 Task: Find connections with filter location Santa María de Jesús with filter topic #Culturewith filter profile language German with filter current company Boston Consulting Group (BCG) with filter school Smt.Kashibai Navale college of Engineering with filter industry IT System Training and Support with filter service category Home Networking with filter keywords title Grant Writer
Action: Mouse moved to (588, 100)
Screenshot: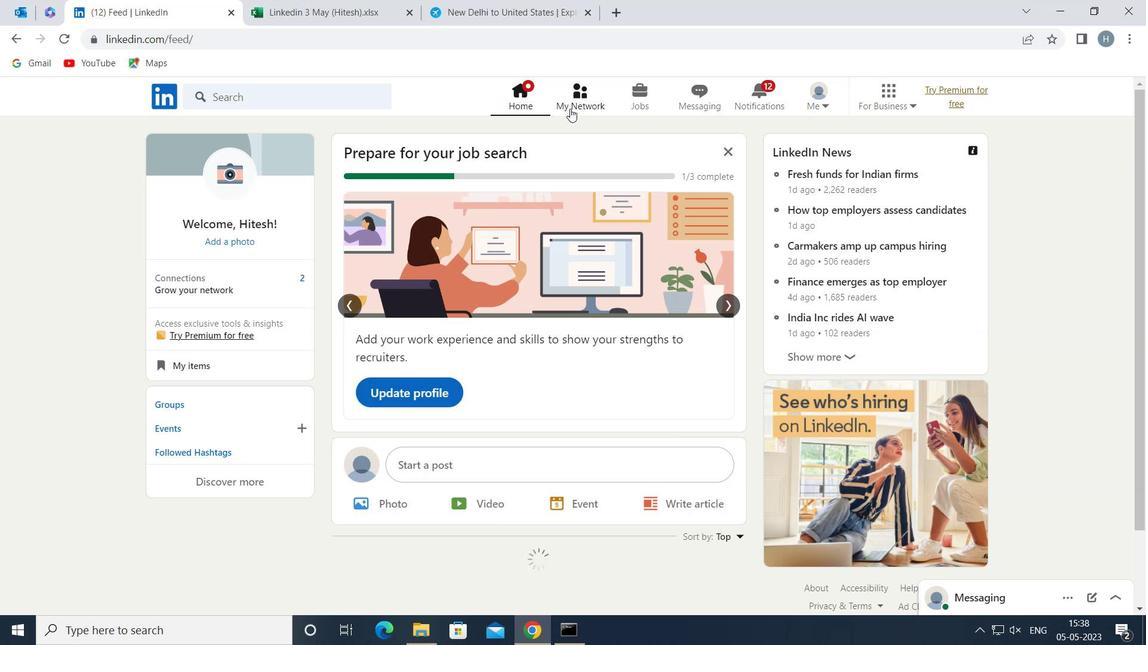 
Action: Mouse pressed left at (588, 100)
Screenshot: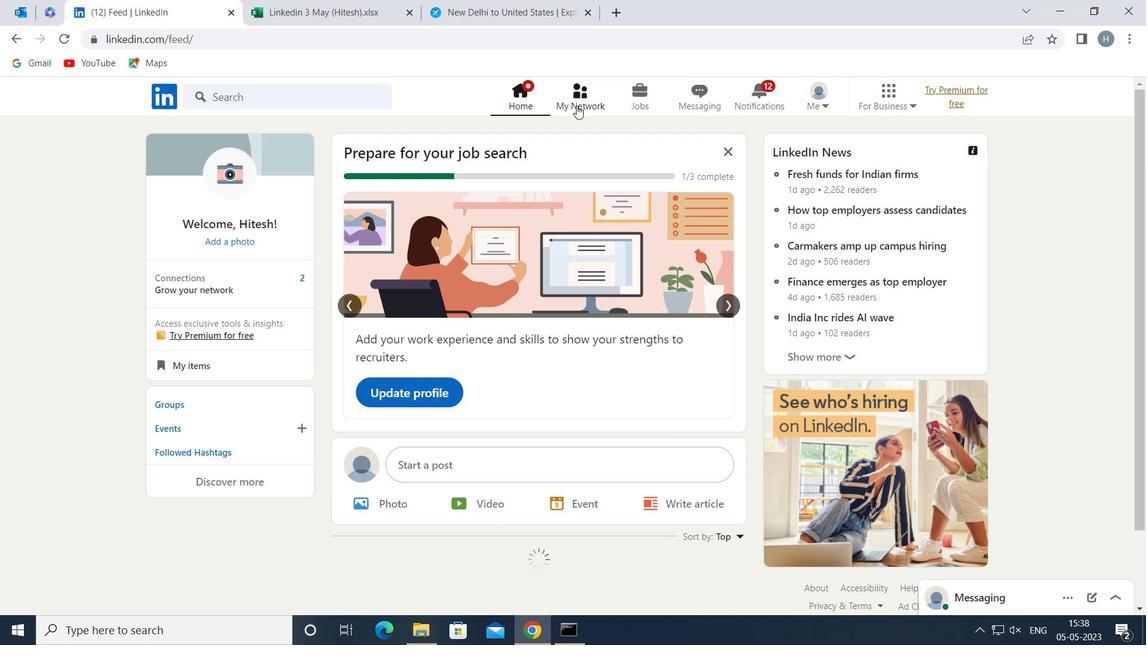 
Action: Mouse moved to (575, 102)
Screenshot: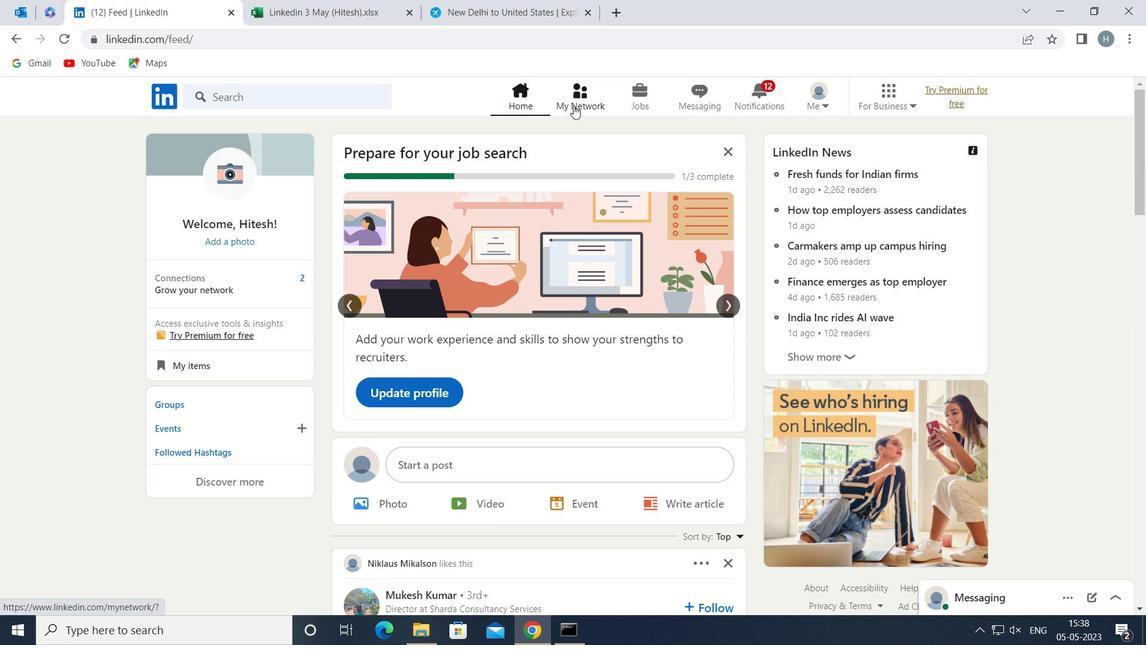 
Action: Mouse pressed left at (575, 102)
Screenshot: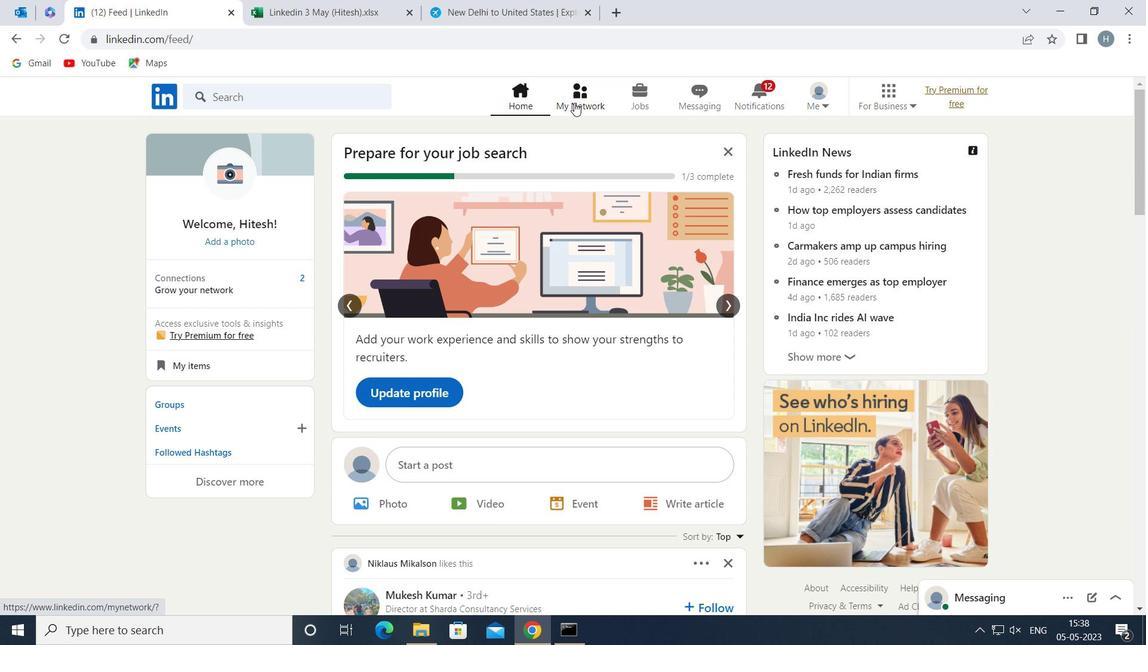 
Action: Mouse moved to (321, 181)
Screenshot: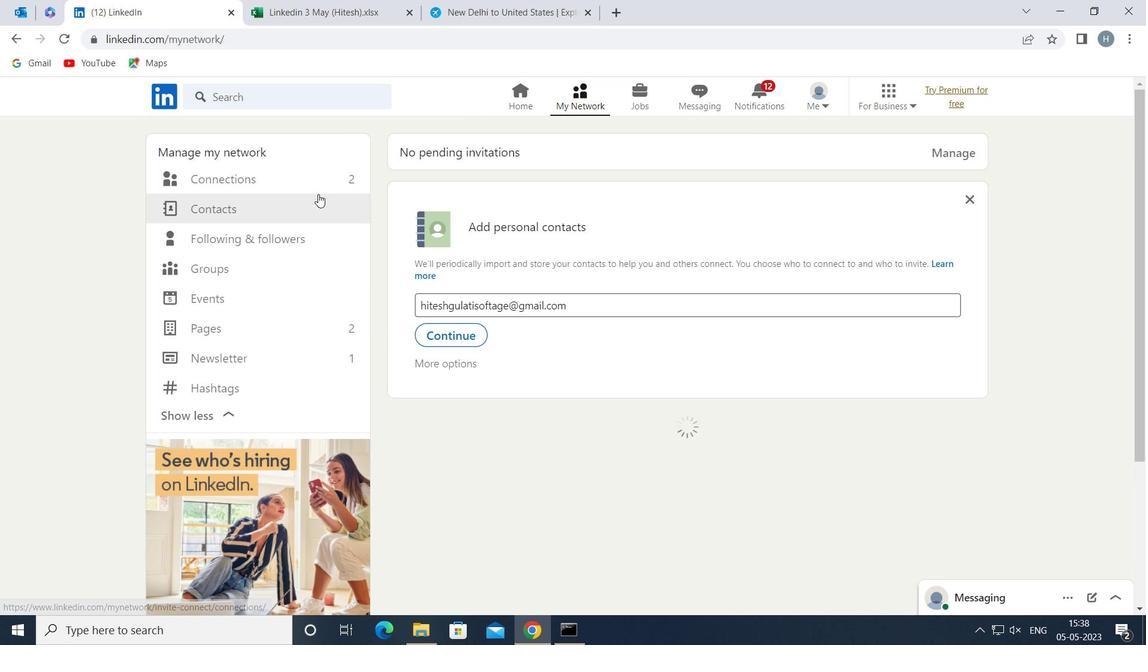 
Action: Mouse pressed left at (321, 181)
Screenshot: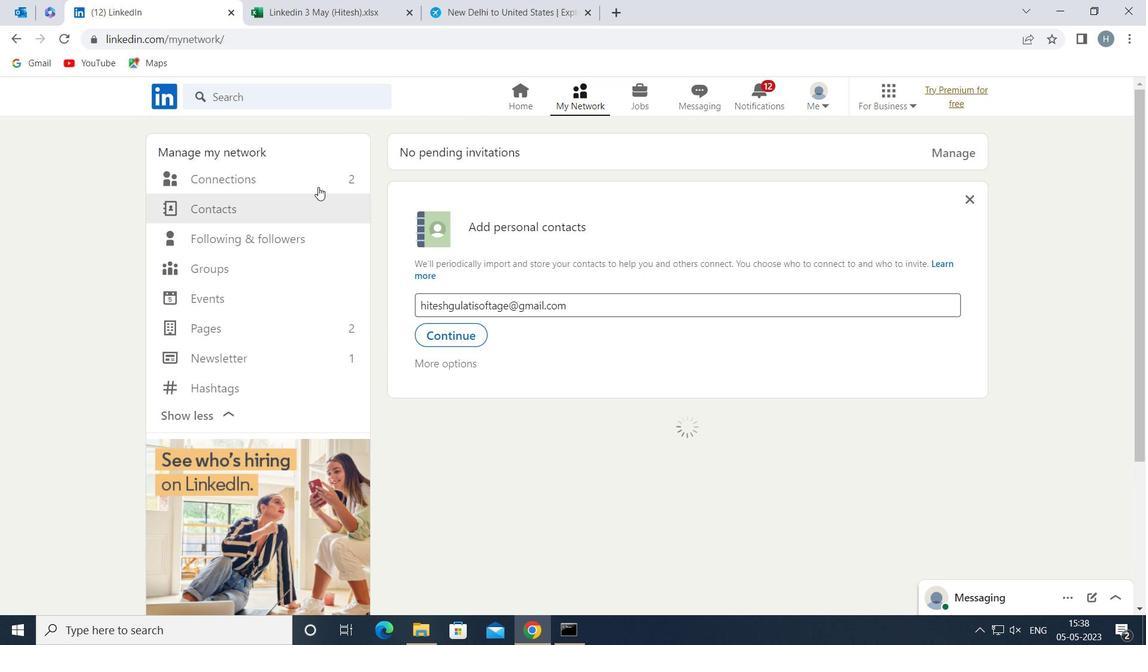 
Action: Mouse moved to (671, 177)
Screenshot: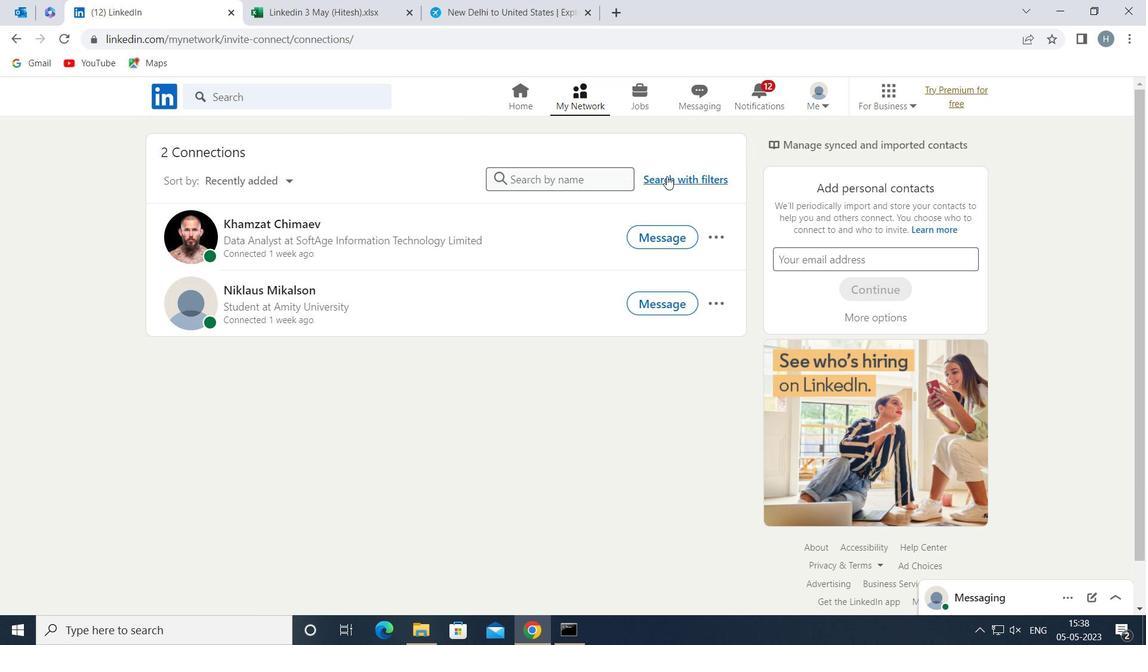 
Action: Mouse pressed left at (671, 177)
Screenshot: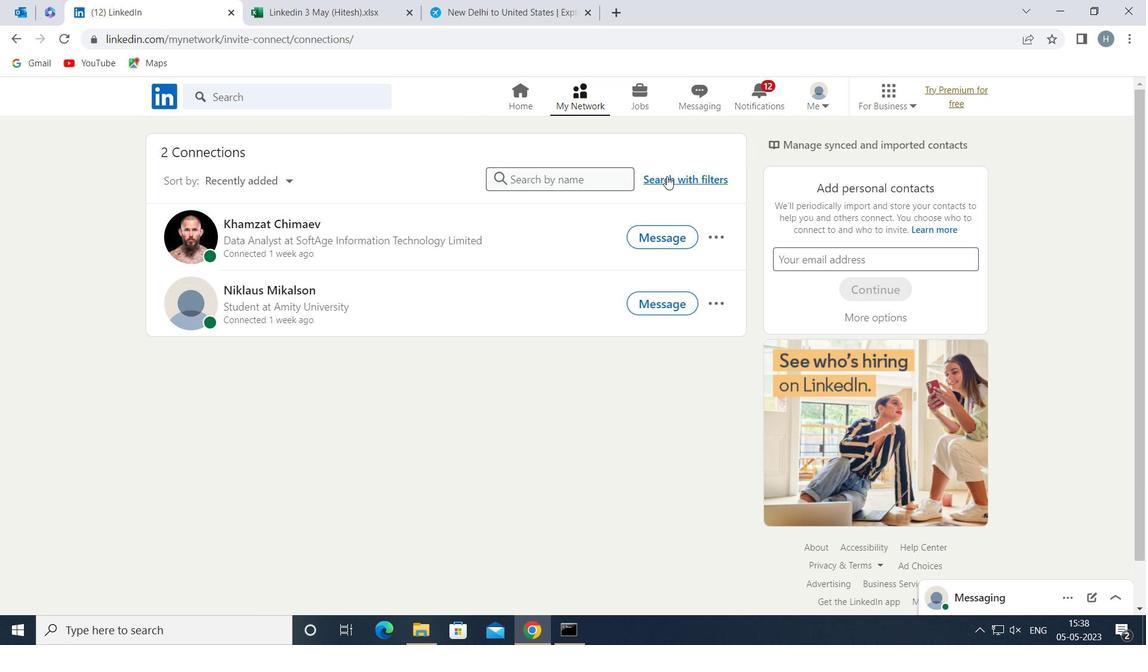 
Action: Mouse moved to (633, 136)
Screenshot: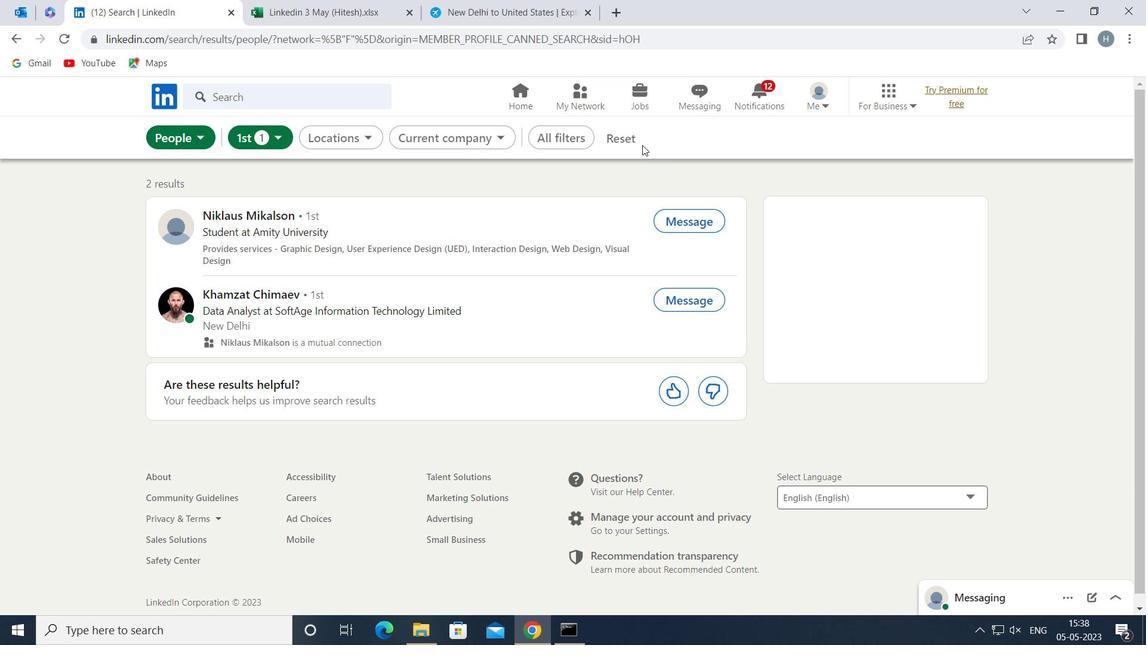 
Action: Mouse pressed left at (633, 136)
Screenshot: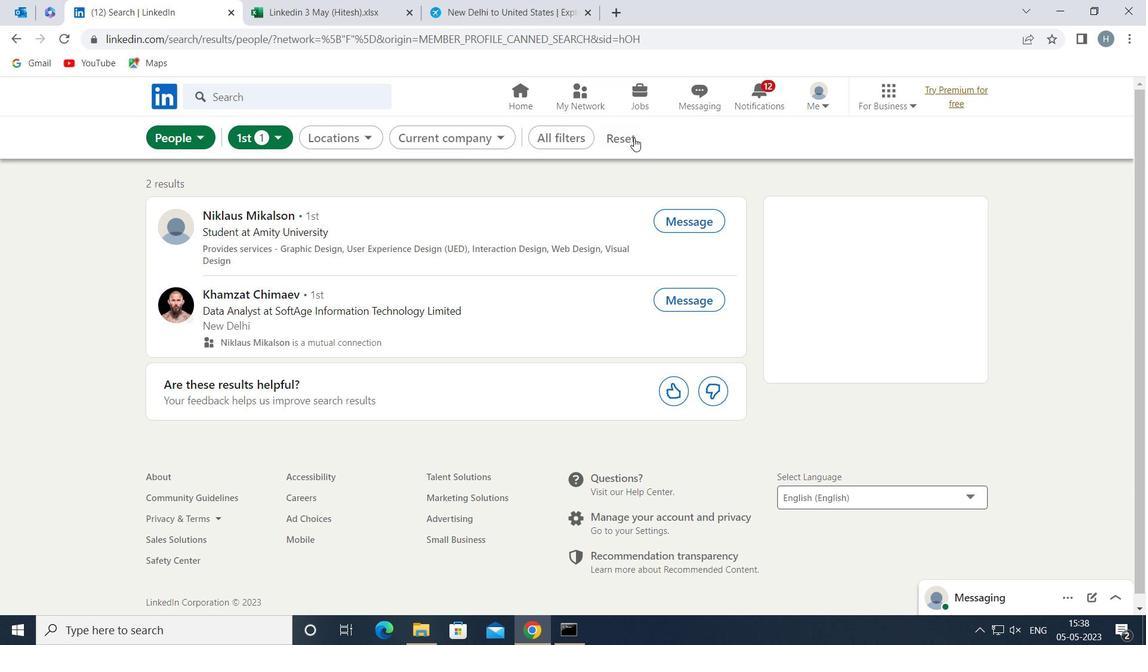 
Action: Mouse moved to (616, 134)
Screenshot: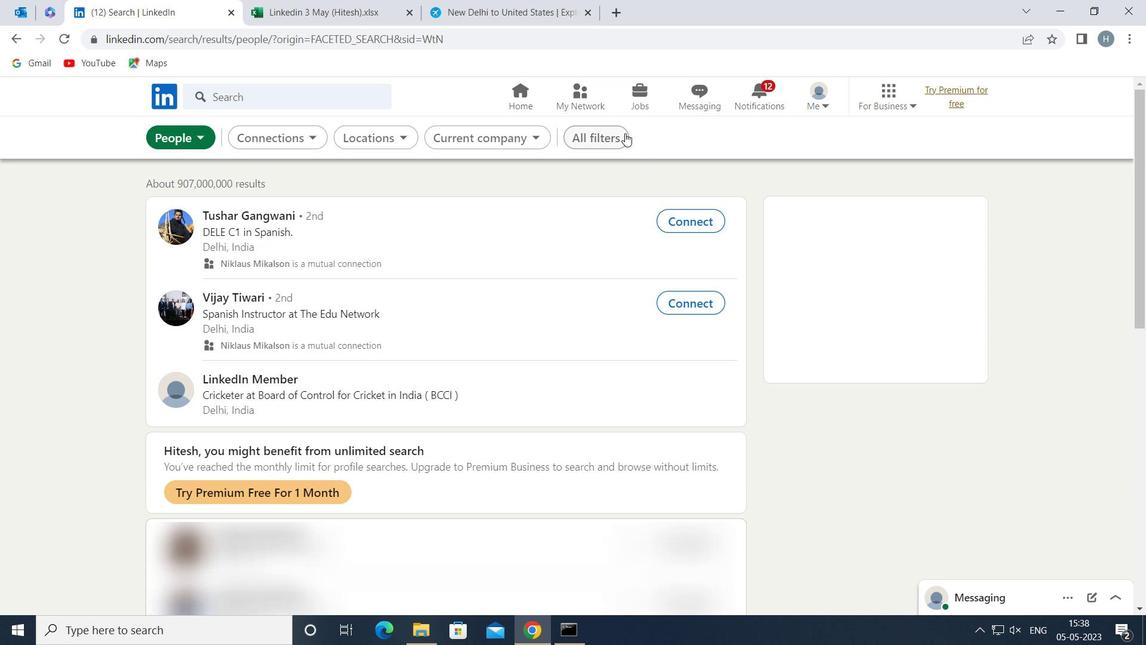 
Action: Mouse pressed left at (616, 134)
Screenshot: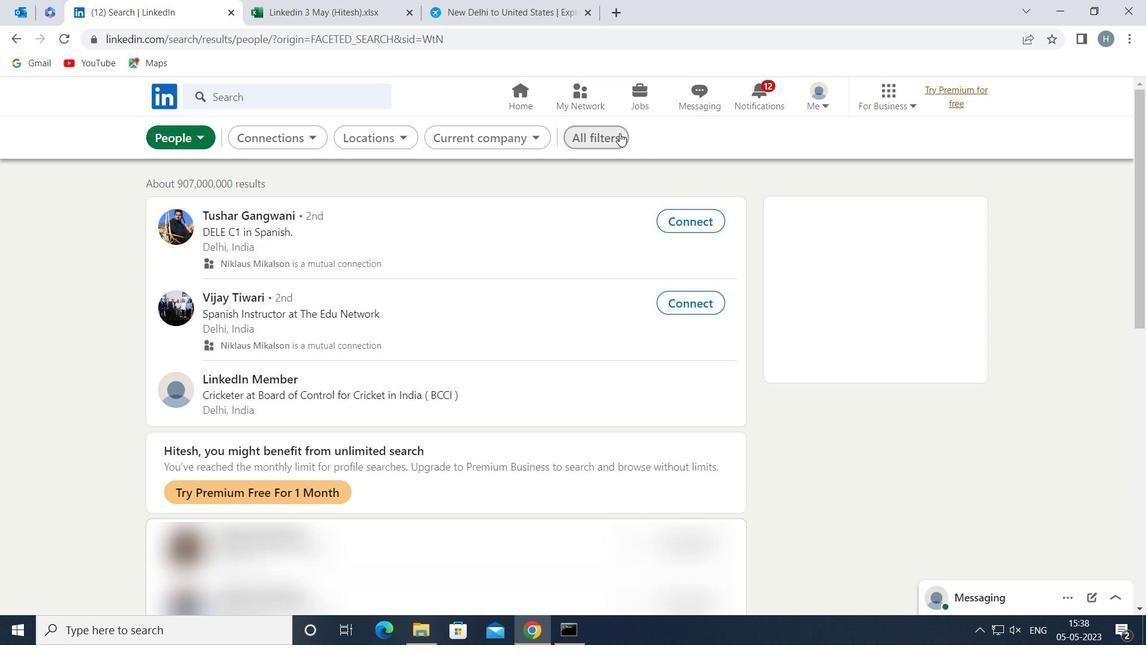 
Action: Mouse moved to (830, 326)
Screenshot: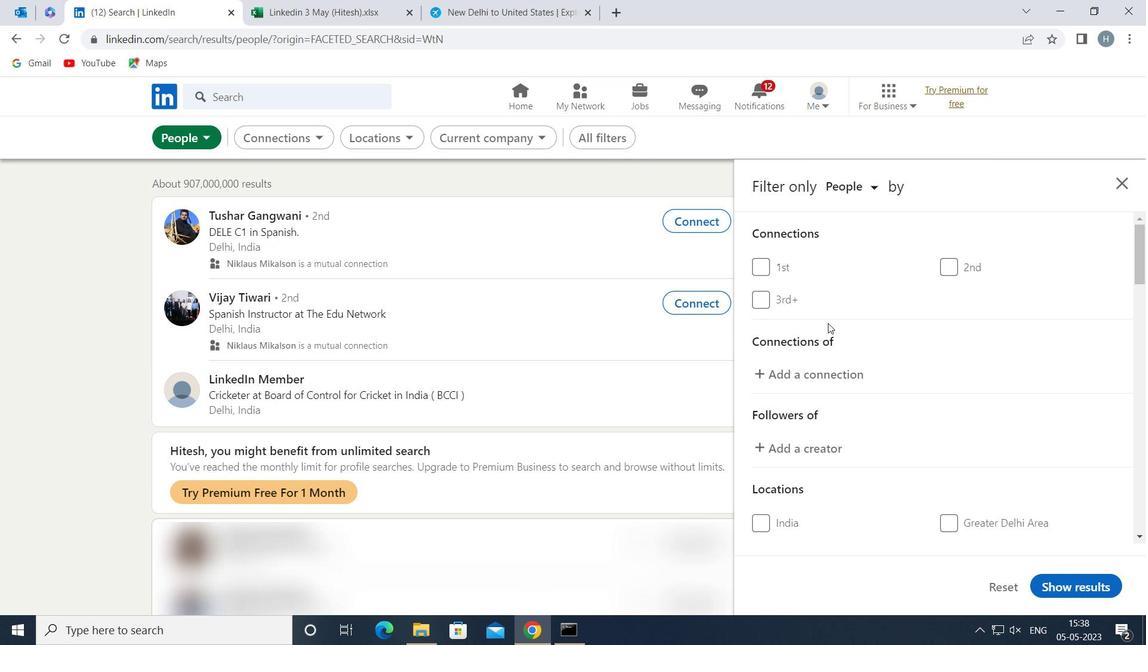 
Action: Mouse scrolled (830, 325) with delta (0, 0)
Screenshot: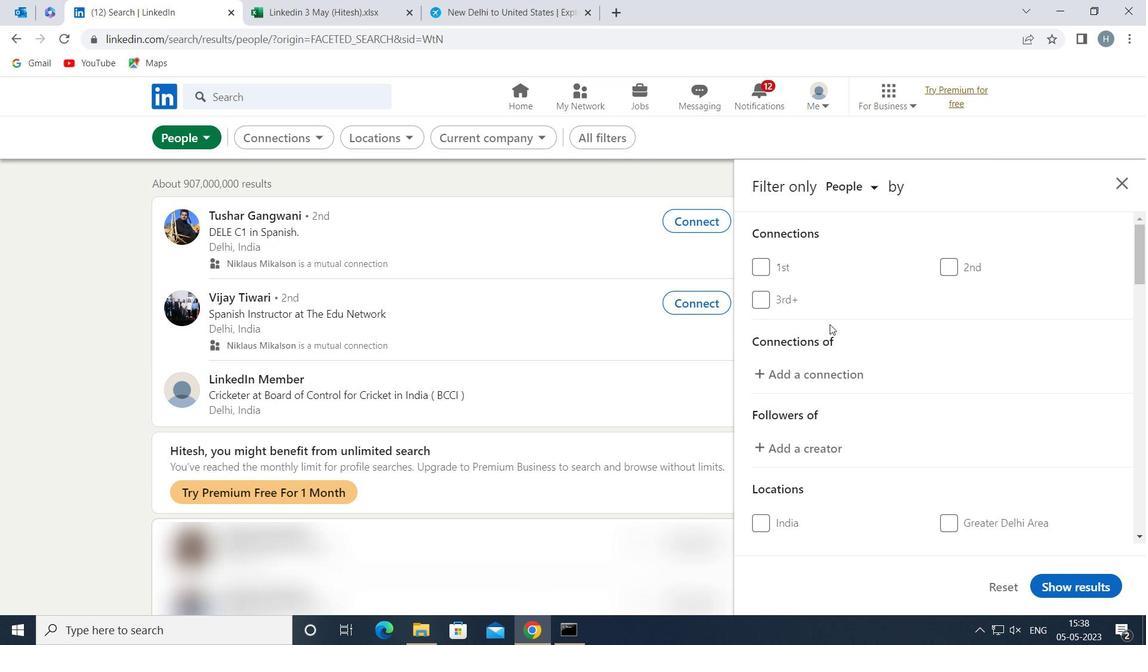 
Action: Mouse moved to (830, 327)
Screenshot: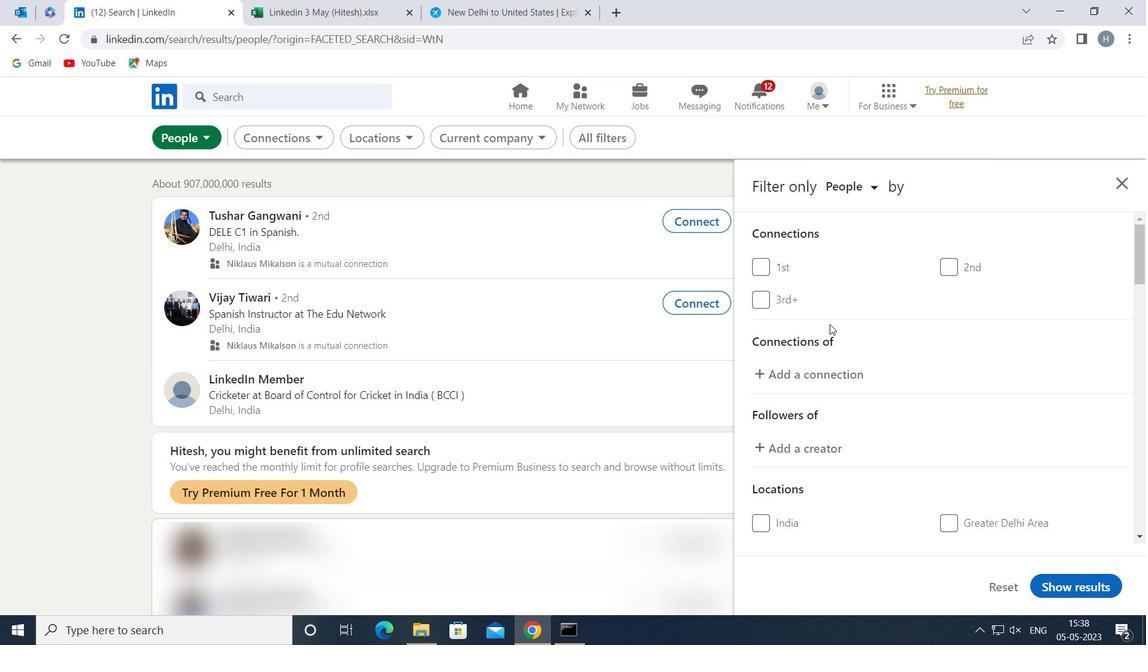 
Action: Mouse scrolled (830, 326) with delta (0, 0)
Screenshot: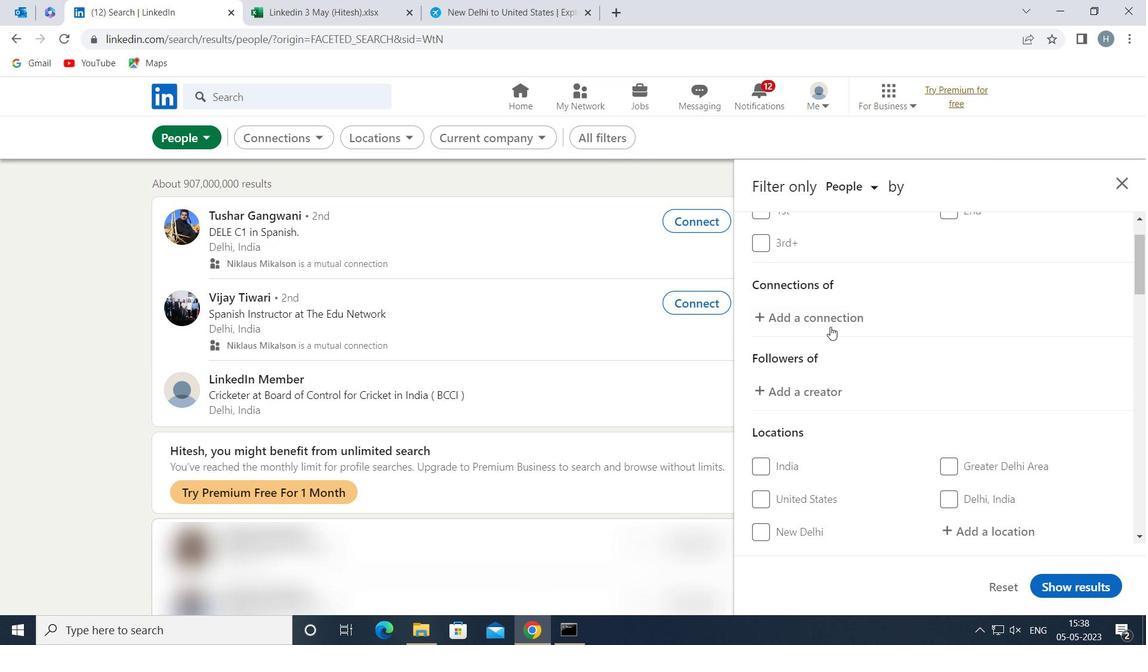 
Action: Mouse scrolled (830, 326) with delta (0, 0)
Screenshot: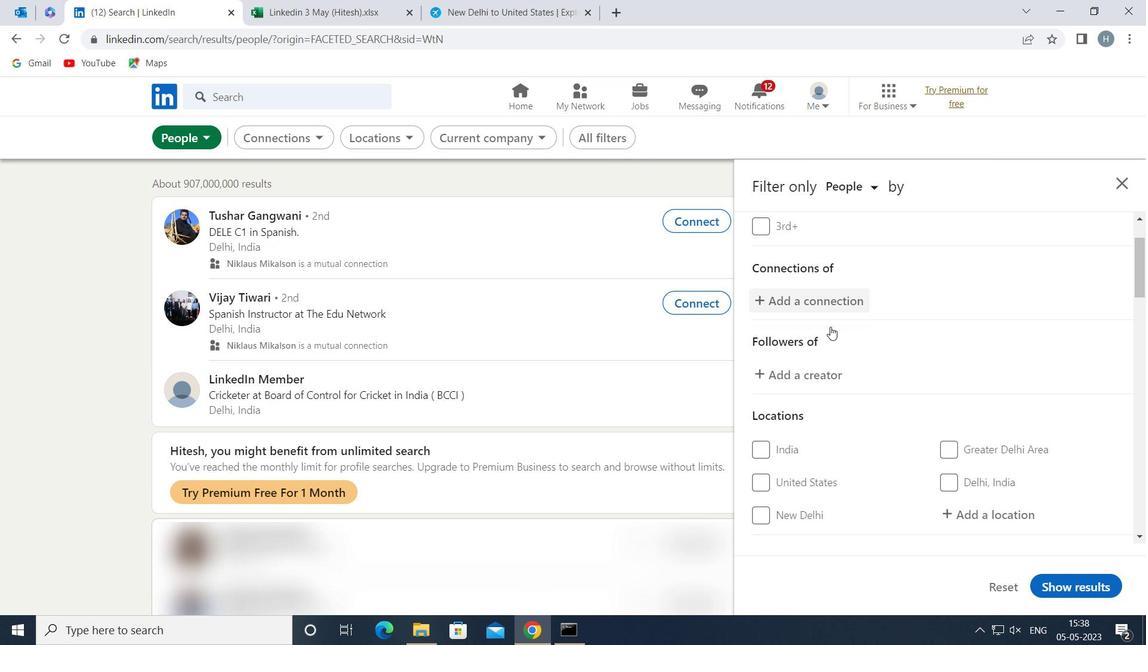 
Action: Mouse moved to (986, 355)
Screenshot: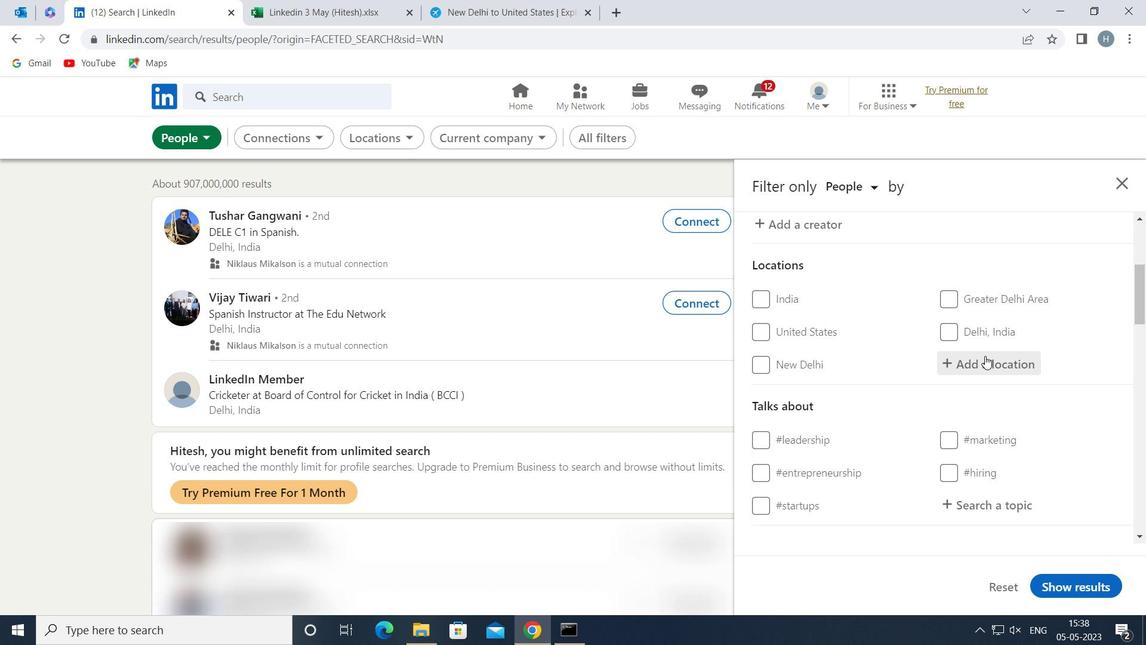 
Action: Mouse pressed left at (986, 355)
Screenshot: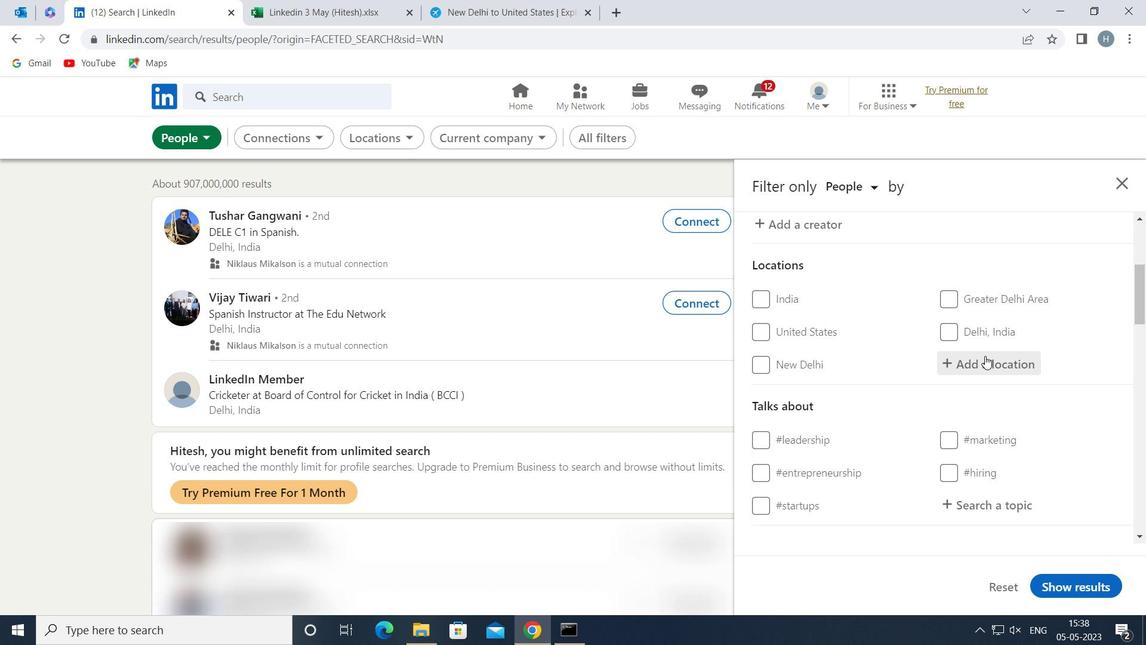 
Action: Mouse moved to (987, 355)
Screenshot: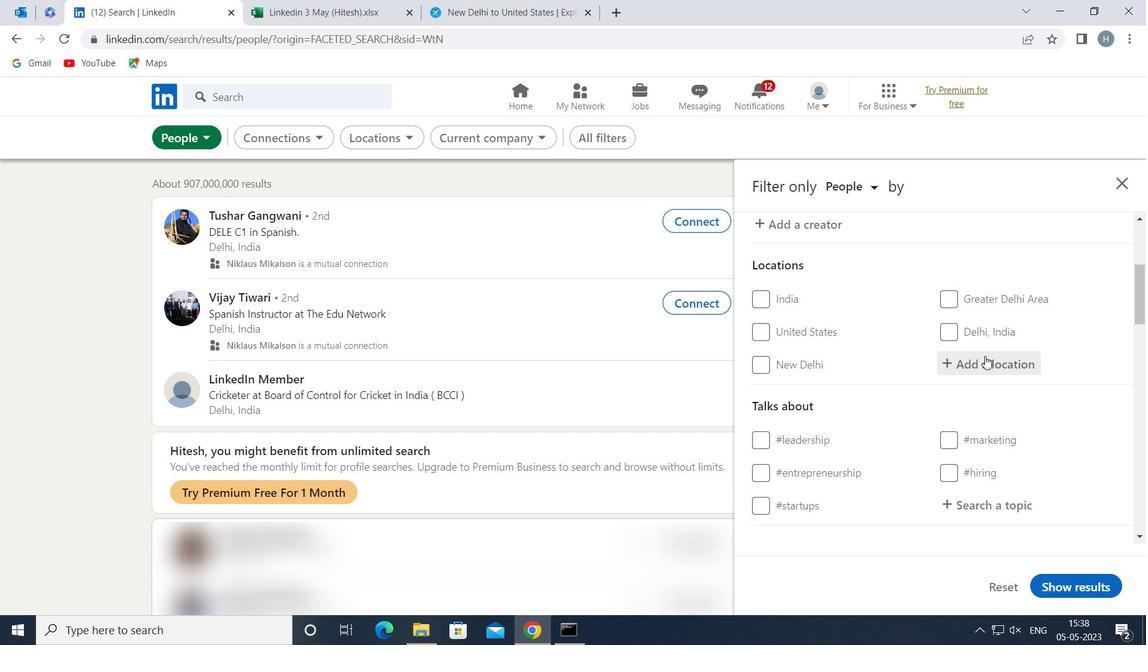 
Action: Key pressed <Key.shift>S
Screenshot: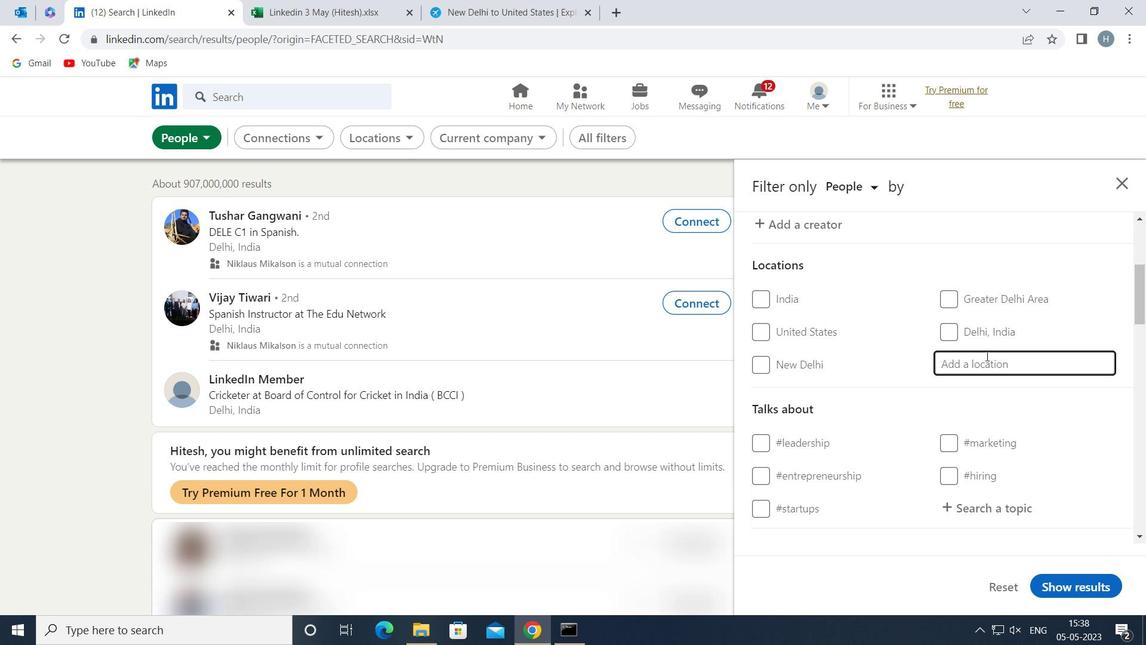 
Action: Mouse moved to (987, 355)
Screenshot: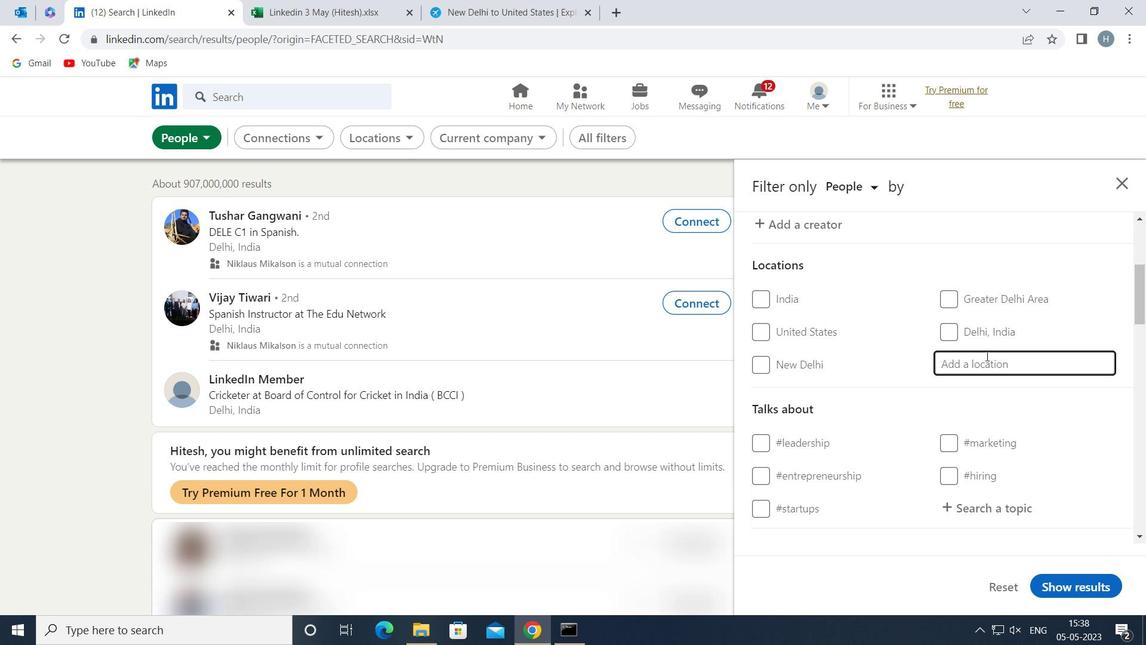 
Action: Key pressed ANTA<Key.space><Key.shift>N<Key.backspace>M
Screenshot: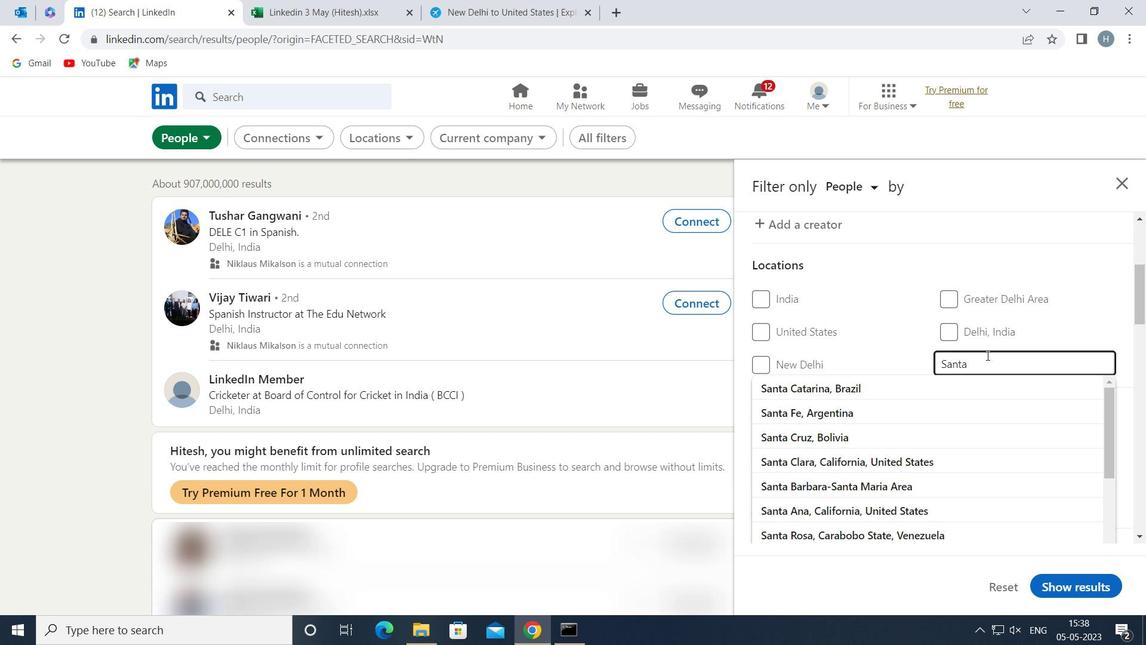 
Action: Mouse moved to (907, 433)
Screenshot: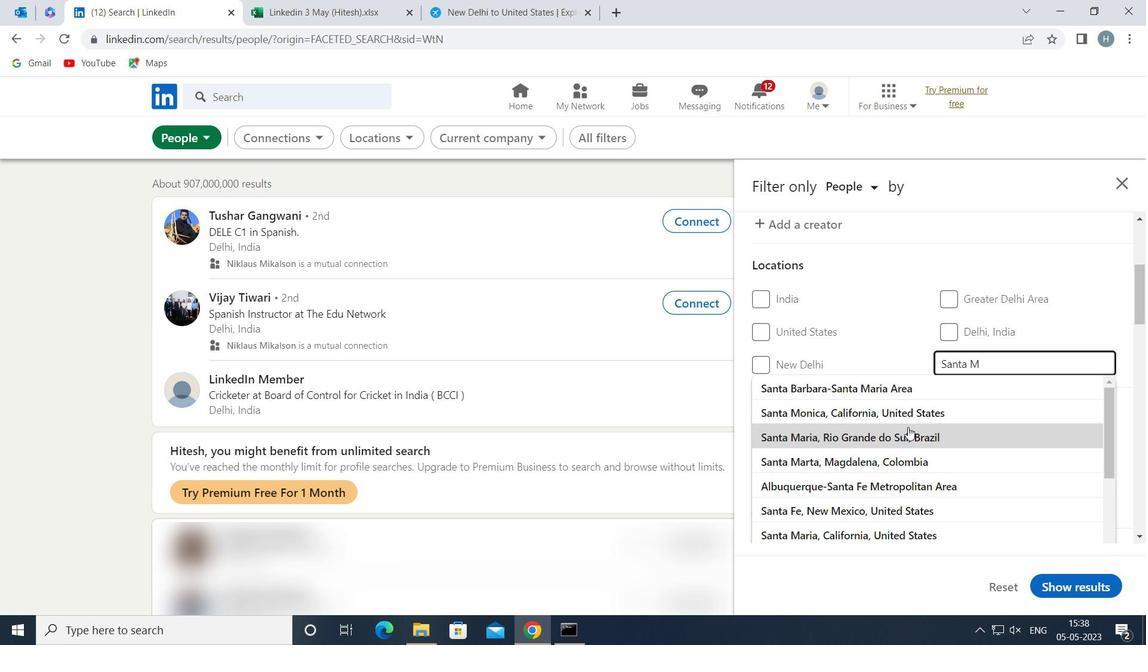 
Action: Key pressed ARIA<Key.space>DE<Key.space><Key.shift>JUSU<Key.backspace><Key.backspace><Key.backspace>ESUS
Screenshot: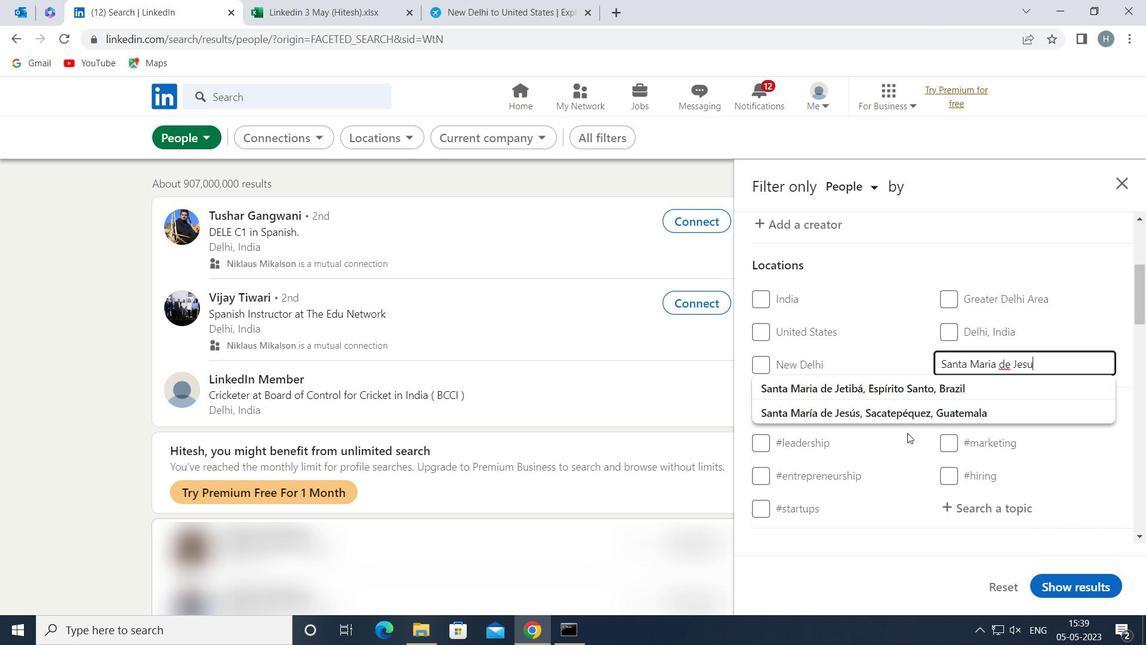 
Action: Mouse moved to (894, 391)
Screenshot: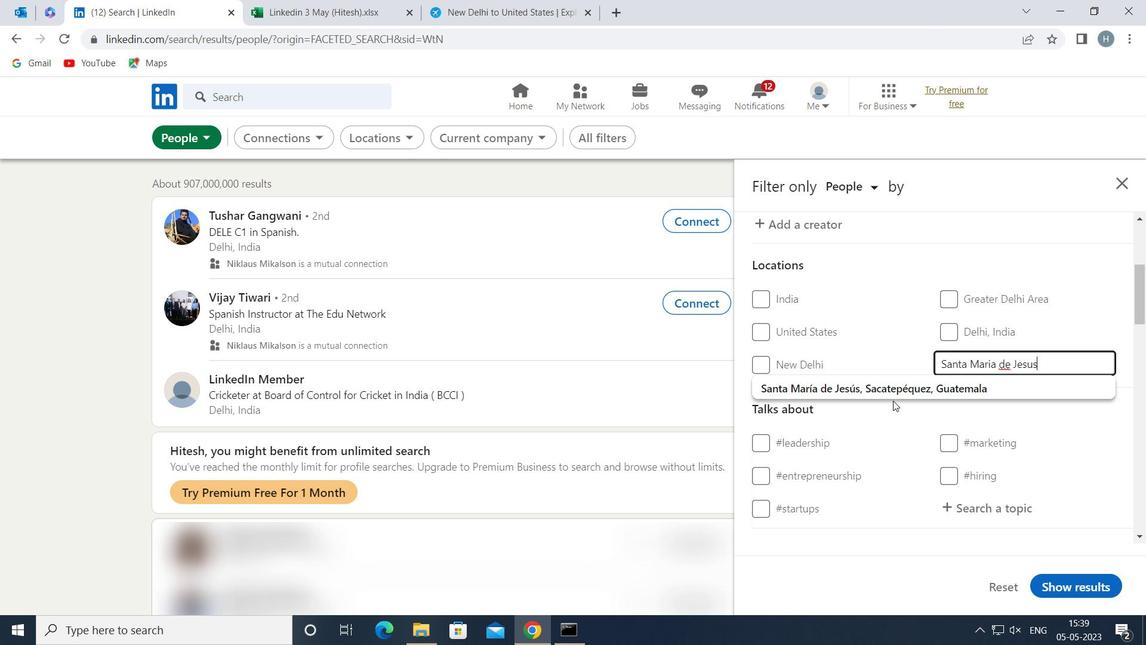 
Action: Mouse pressed left at (894, 391)
Screenshot: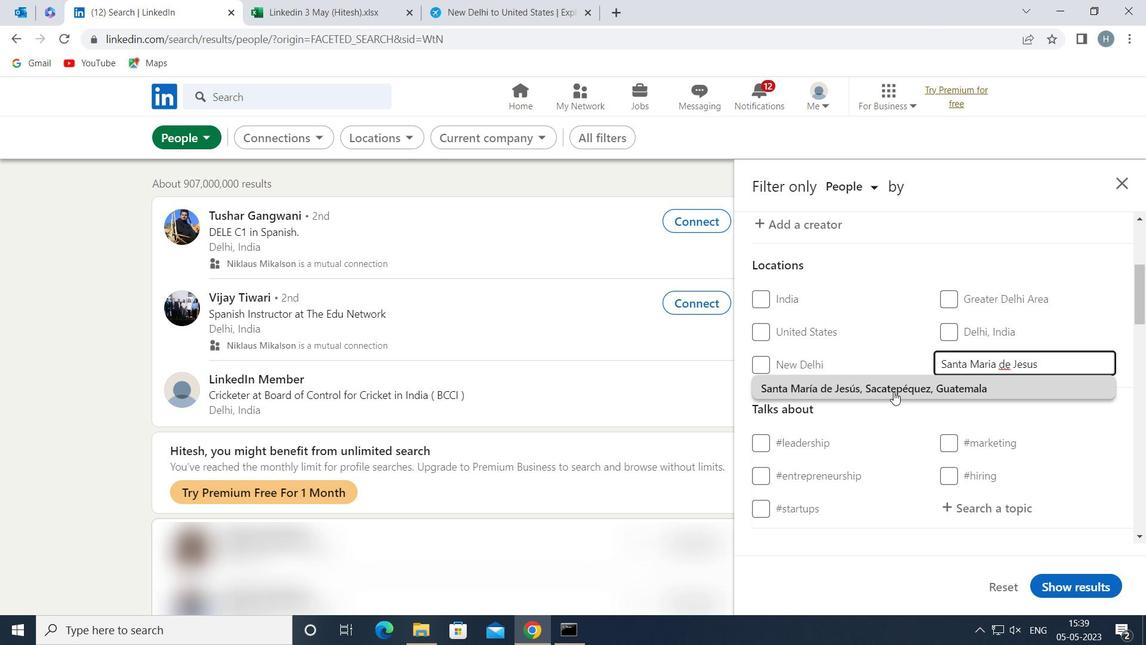 
Action: Mouse moved to (891, 389)
Screenshot: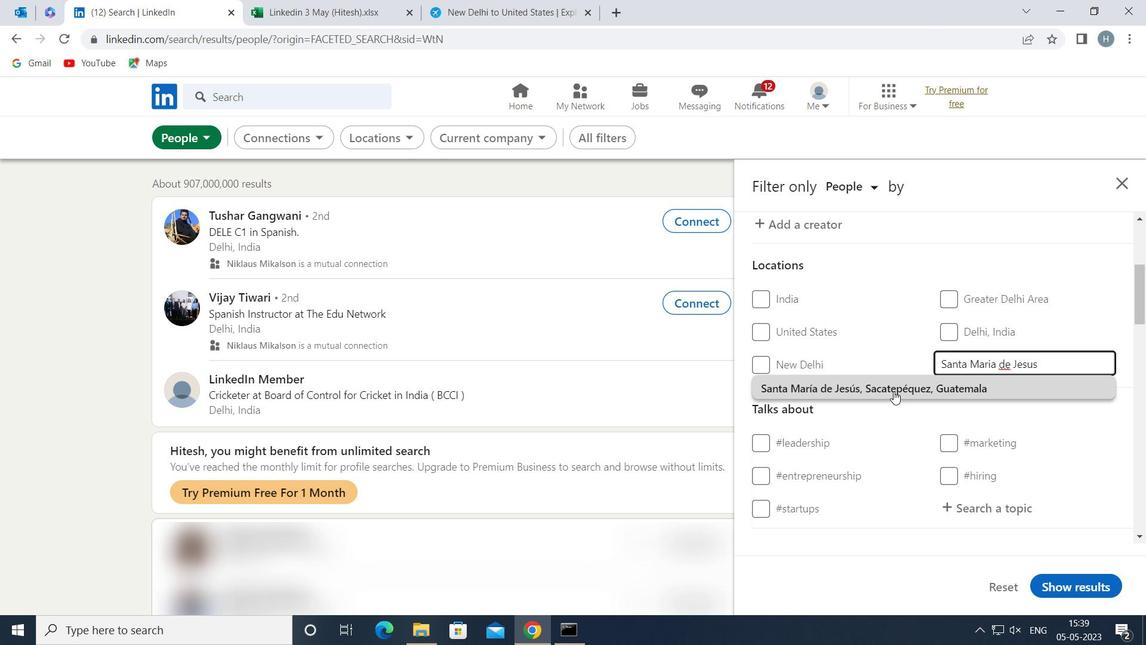 
Action: Mouse scrolled (891, 388) with delta (0, 0)
Screenshot: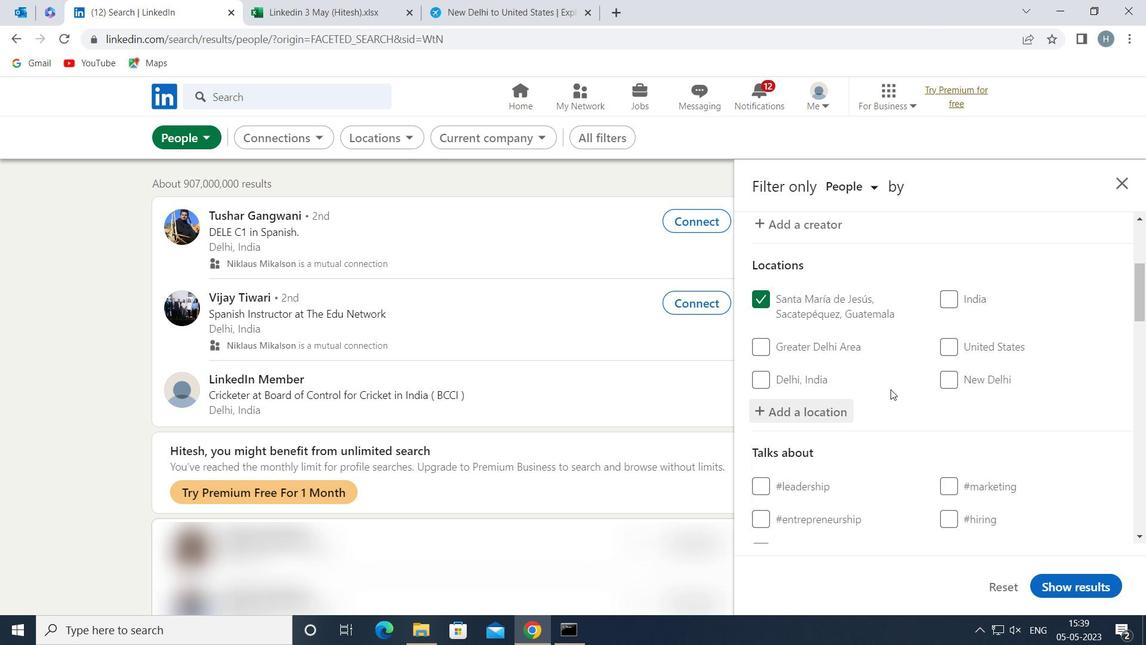 
Action: Mouse scrolled (891, 388) with delta (0, 0)
Screenshot: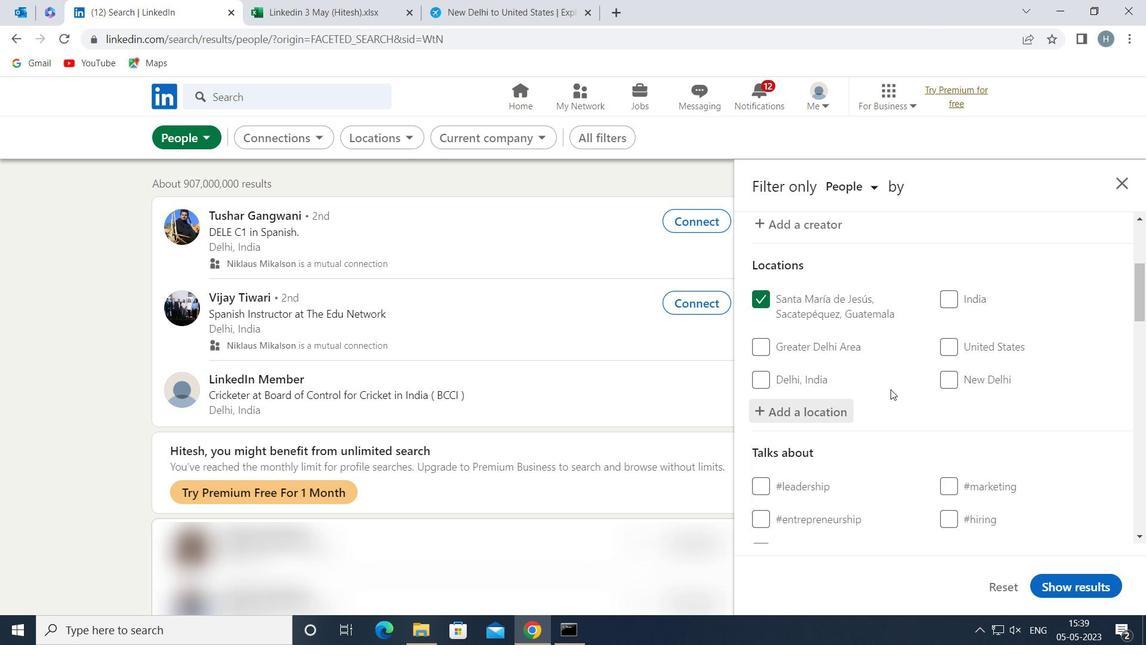 
Action: Mouse moved to (982, 394)
Screenshot: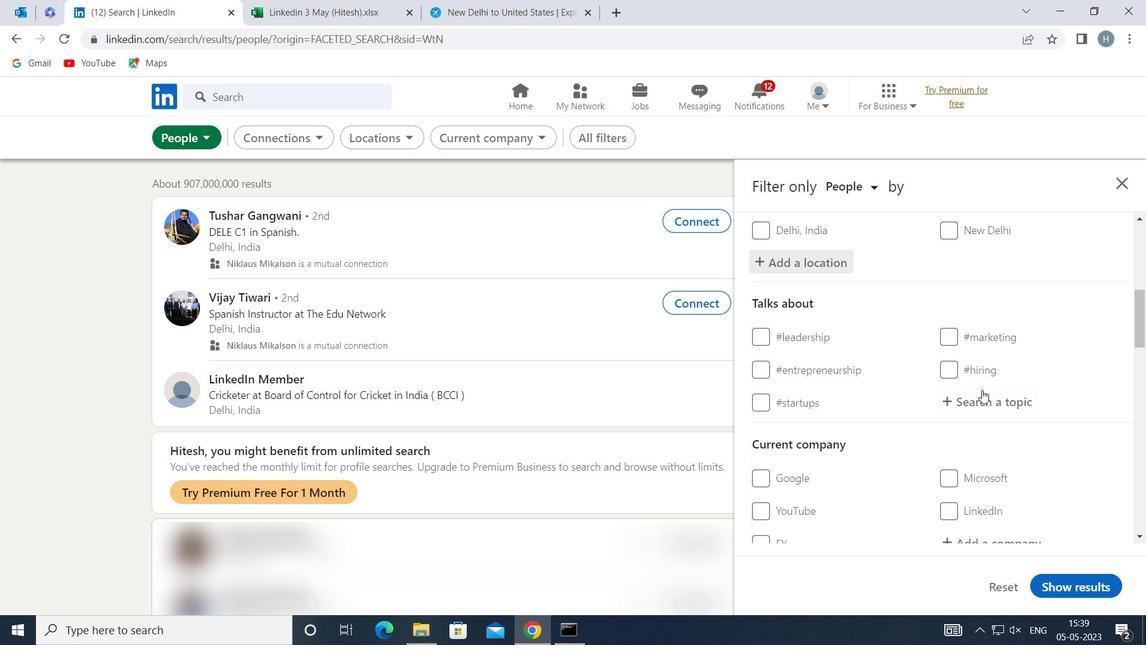 
Action: Mouse pressed left at (982, 394)
Screenshot: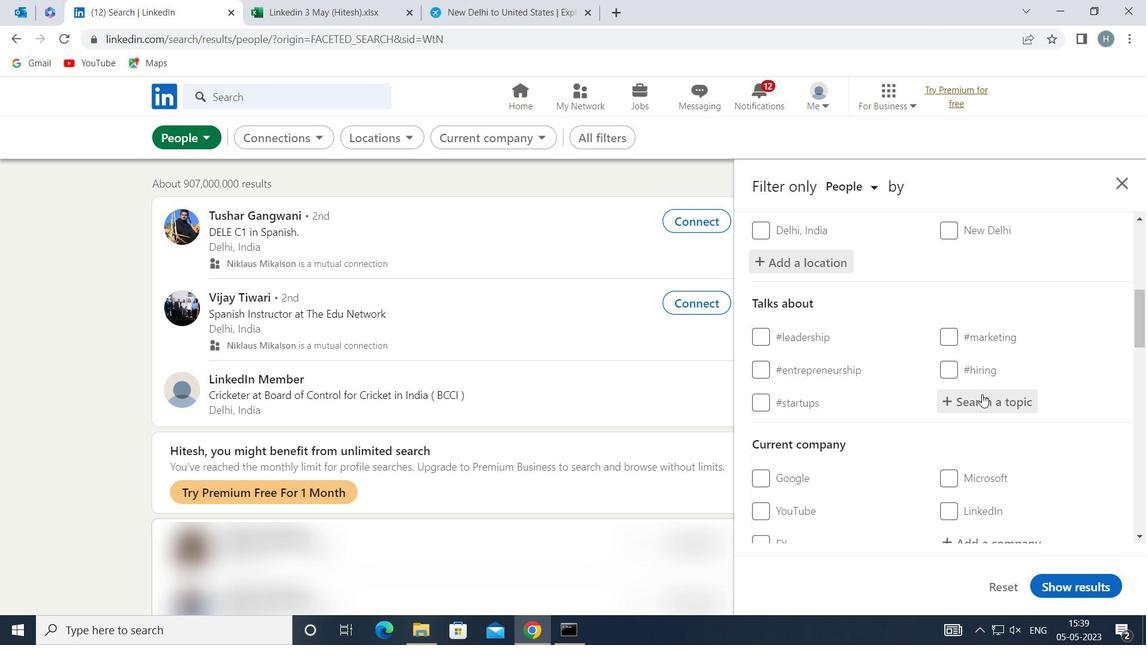 
Action: Mouse moved to (984, 394)
Screenshot: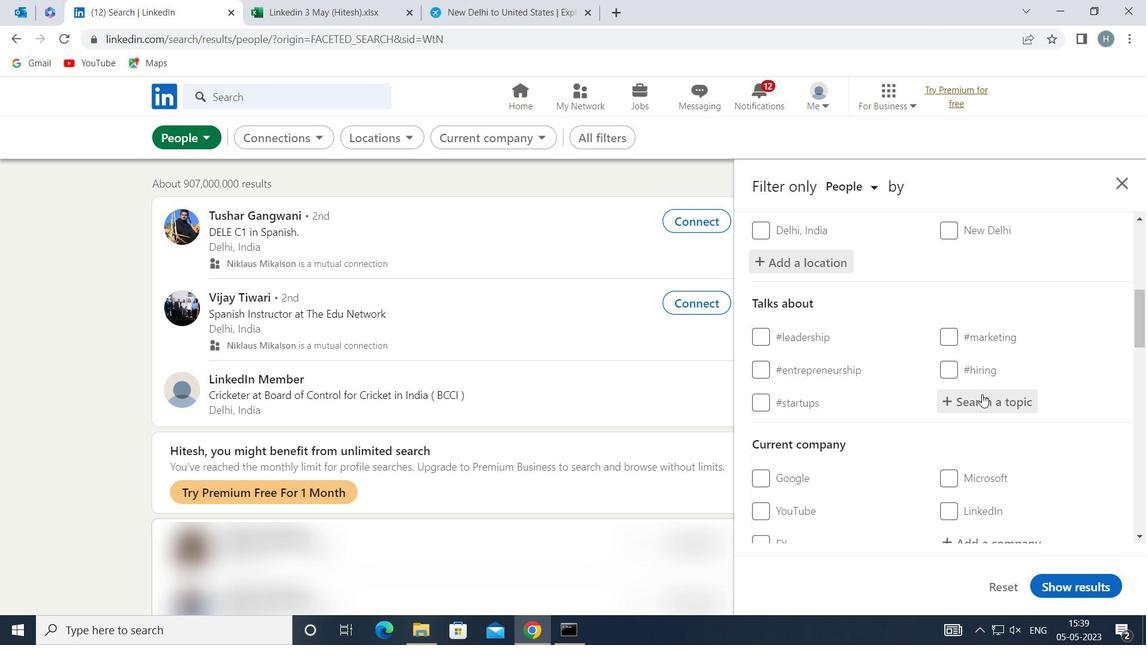 
Action: Key pressed <Key.shift>CULTURE
Screenshot: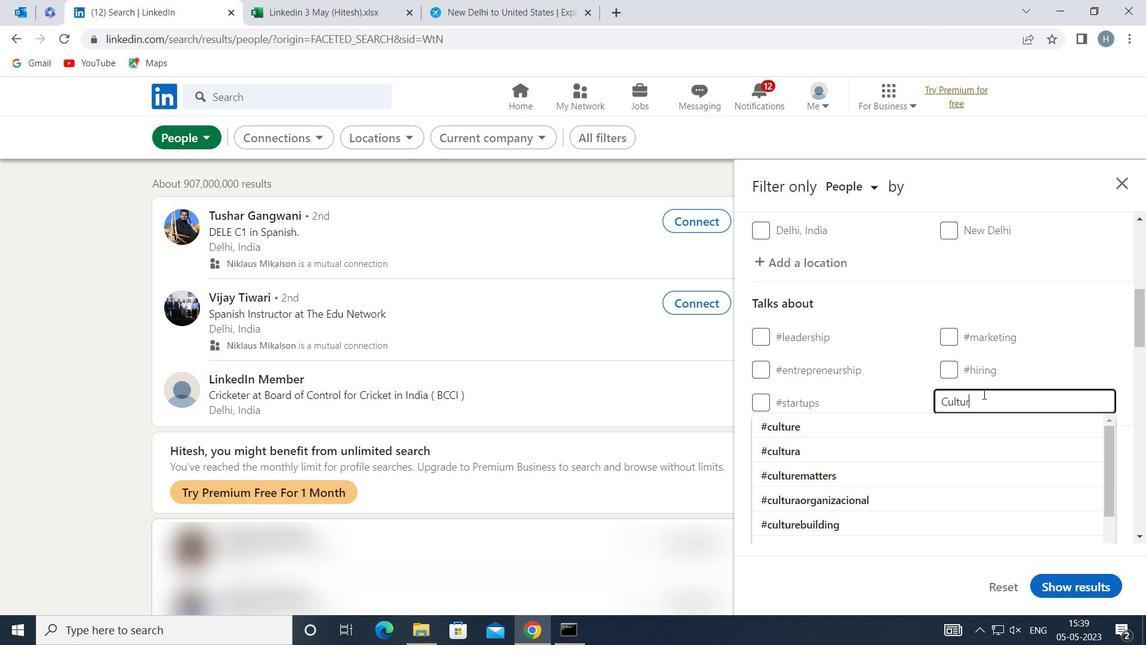 
Action: Mouse moved to (903, 424)
Screenshot: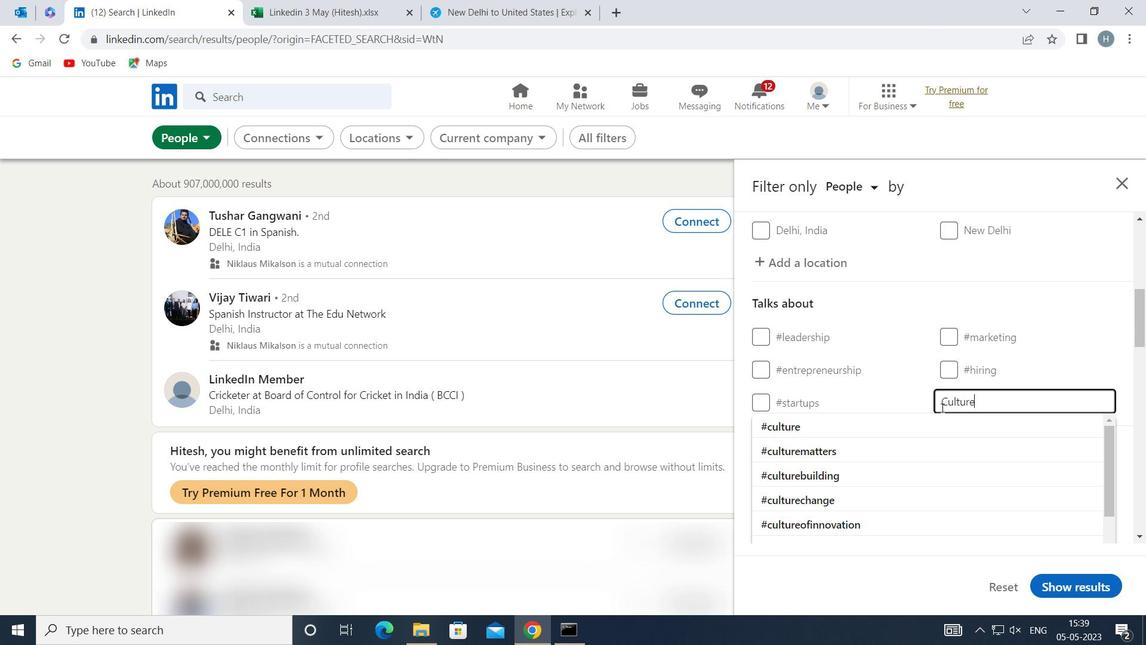 
Action: Mouse pressed left at (903, 424)
Screenshot: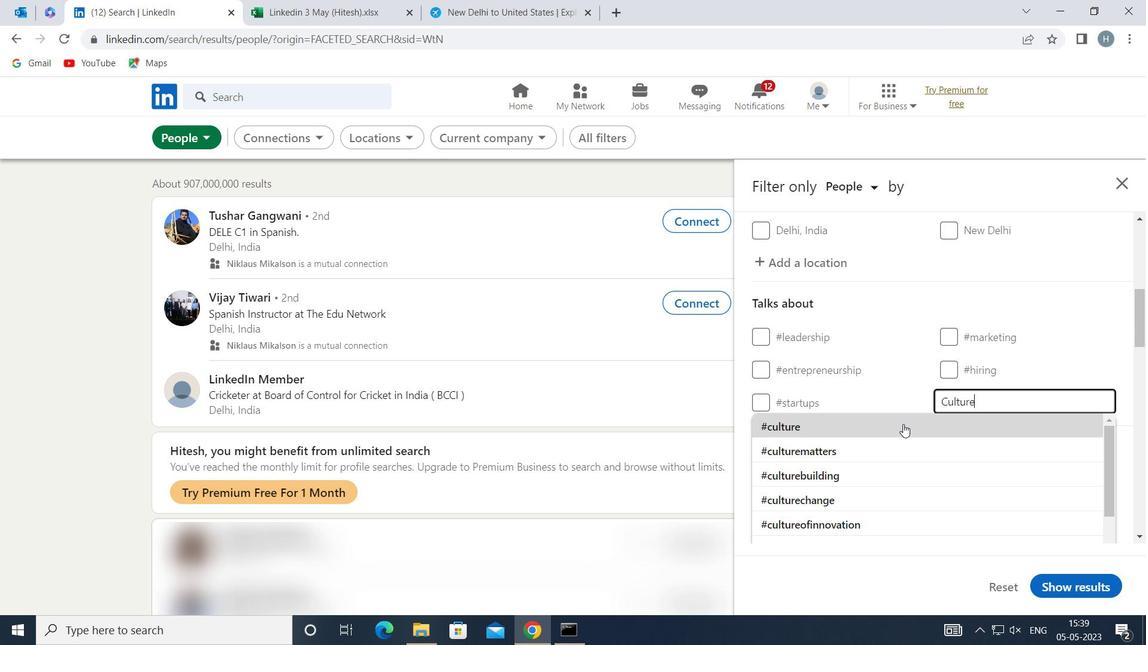 
Action: Mouse moved to (903, 419)
Screenshot: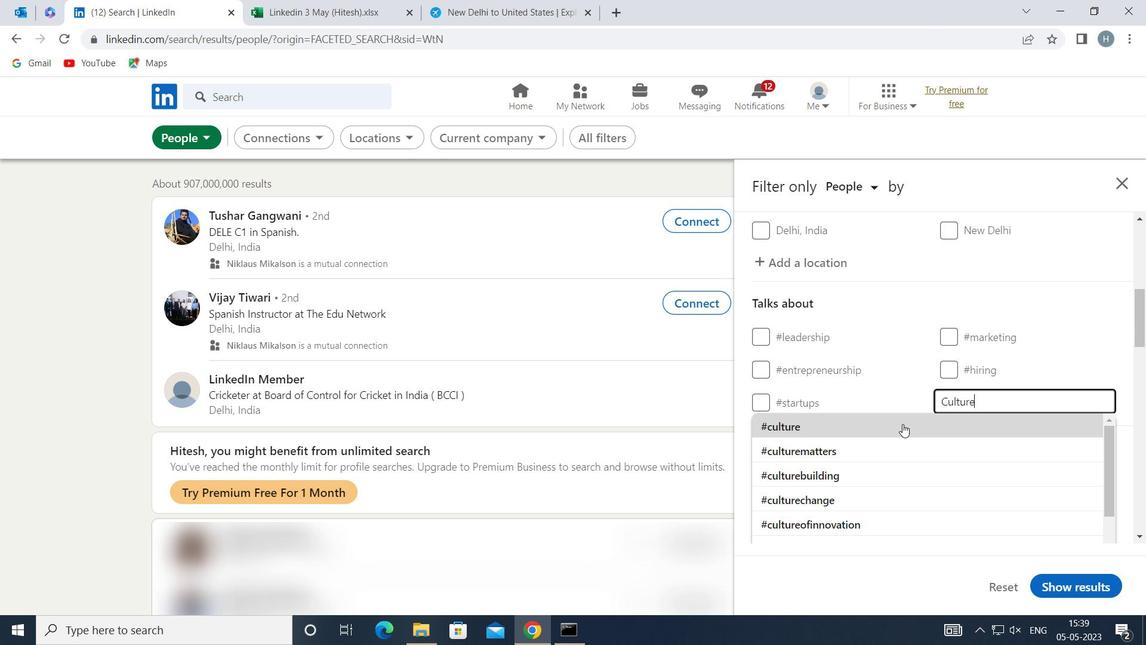 
Action: Mouse scrolled (903, 419) with delta (0, 0)
Screenshot: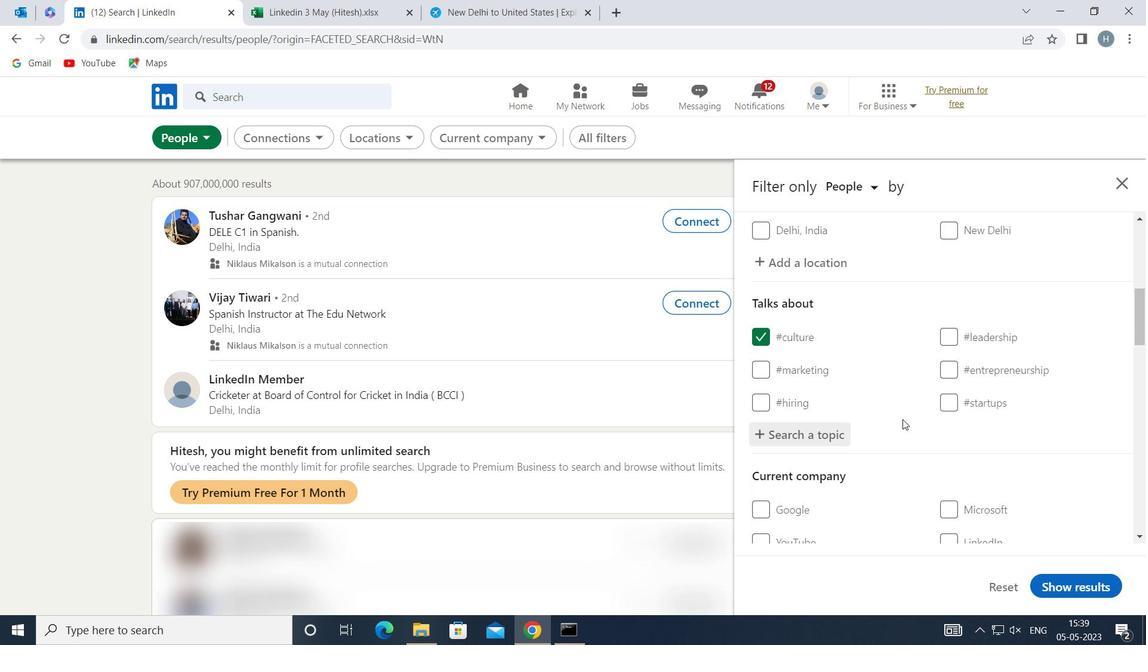 
Action: Mouse scrolled (903, 419) with delta (0, 0)
Screenshot: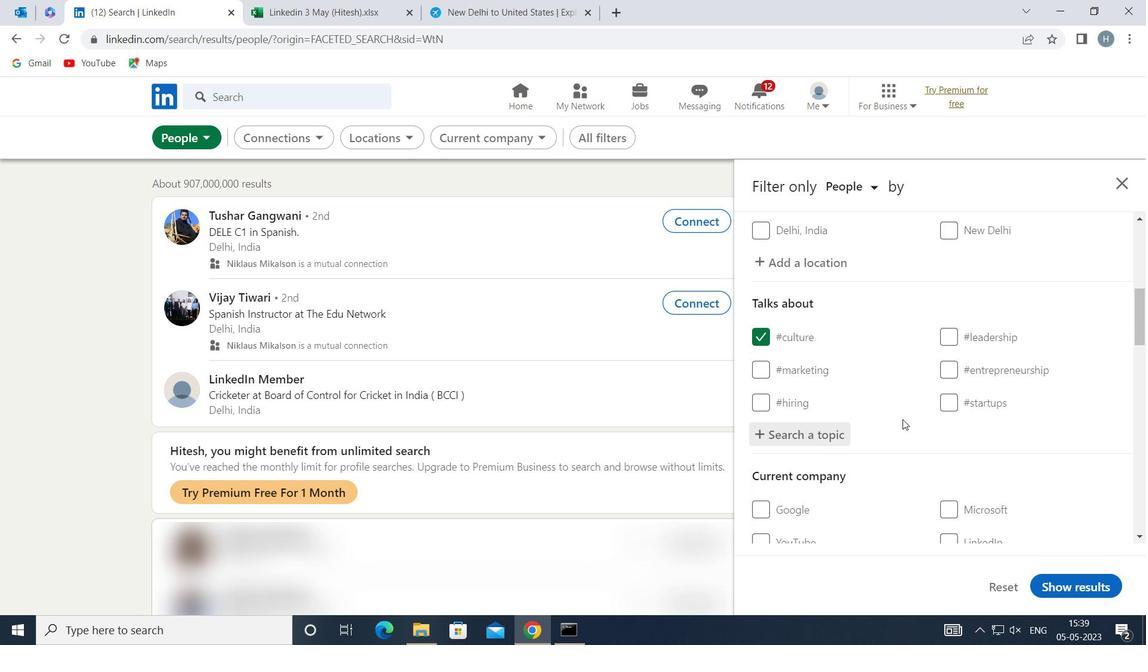 
Action: Mouse moved to (903, 419)
Screenshot: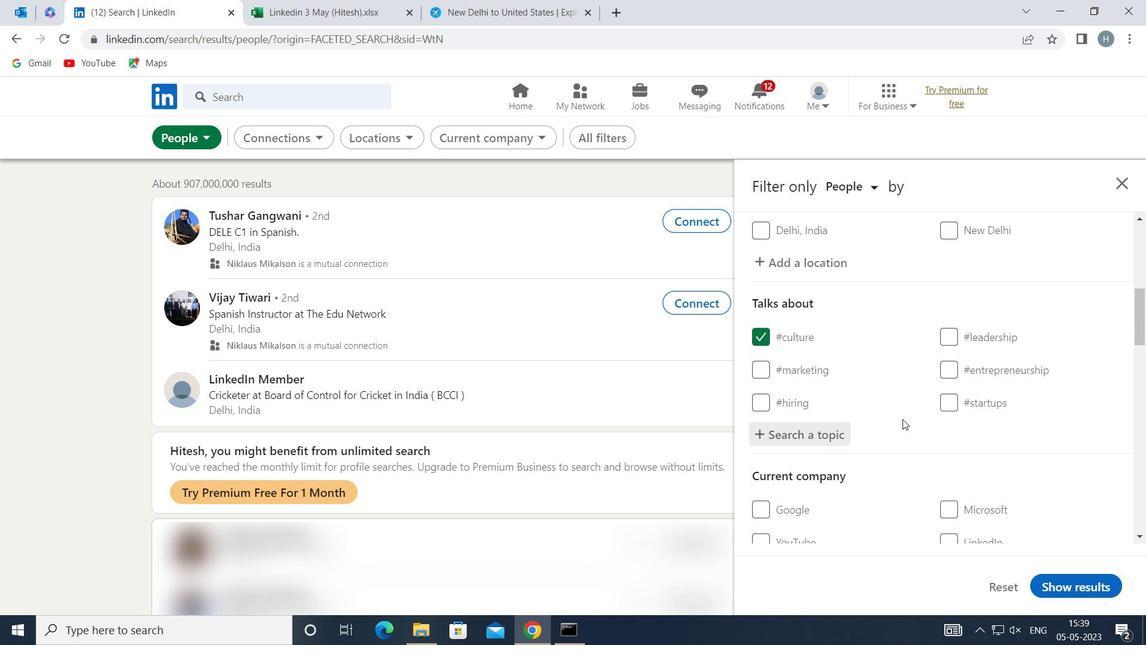 
Action: Mouse scrolled (903, 419) with delta (0, 0)
Screenshot: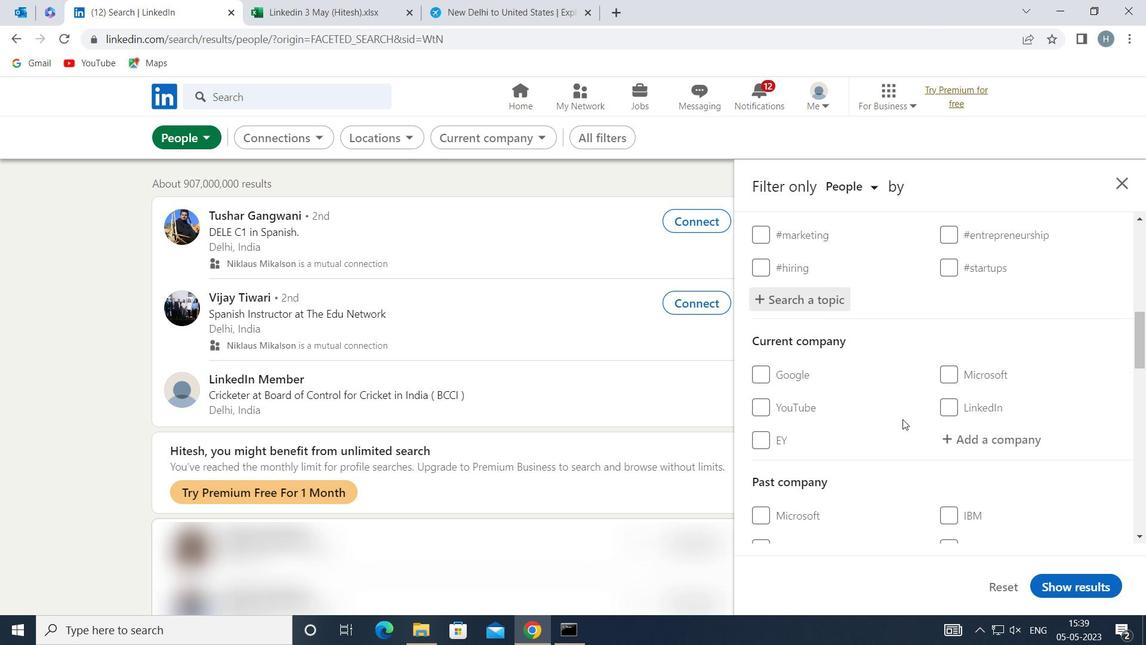 
Action: Mouse scrolled (903, 419) with delta (0, 0)
Screenshot: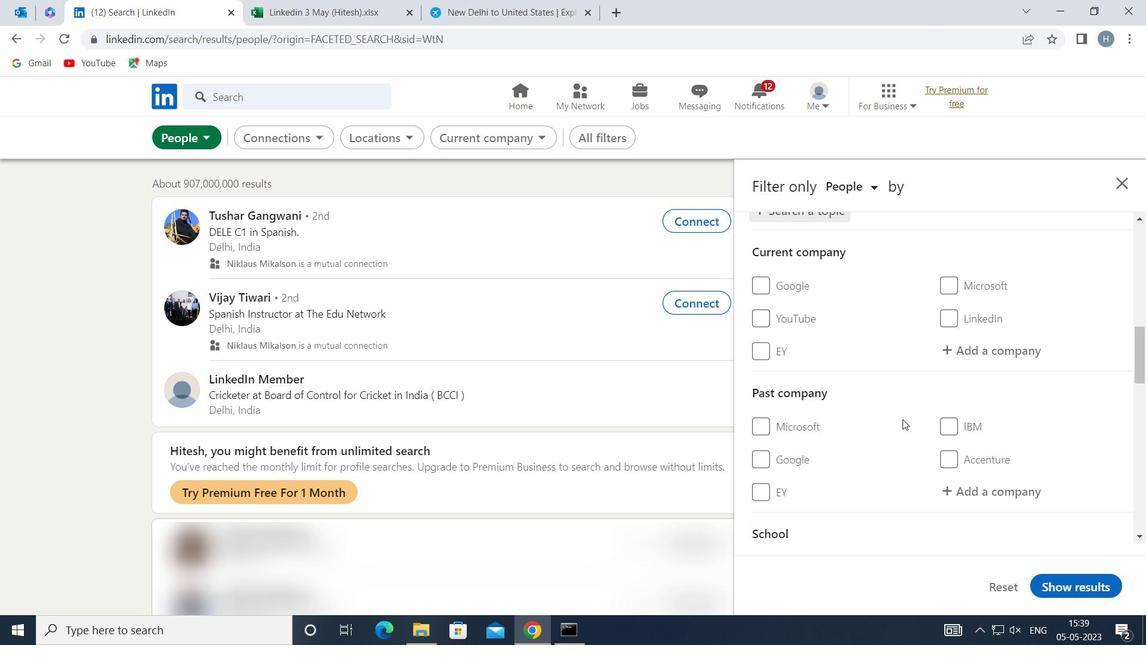 
Action: Mouse scrolled (903, 419) with delta (0, 0)
Screenshot: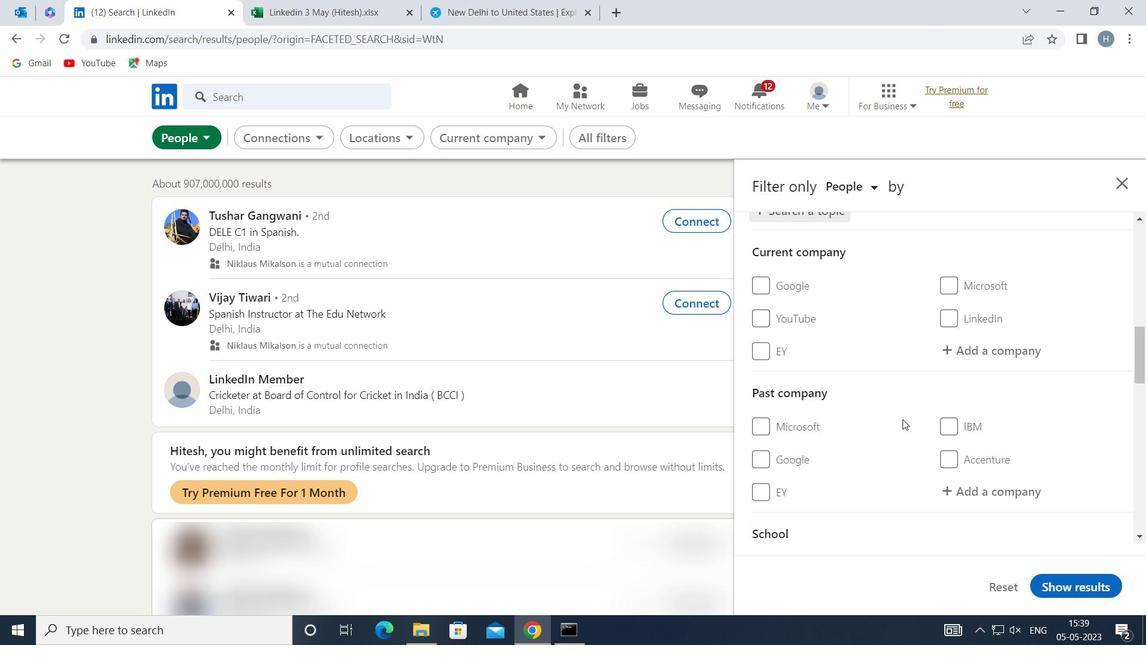 
Action: Mouse scrolled (903, 419) with delta (0, 0)
Screenshot: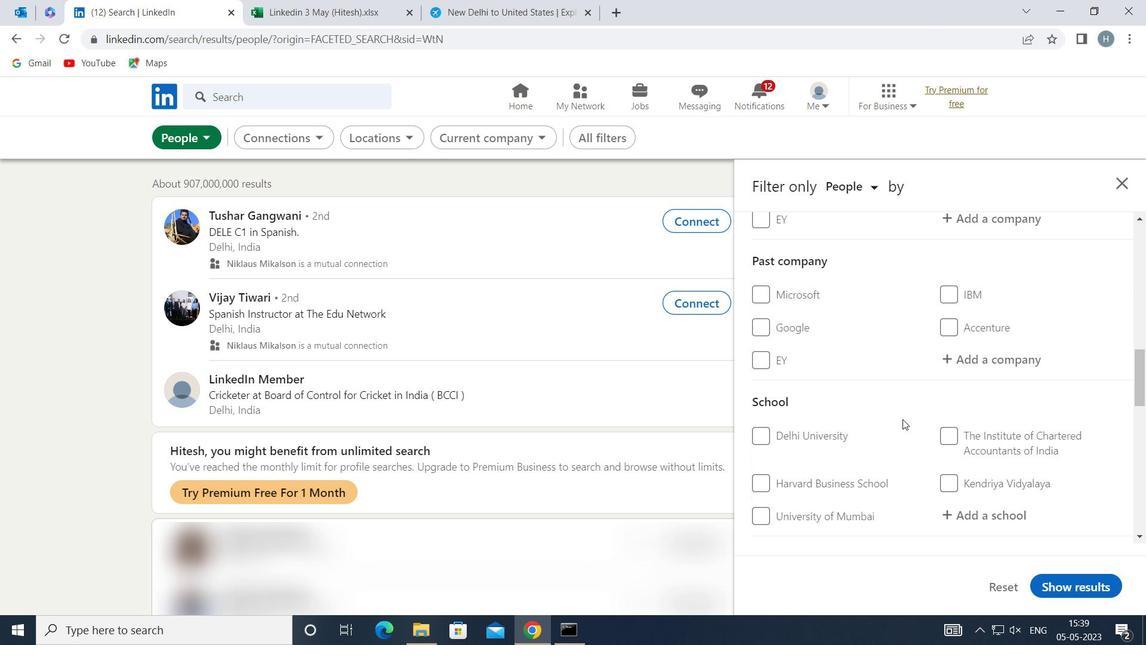 
Action: Mouse scrolled (903, 419) with delta (0, 0)
Screenshot: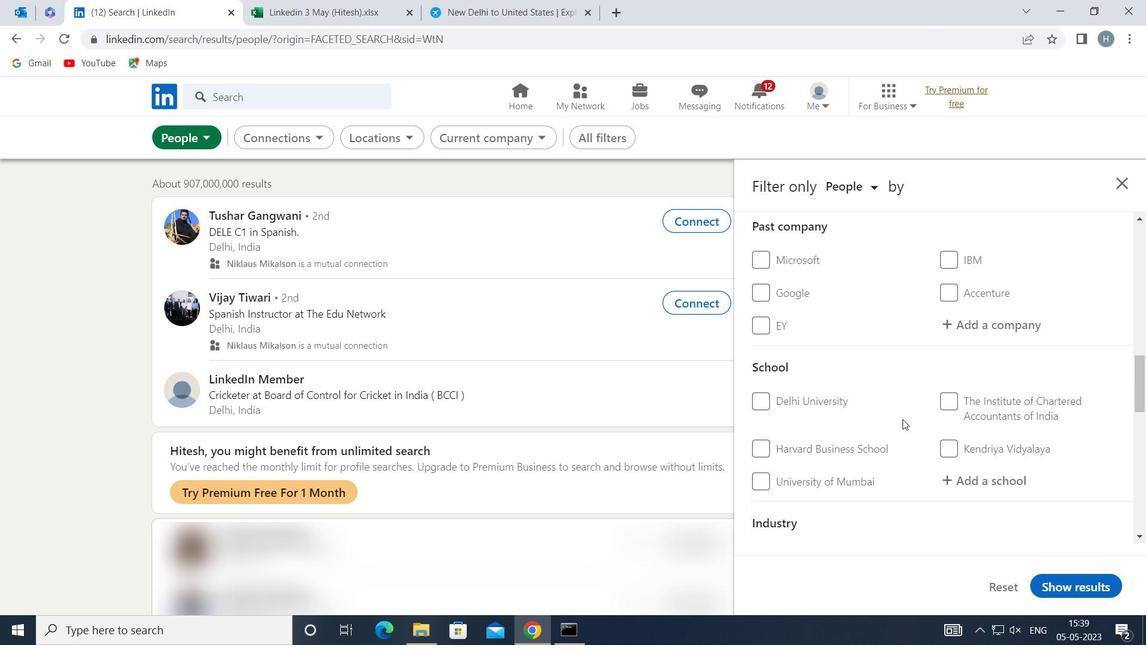 
Action: Mouse scrolled (903, 419) with delta (0, 0)
Screenshot: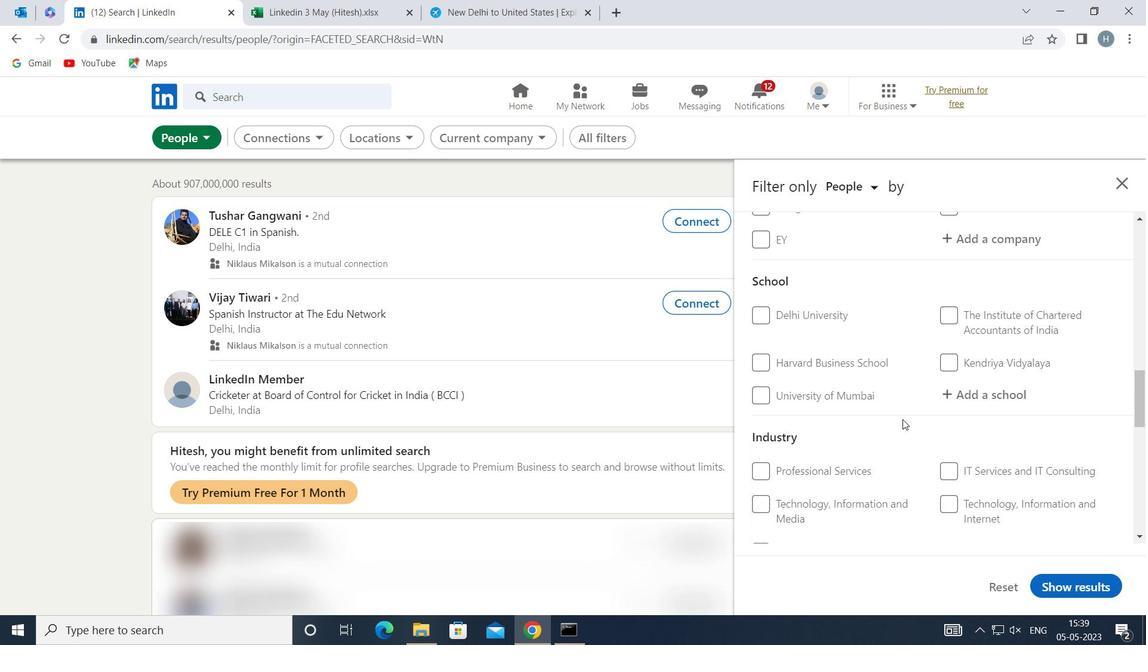 
Action: Mouse scrolled (903, 419) with delta (0, 0)
Screenshot: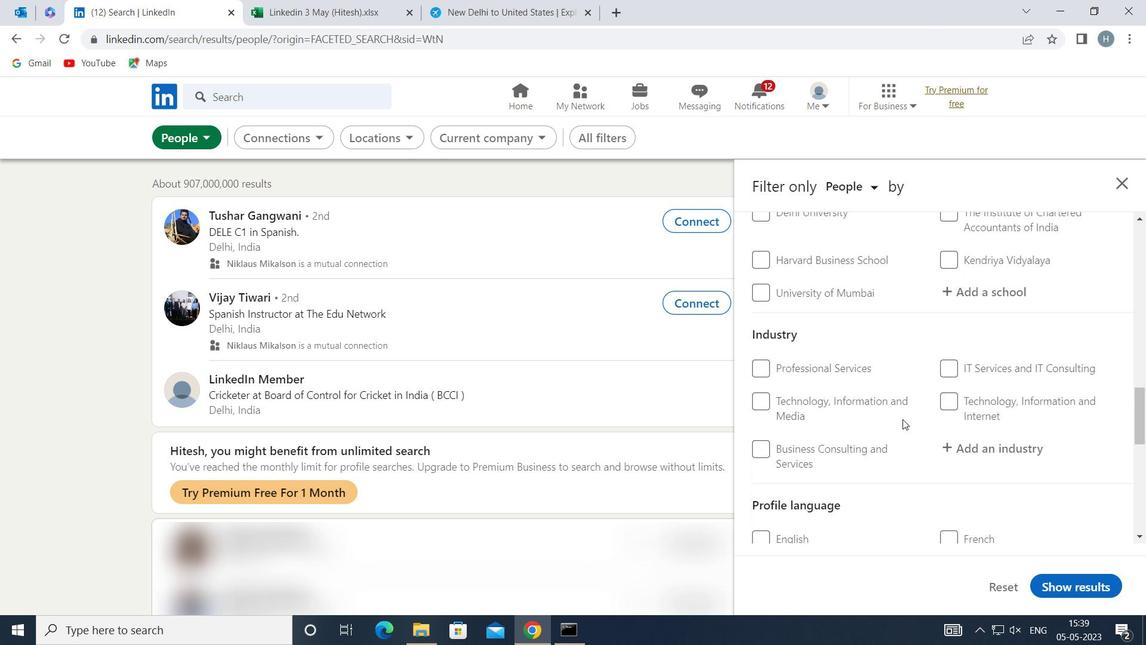 
Action: Mouse scrolled (903, 419) with delta (0, 0)
Screenshot: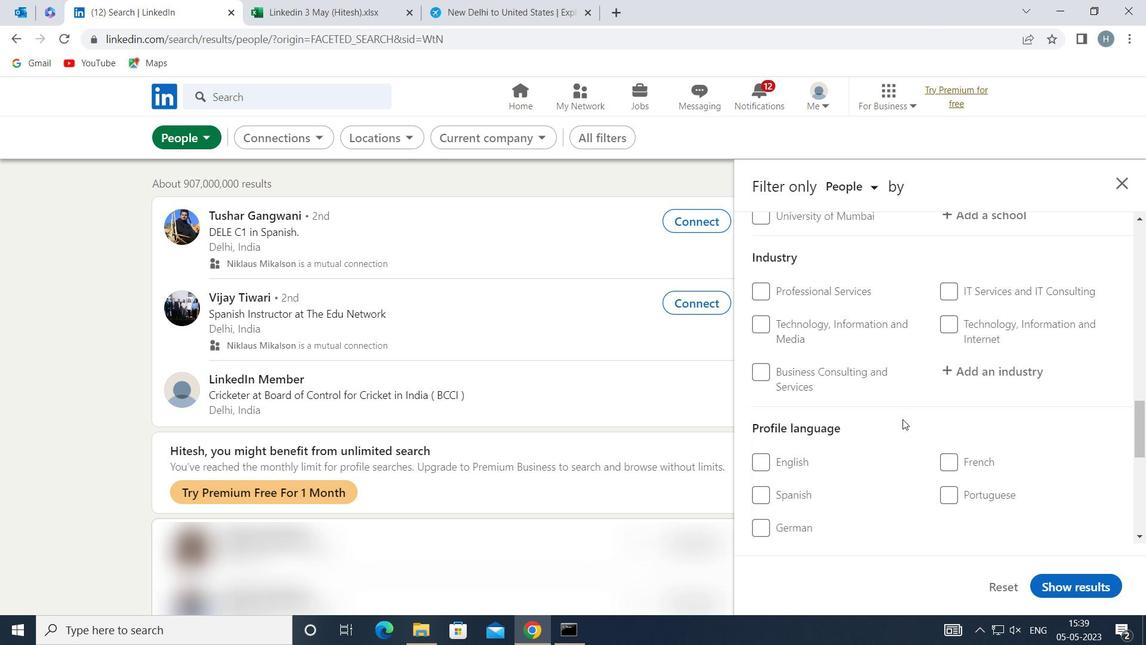 
Action: Mouse moved to (812, 439)
Screenshot: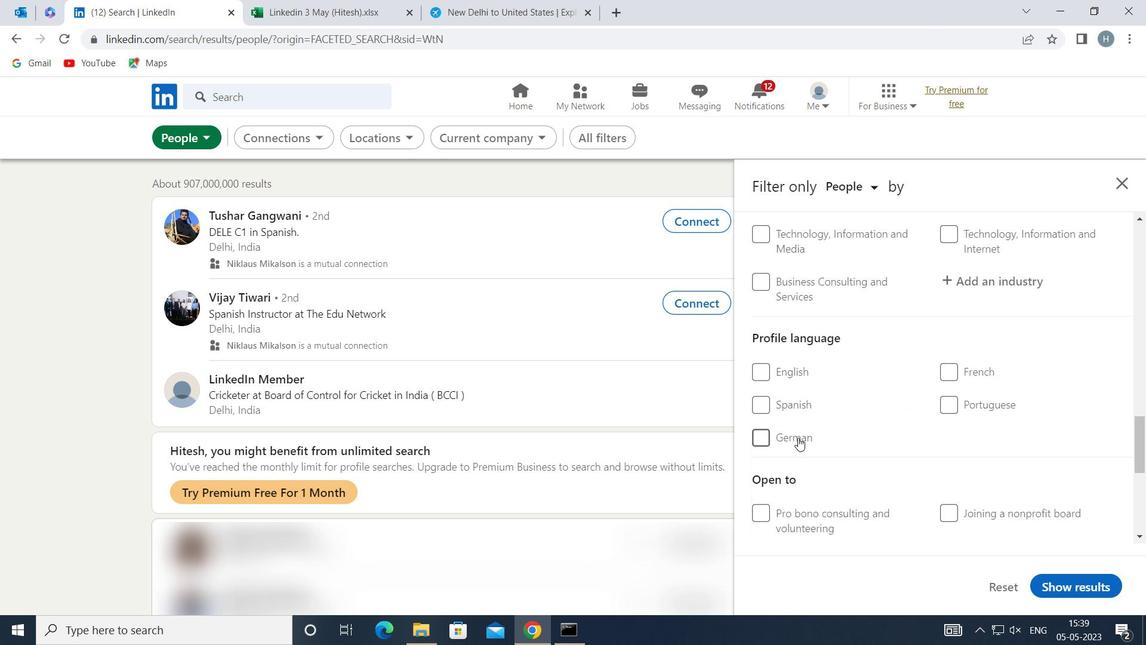 
Action: Mouse pressed left at (812, 439)
Screenshot: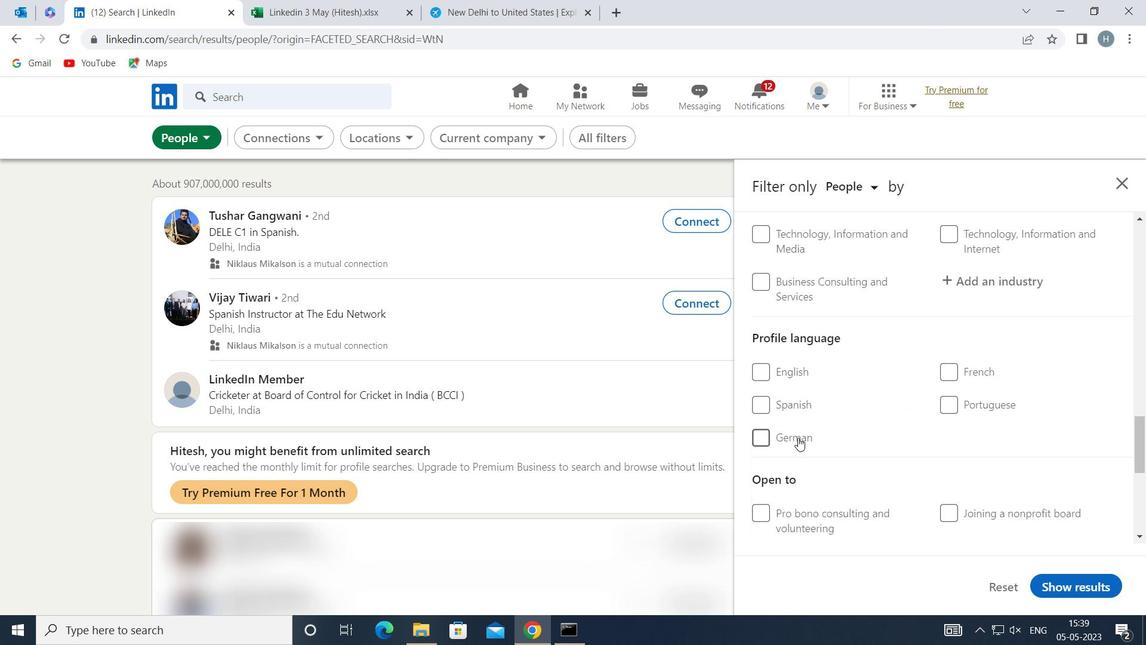 
Action: Mouse moved to (909, 427)
Screenshot: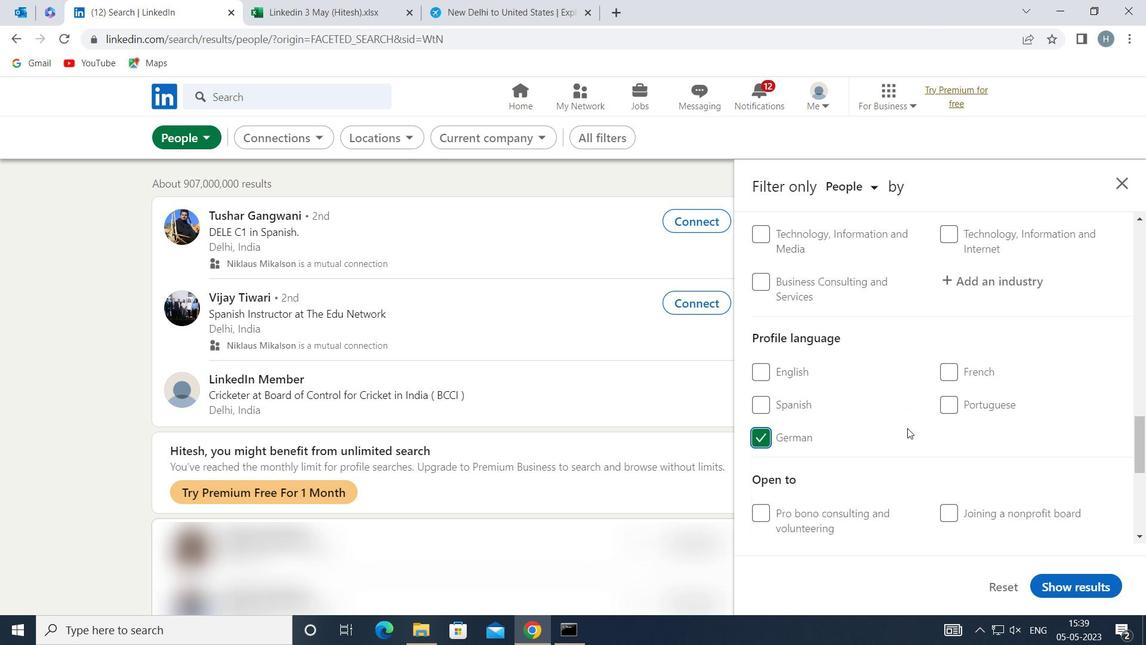 
Action: Mouse scrolled (909, 428) with delta (0, 0)
Screenshot: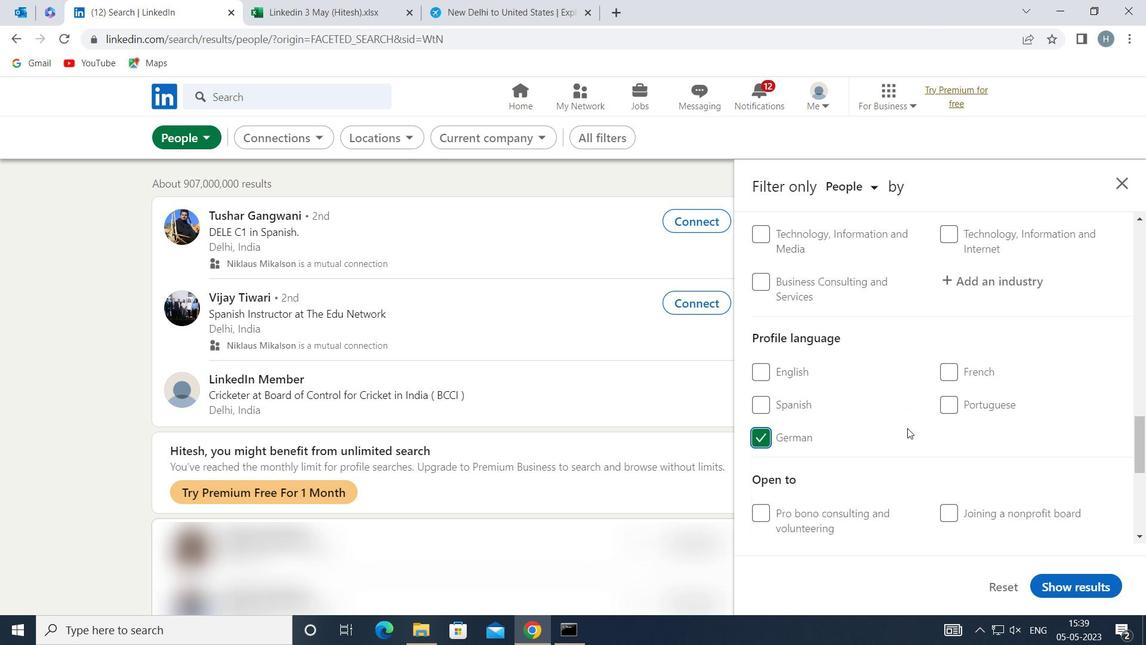 
Action: Mouse moved to (912, 424)
Screenshot: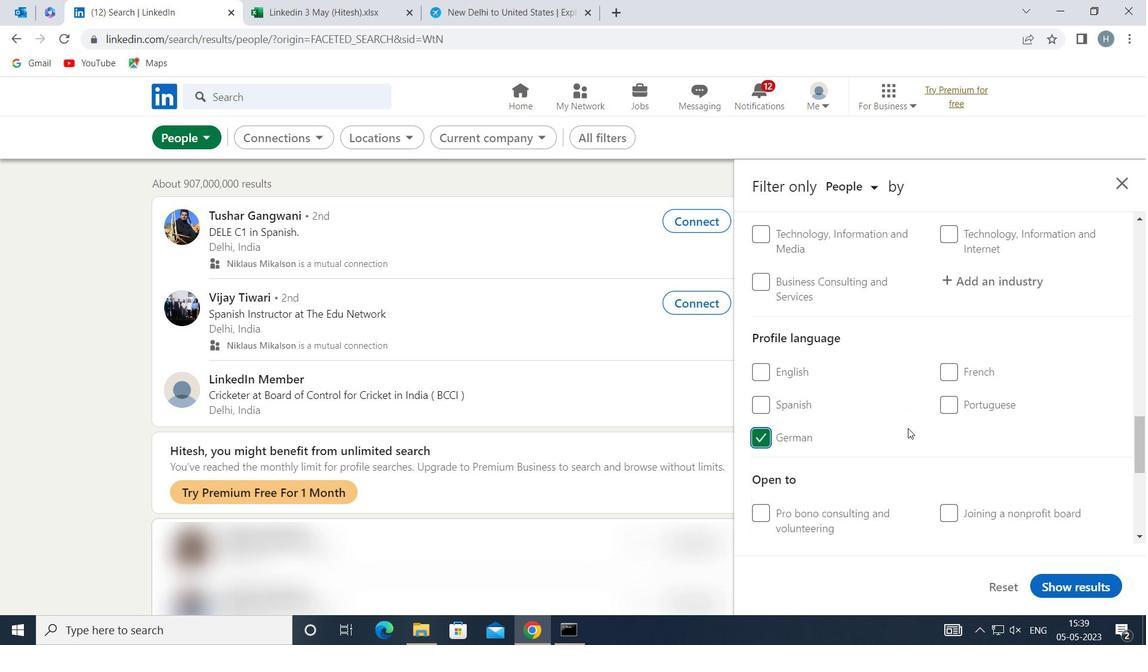 
Action: Mouse scrolled (912, 425) with delta (0, 0)
Screenshot: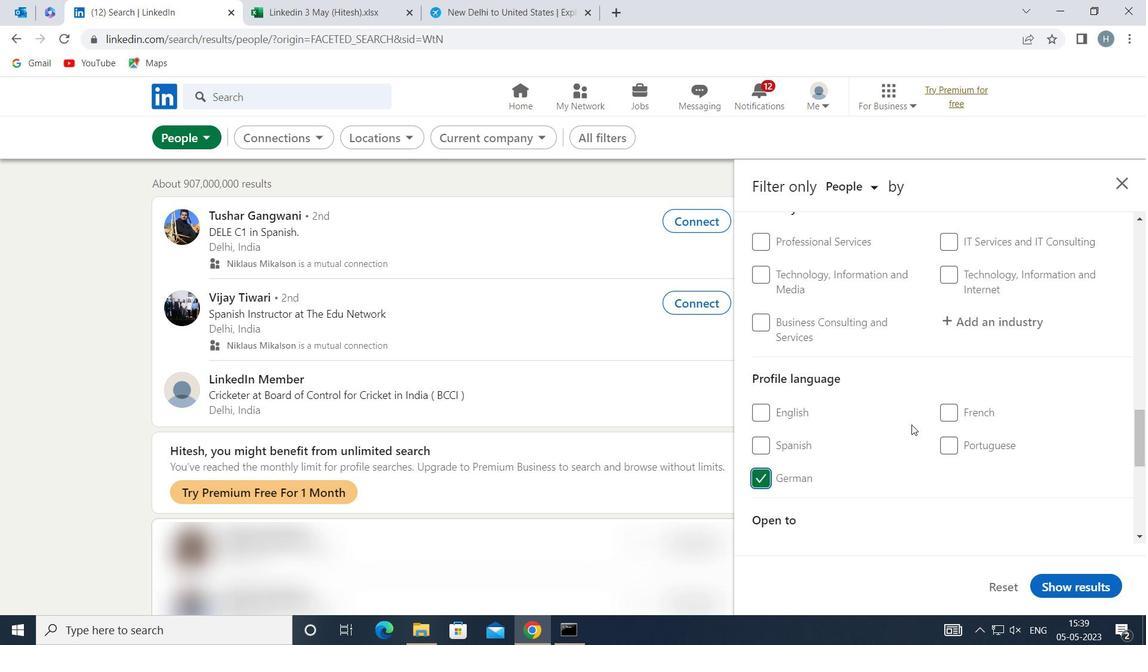 
Action: Mouse scrolled (912, 425) with delta (0, 0)
Screenshot: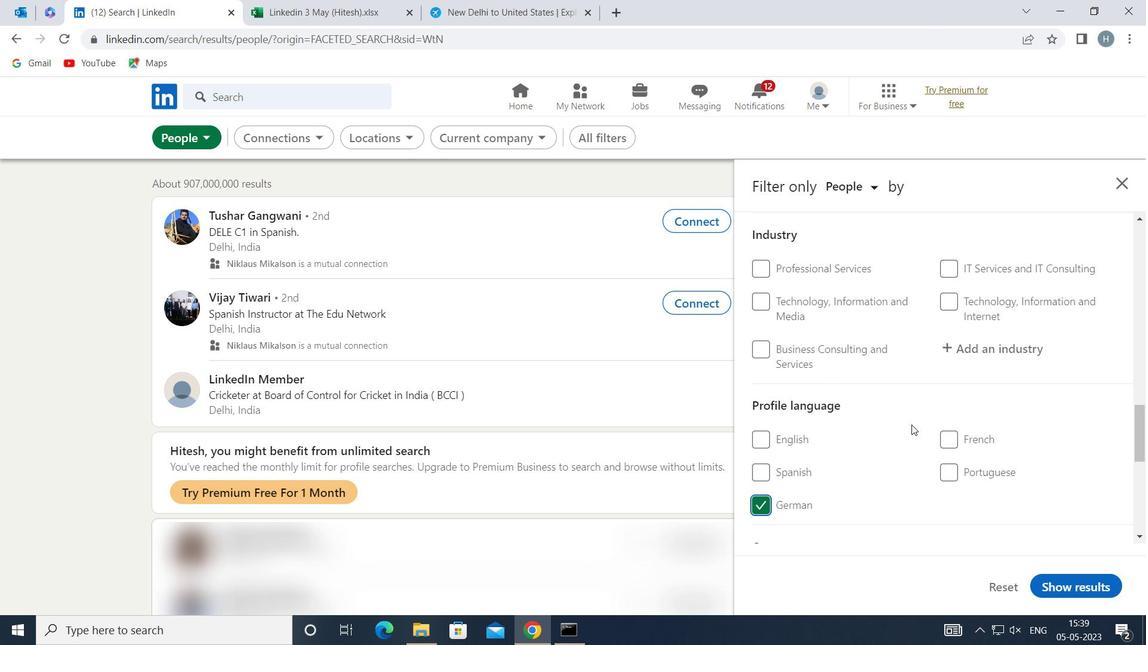 
Action: Mouse scrolled (912, 425) with delta (0, 0)
Screenshot: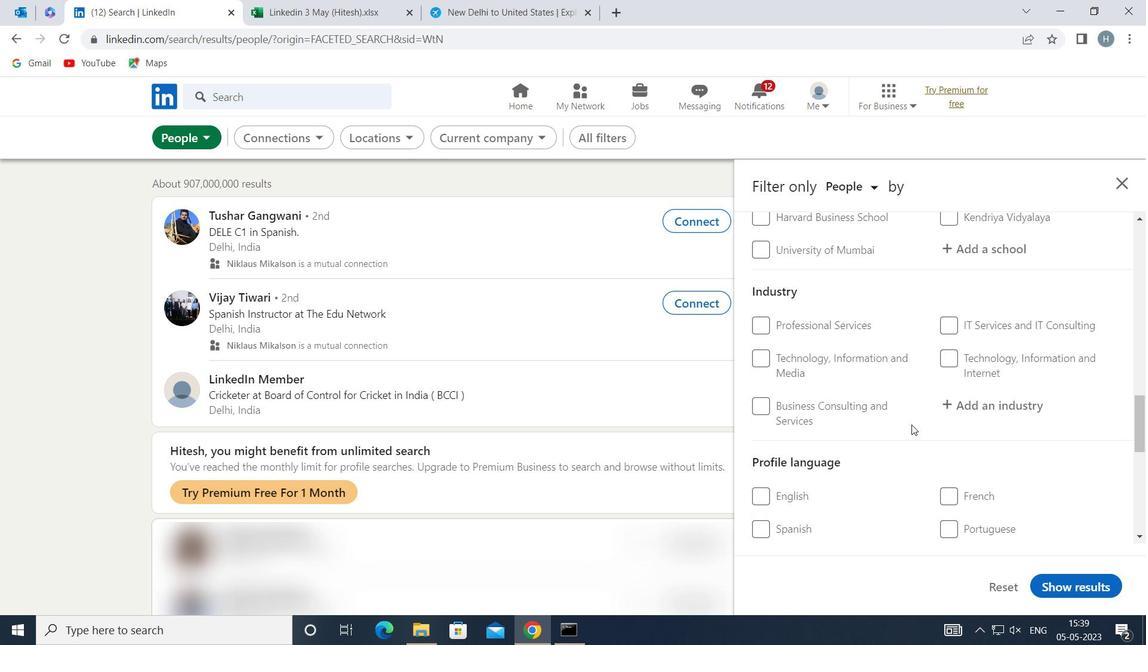 
Action: Mouse scrolled (912, 425) with delta (0, 0)
Screenshot: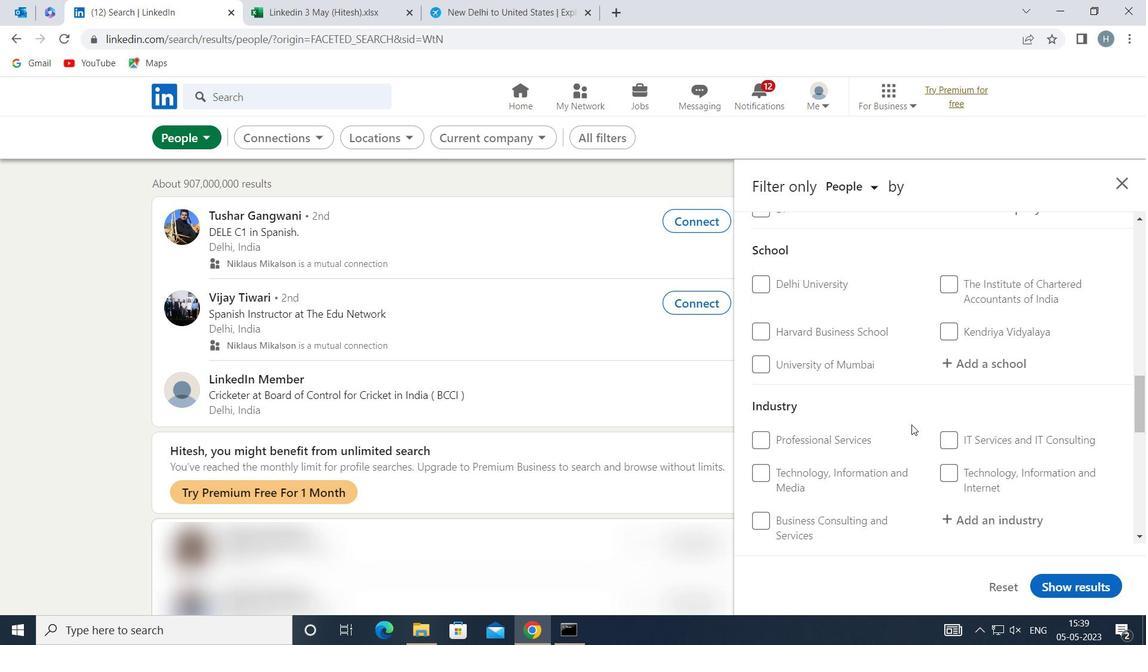 
Action: Mouse scrolled (912, 425) with delta (0, 0)
Screenshot: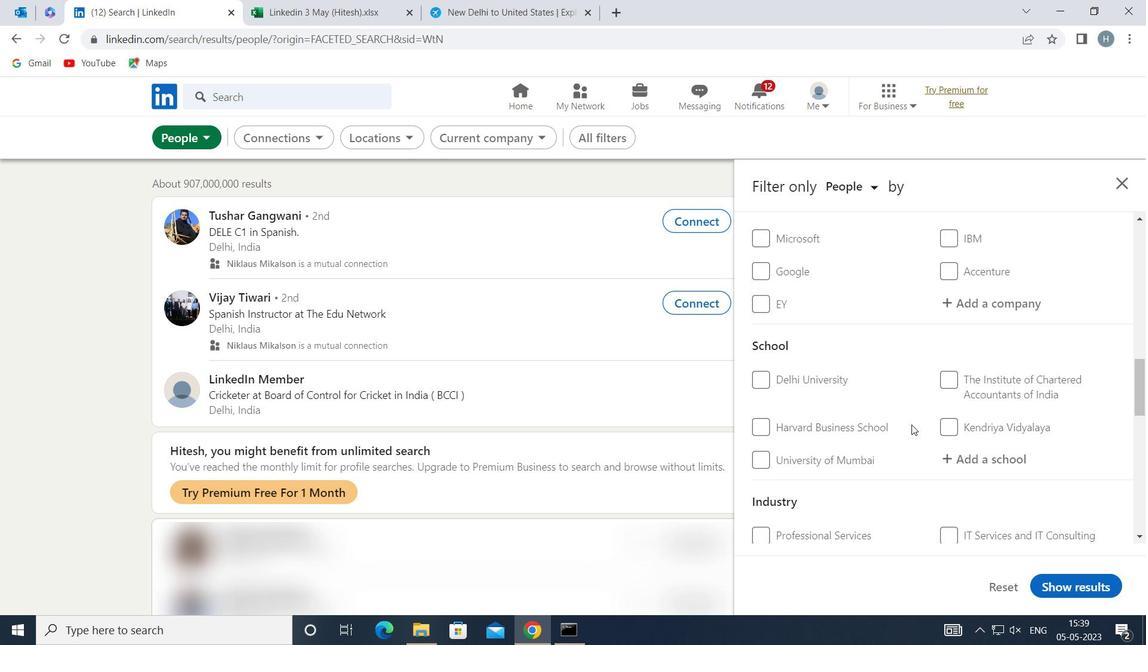 
Action: Mouse scrolled (912, 425) with delta (0, 0)
Screenshot: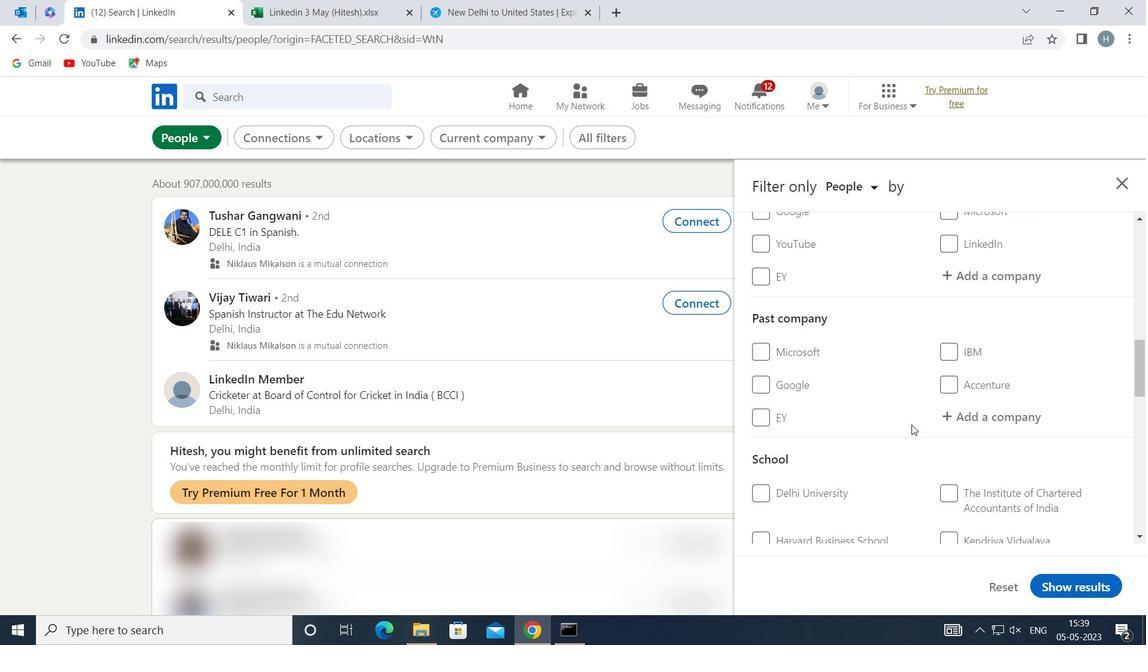 
Action: Mouse moved to (1015, 347)
Screenshot: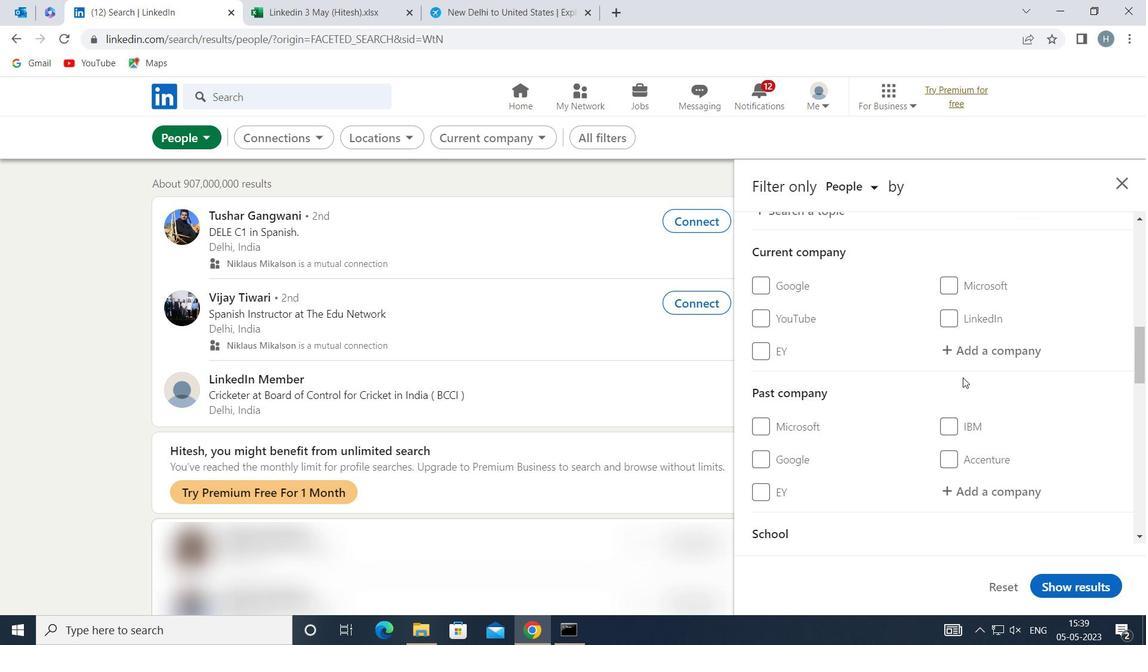 
Action: Mouse pressed left at (1015, 347)
Screenshot: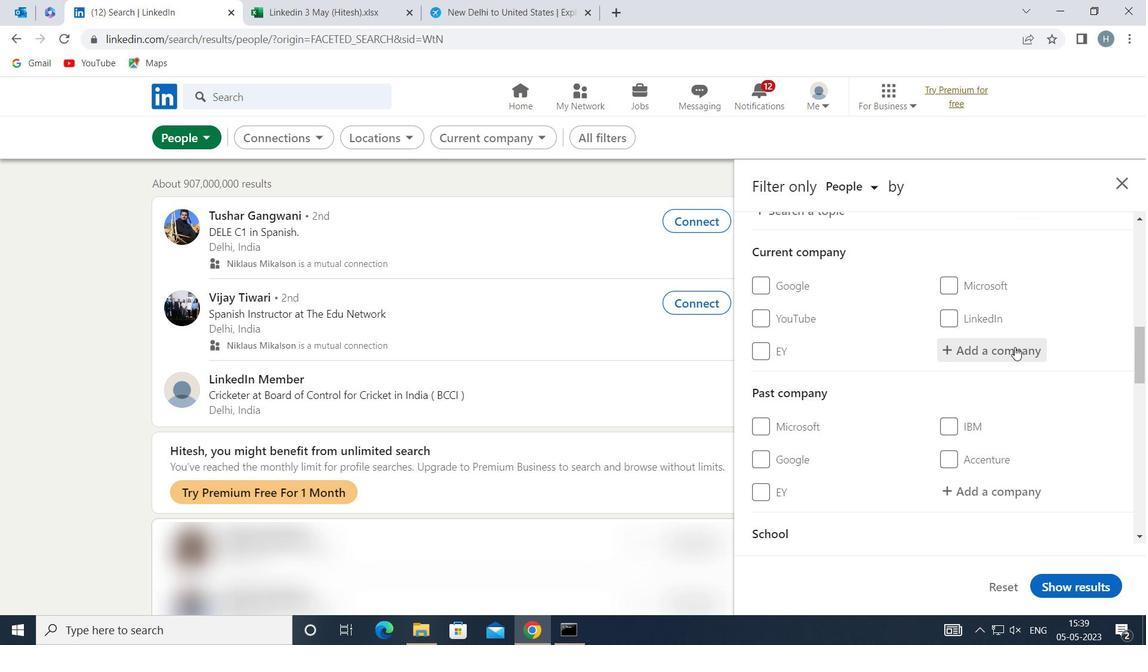 
Action: Key pressed <Key.shift>BOSTON<Key.space><Key.shift>CONSULTING<Key.space><Key.shift>GR
Screenshot: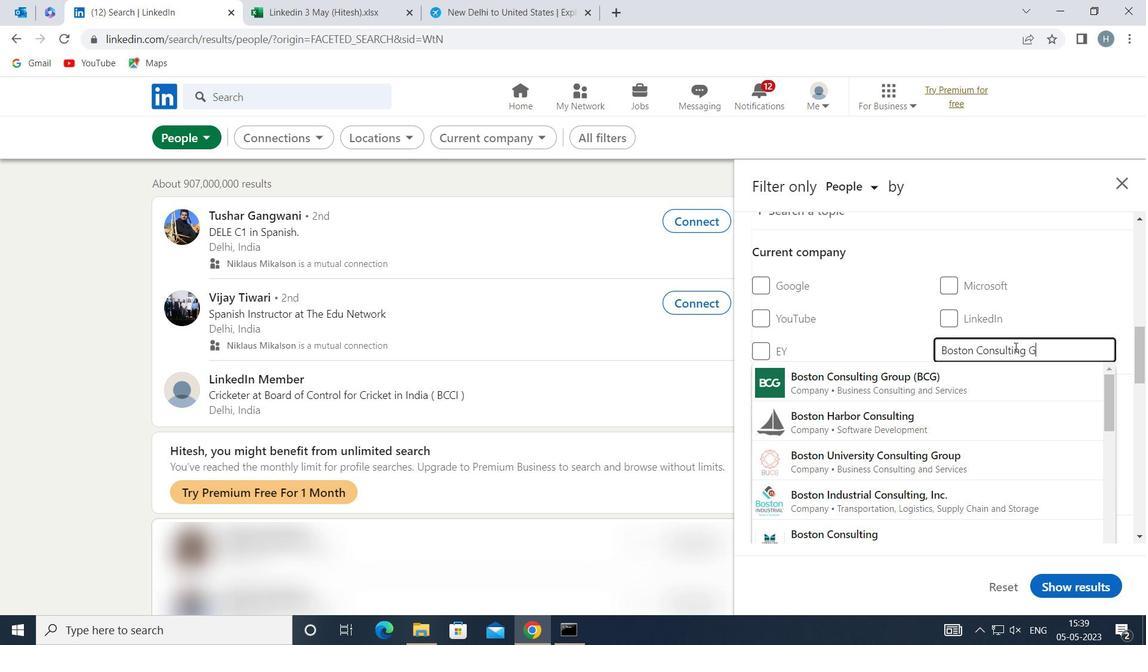 
Action: Mouse moved to (999, 370)
Screenshot: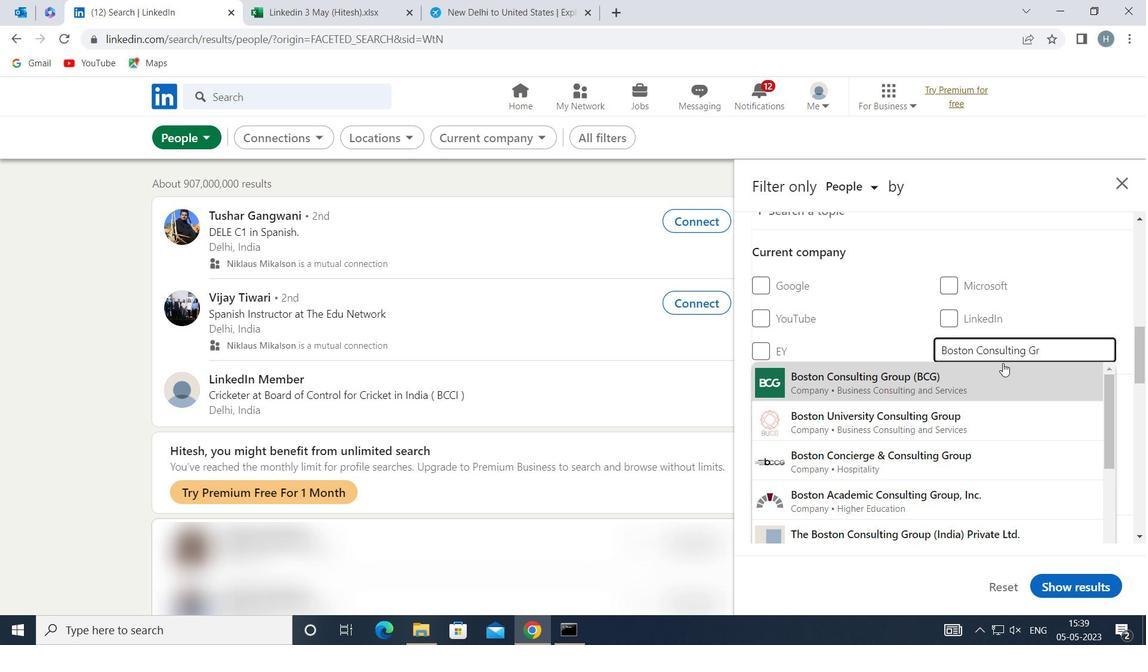 
Action: Mouse pressed left at (999, 370)
Screenshot: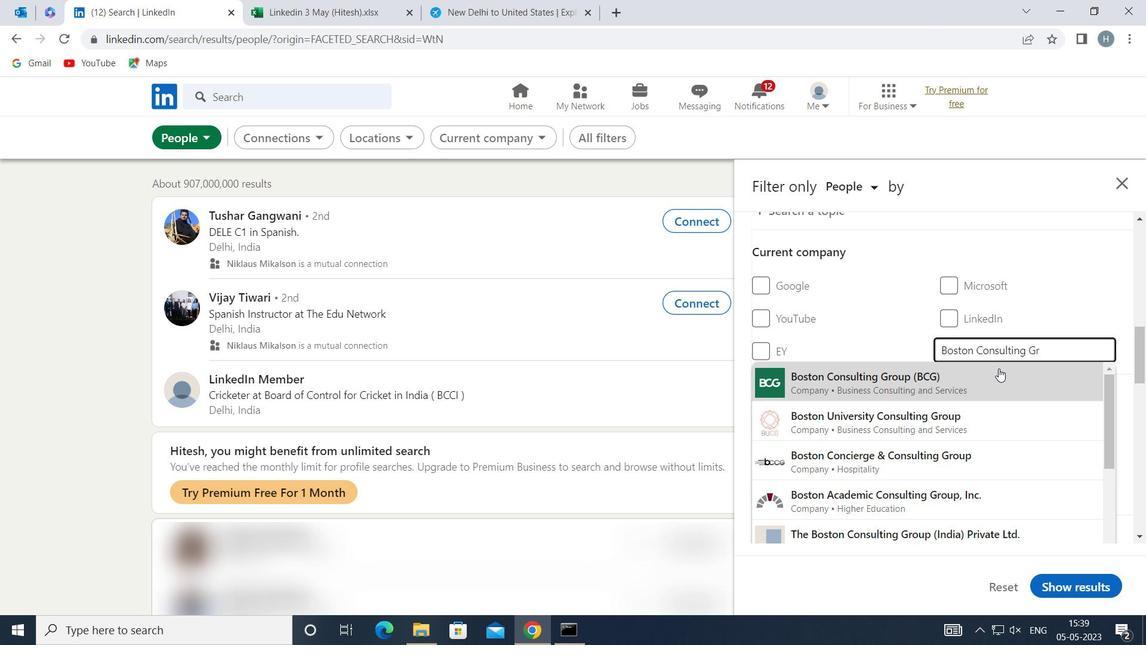 
Action: Mouse moved to (912, 358)
Screenshot: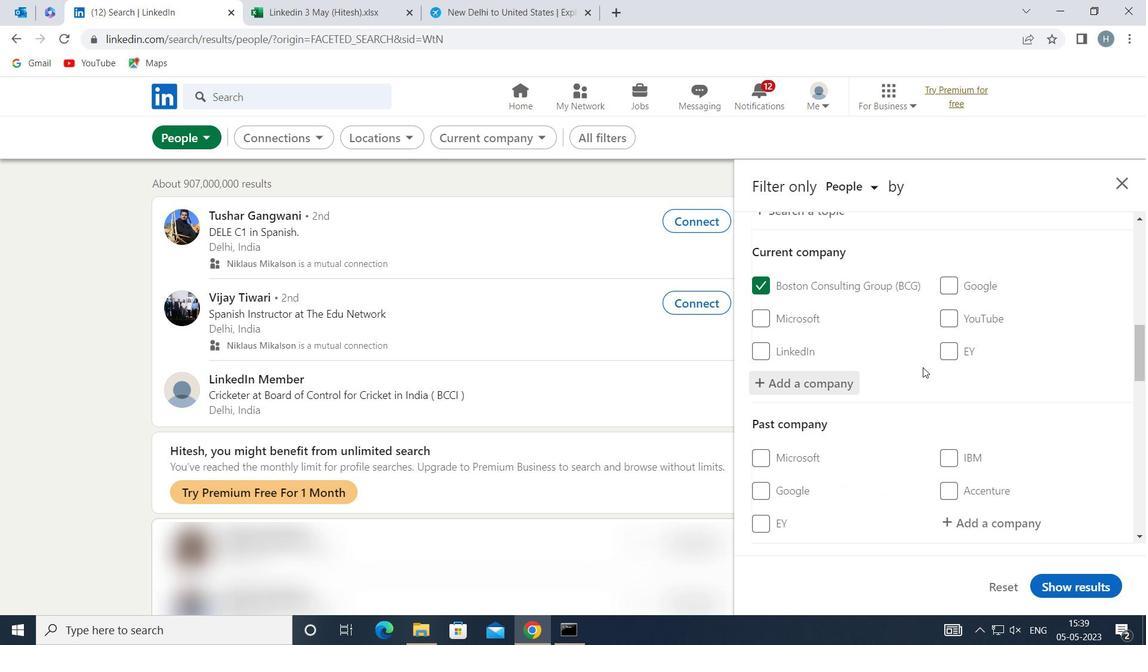 
Action: Mouse scrolled (912, 357) with delta (0, 0)
Screenshot: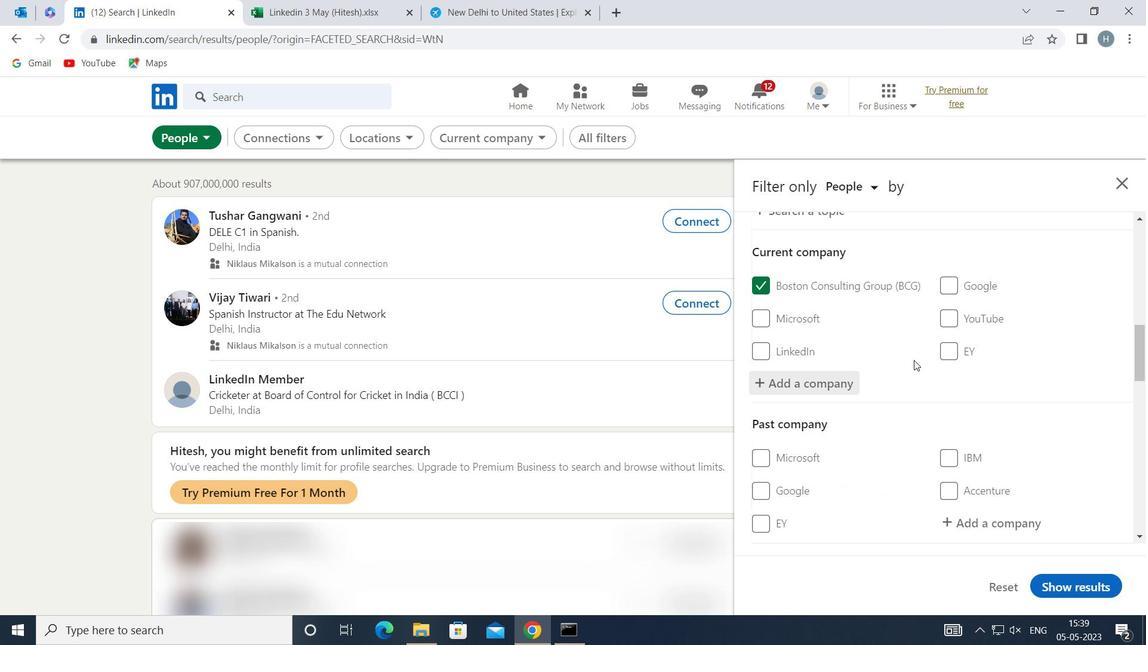 
Action: Mouse moved to (912, 357)
Screenshot: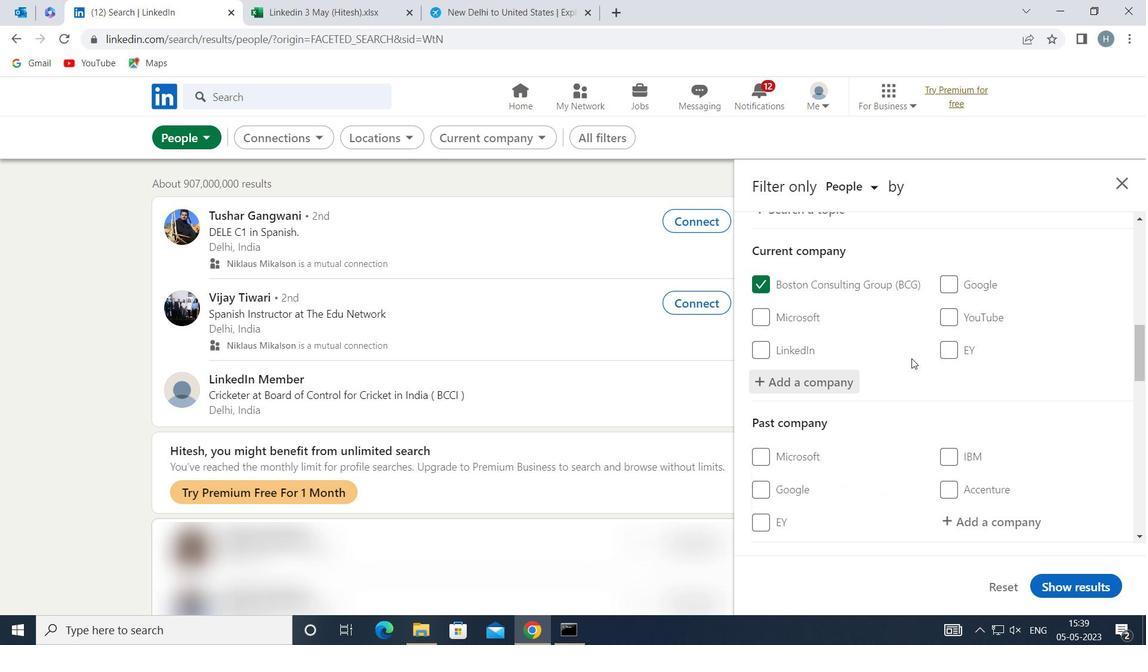 
Action: Mouse scrolled (912, 357) with delta (0, 0)
Screenshot: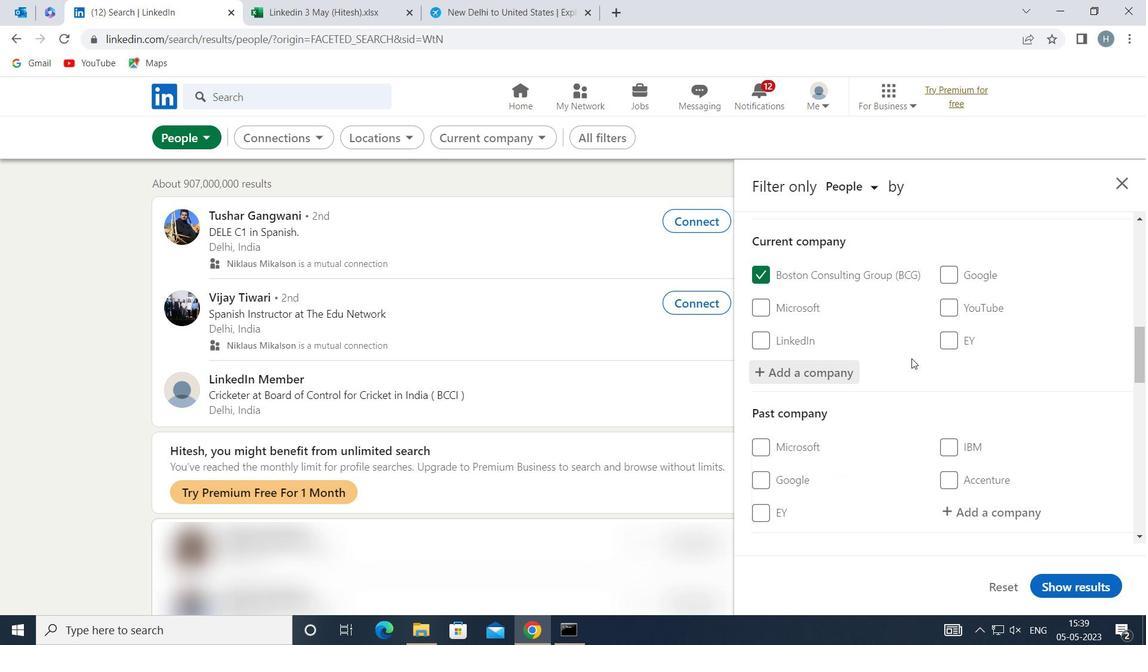 
Action: Mouse scrolled (912, 357) with delta (0, 0)
Screenshot: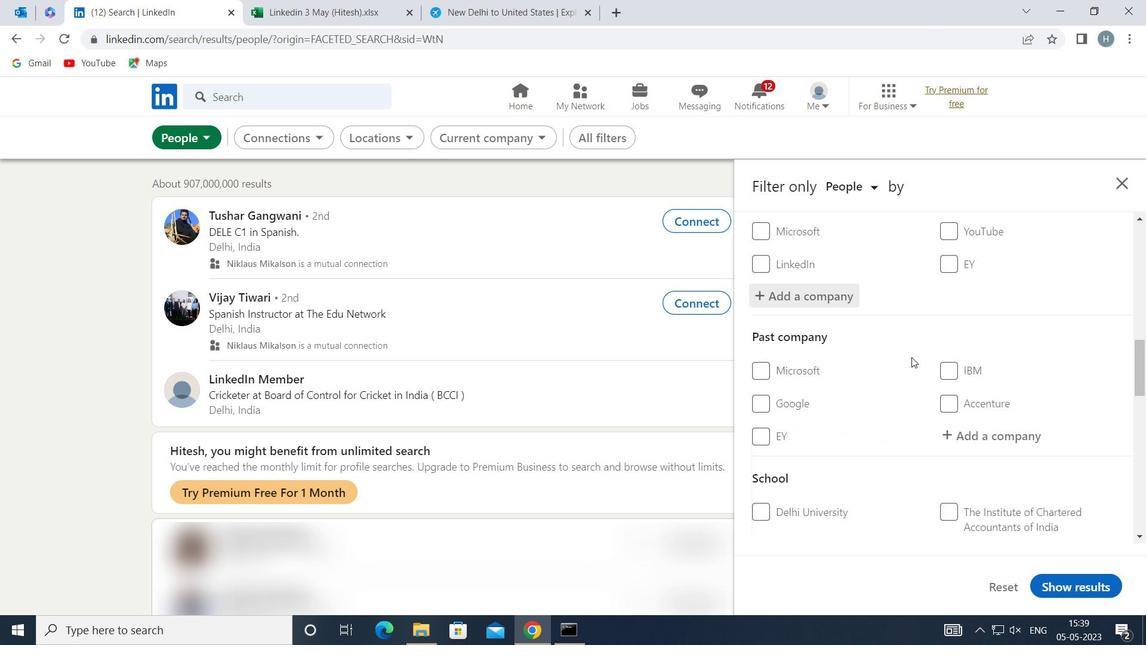 
Action: Mouse moved to (989, 448)
Screenshot: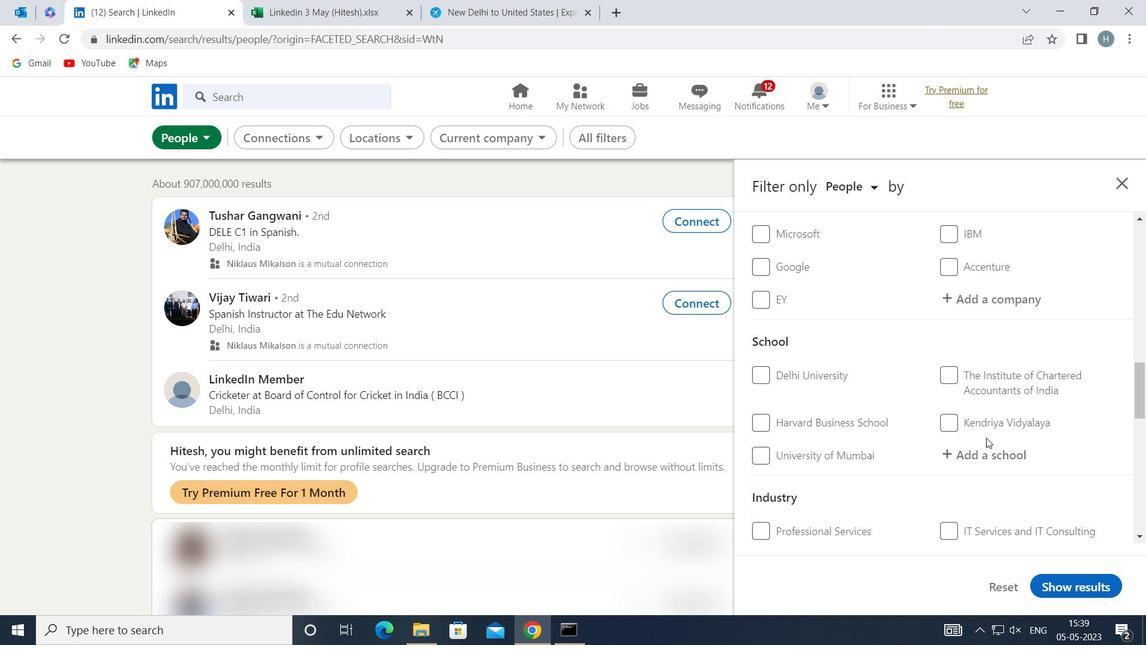 
Action: Mouse pressed left at (989, 448)
Screenshot: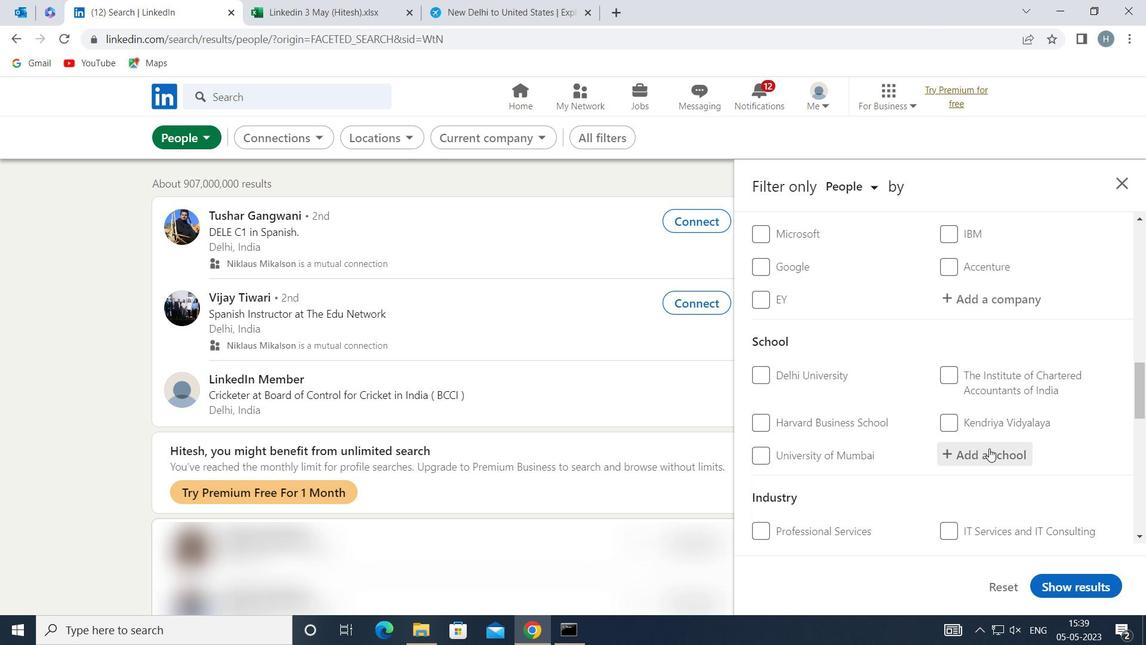 
Action: Key pressed <Key.shift>SM<Key.backspace>MT<Key.space><Key.shift>KASHI
Screenshot: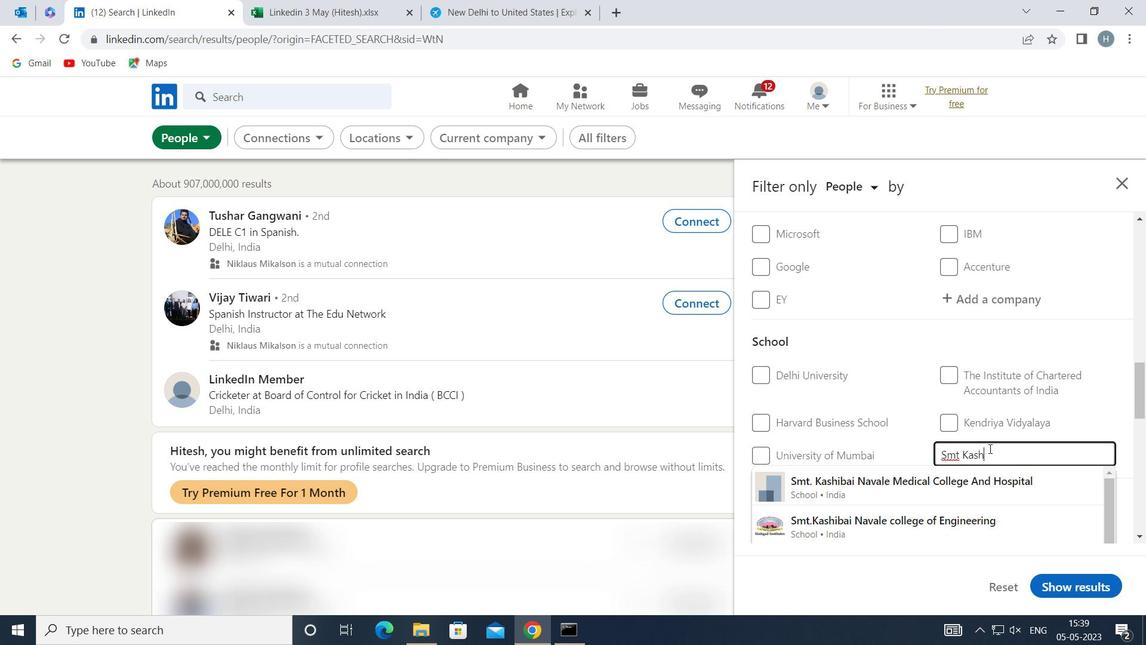 
Action: Mouse moved to (963, 516)
Screenshot: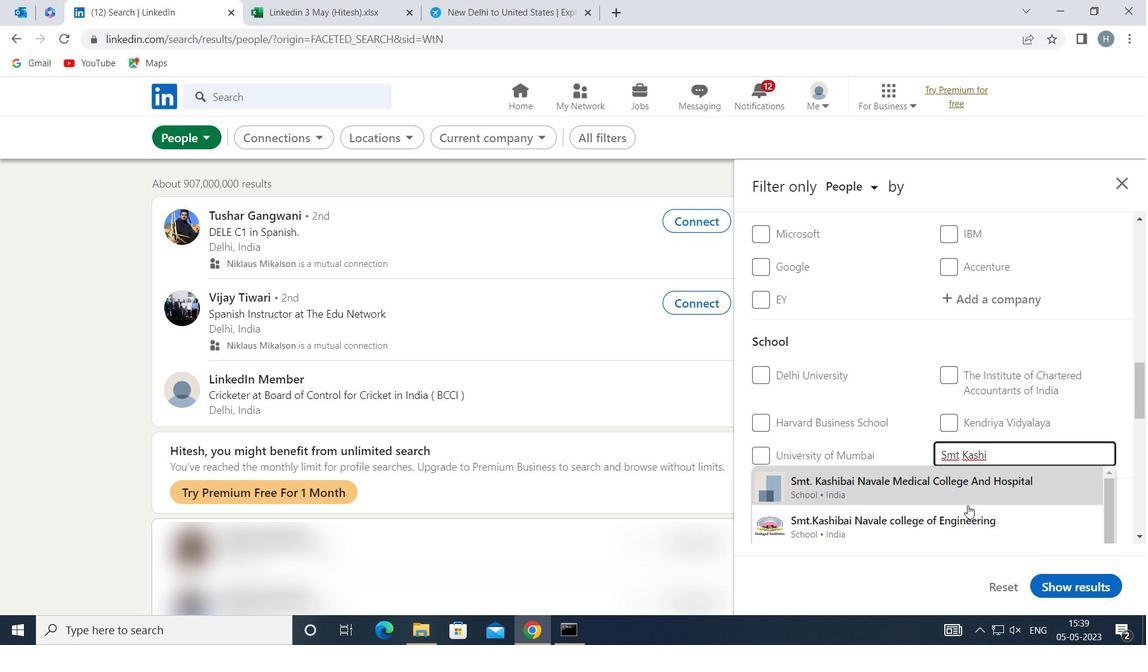 
Action: Mouse pressed left at (963, 516)
Screenshot: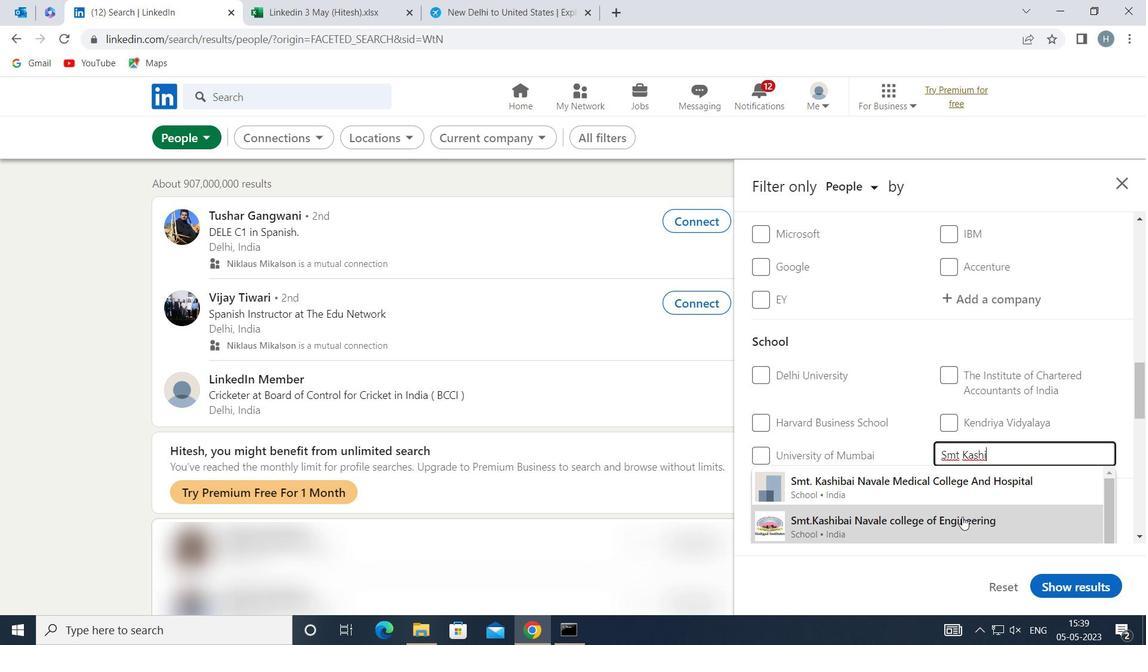 
Action: Mouse moved to (931, 443)
Screenshot: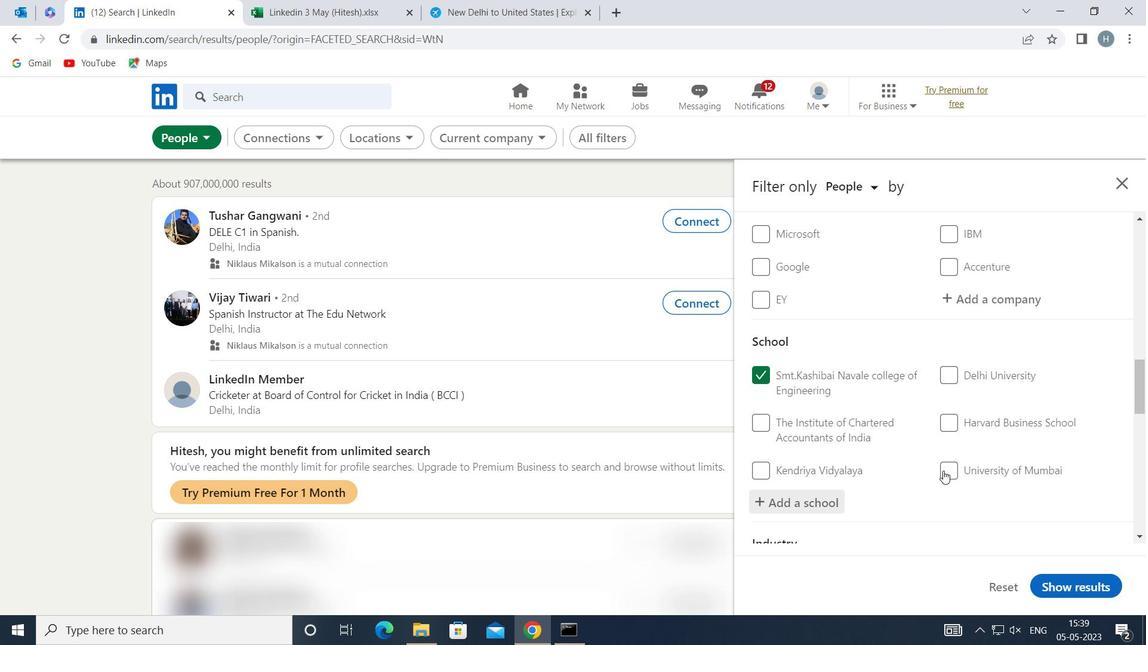 
Action: Mouse scrolled (931, 443) with delta (0, 0)
Screenshot: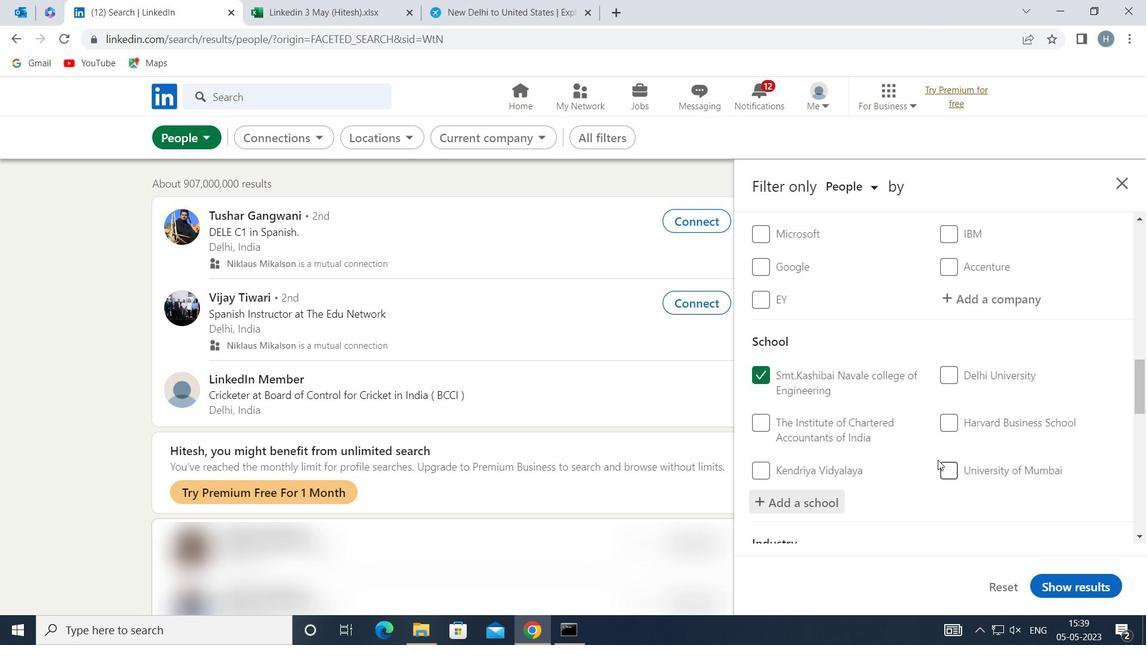 
Action: Mouse moved to (927, 440)
Screenshot: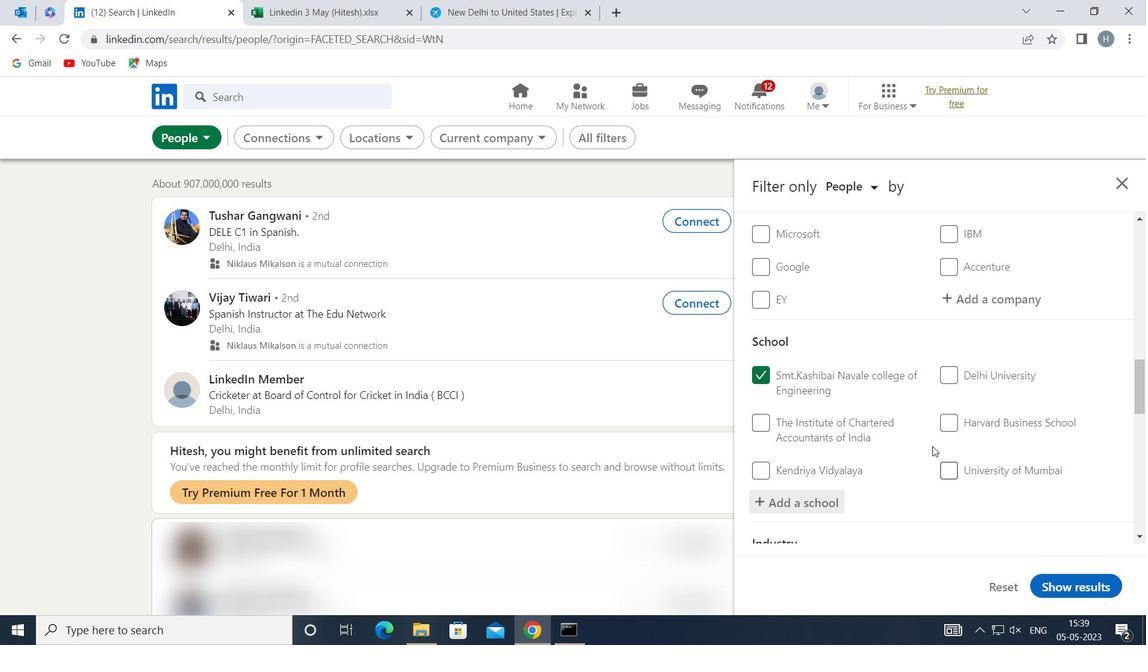 
Action: Mouse scrolled (927, 440) with delta (0, 0)
Screenshot: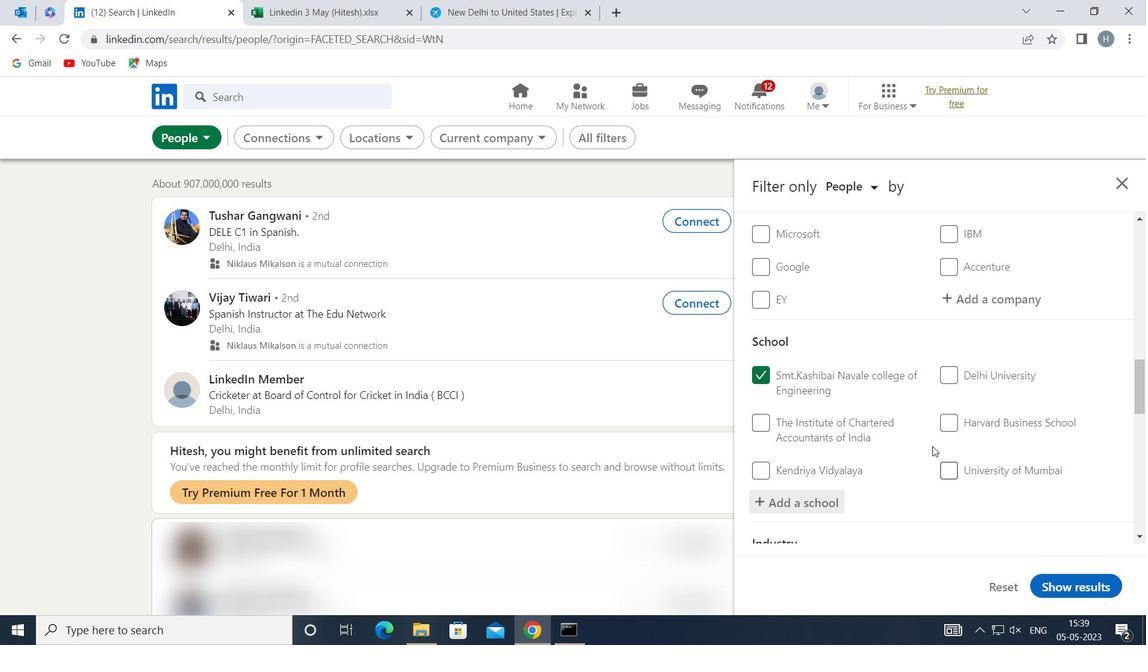 
Action: Mouse moved to (917, 432)
Screenshot: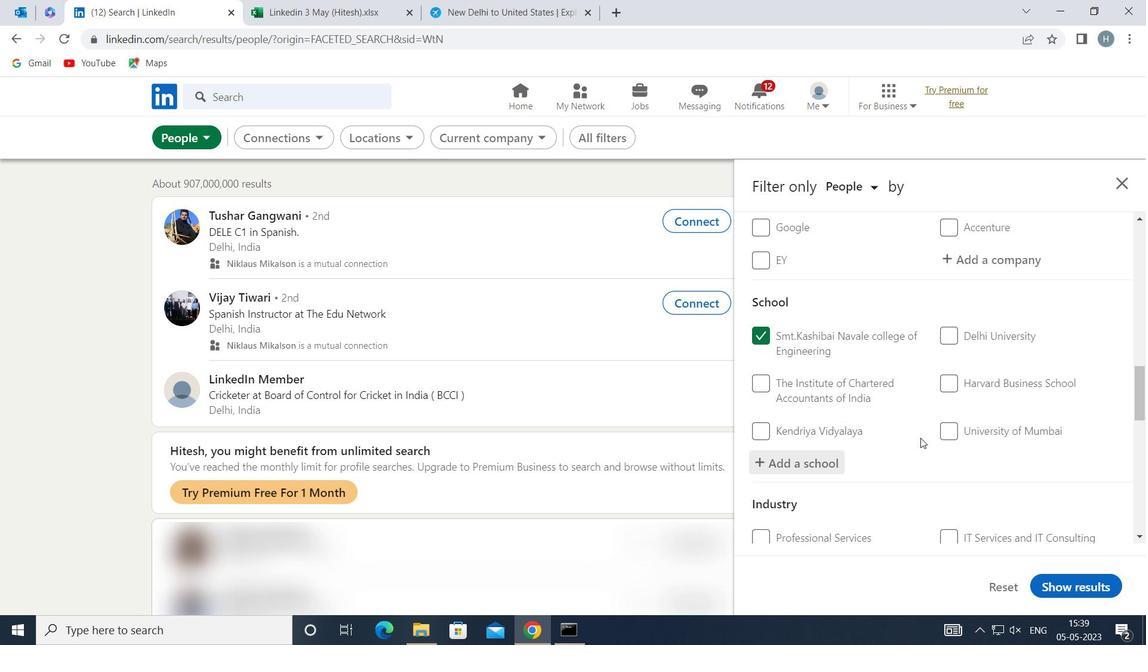 
Action: Mouse scrolled (917, 431) with delta (0, 0)
Screenshot: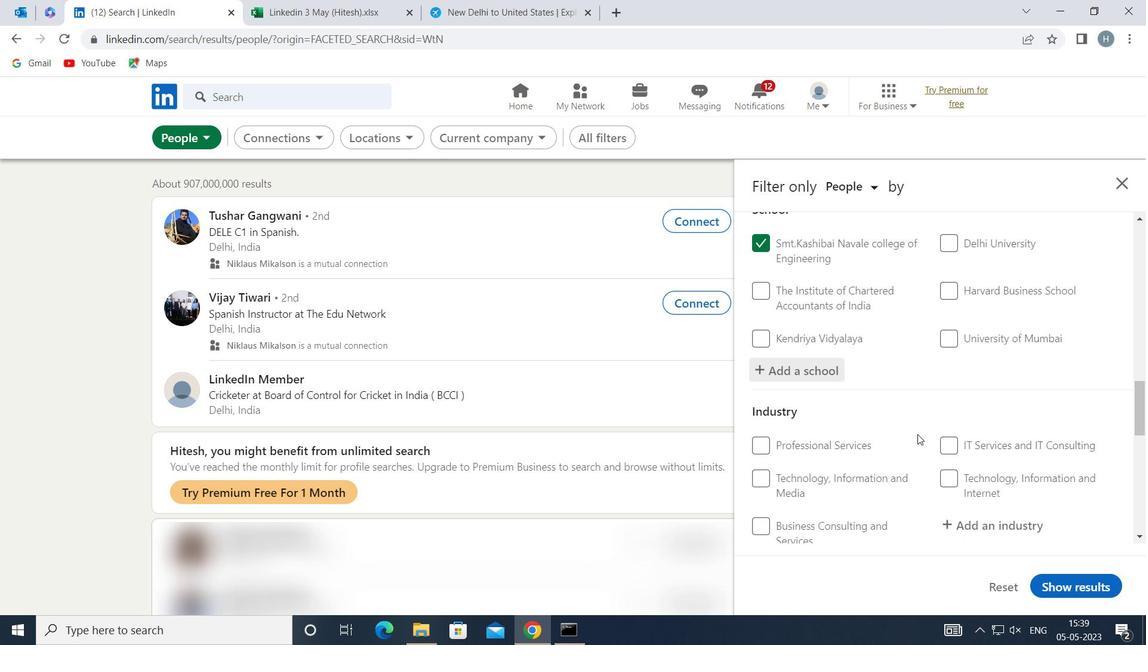 
Action: Mouse moved to (1010, 434)
Screenshot: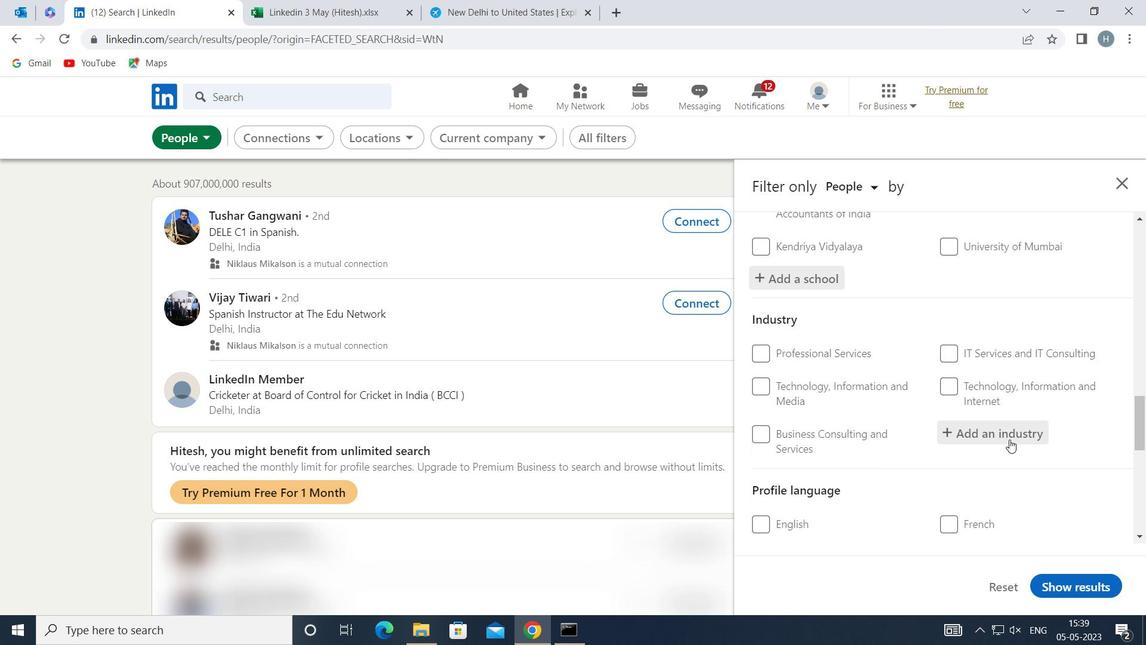 
Action: Mouse pressed left at (1010, 434)
Screenshot: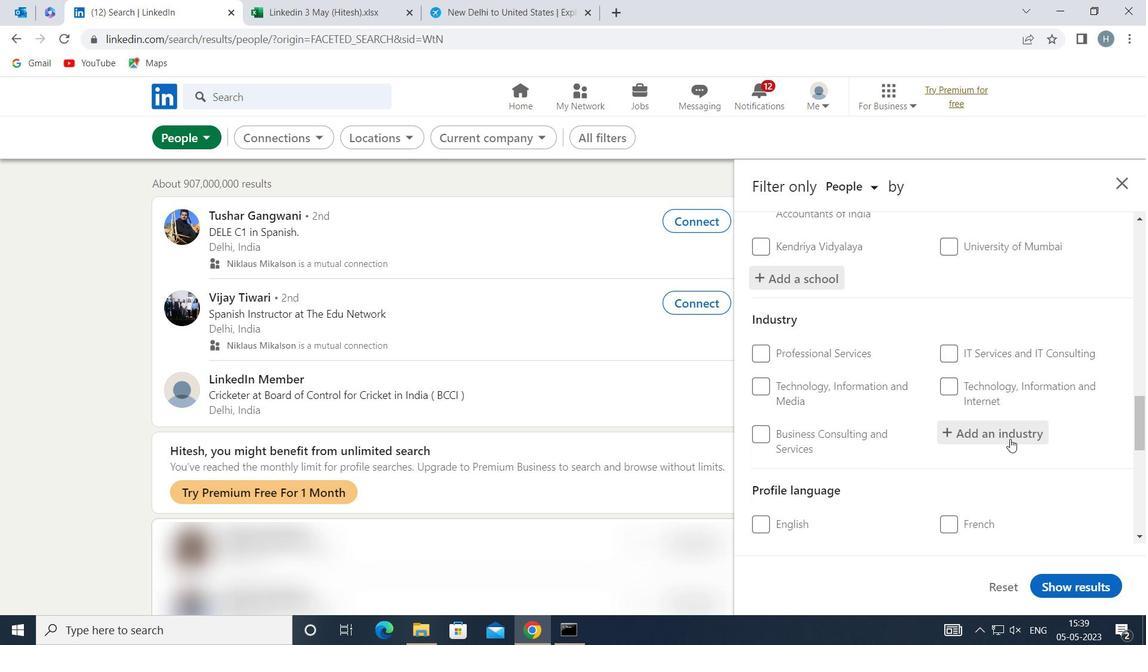 
Action: Key pressed <Key.shift>IT<Key.space><Key.shift><Key.shift><Key.shift><Key.shift><Key.shift>SYSTEM<Key.space><Key.shift>TRAINING<Key.space>AND<Key.space><Key.shift>S
Screenshot: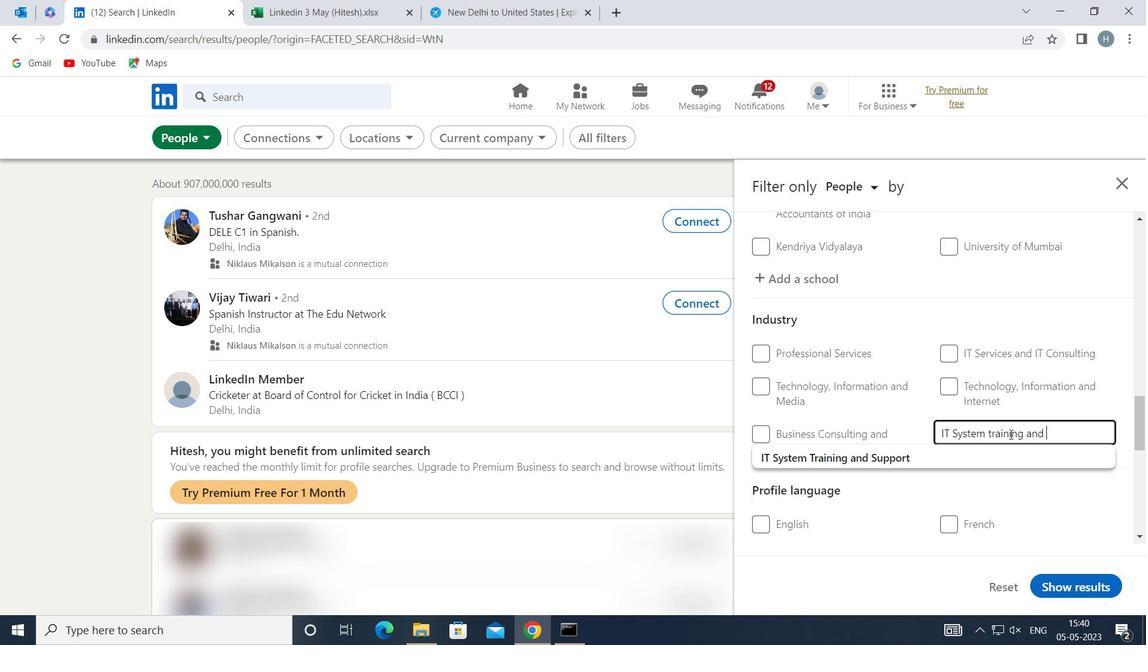 
Action: Mouse moved to (930, 452)
Screenshot: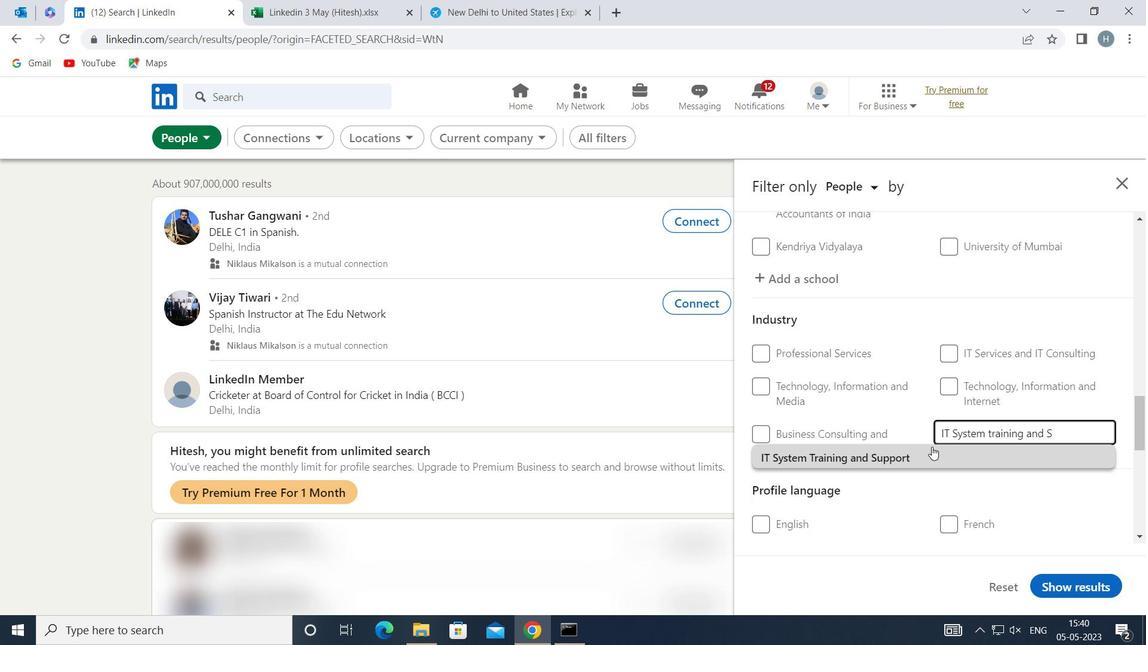 
Action: Mouse pressed left at (930, 452)
Screenshot: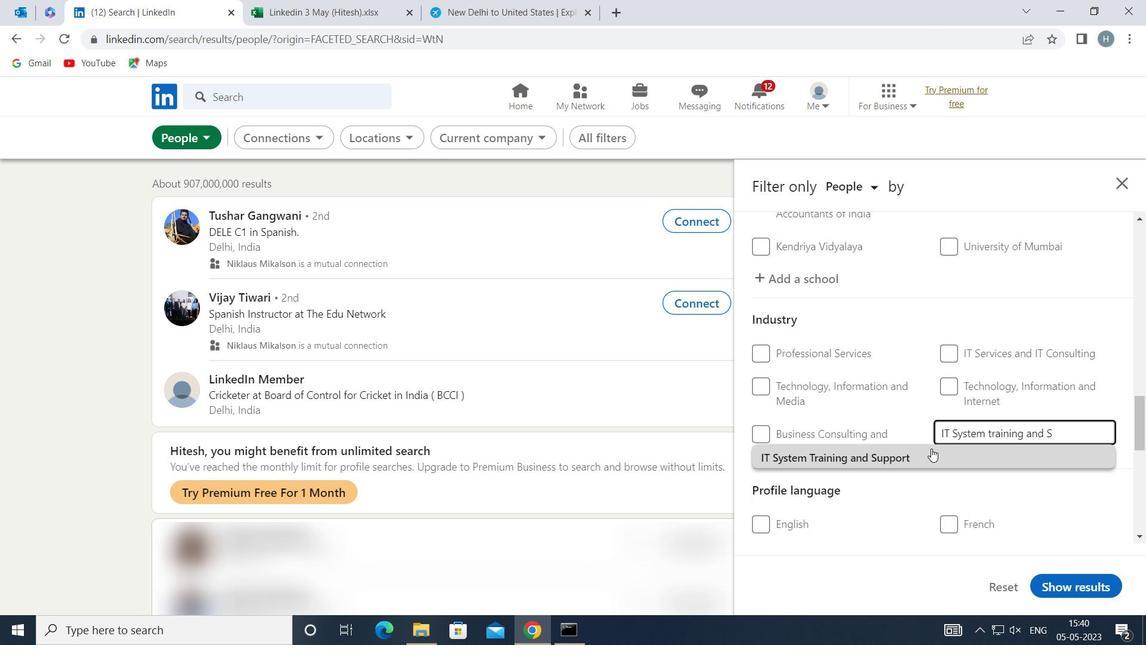 
Action: Mouse moved to (892, 408)
Screenshot: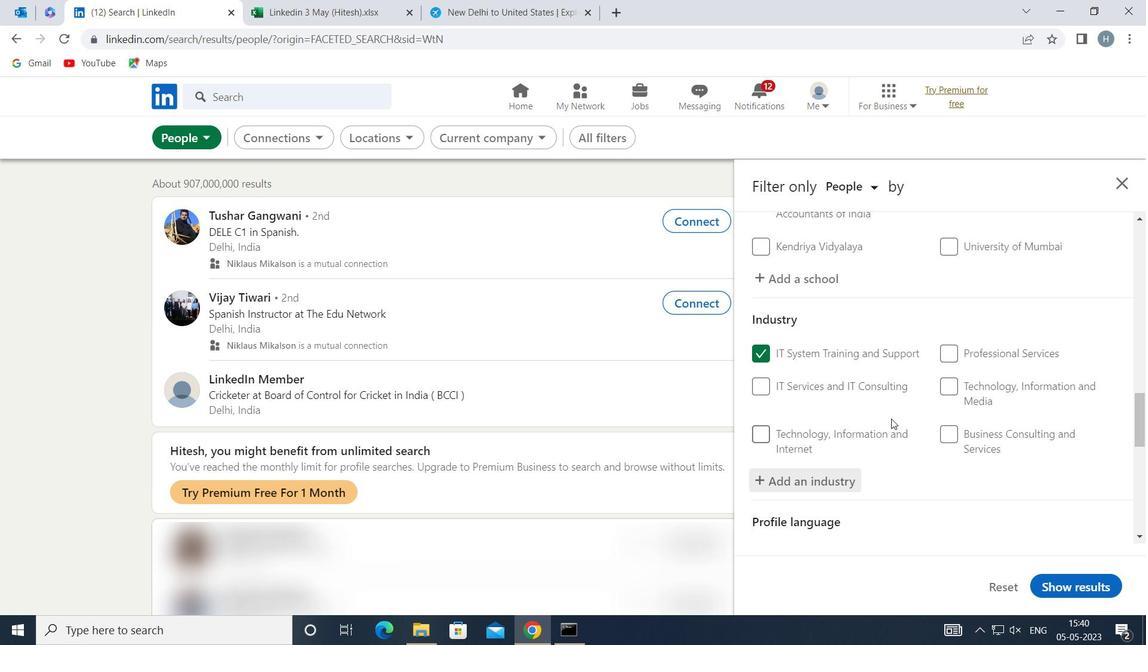 
Action: Mouse scrolled (892, 407) with delta (0, 0)
Screenshot: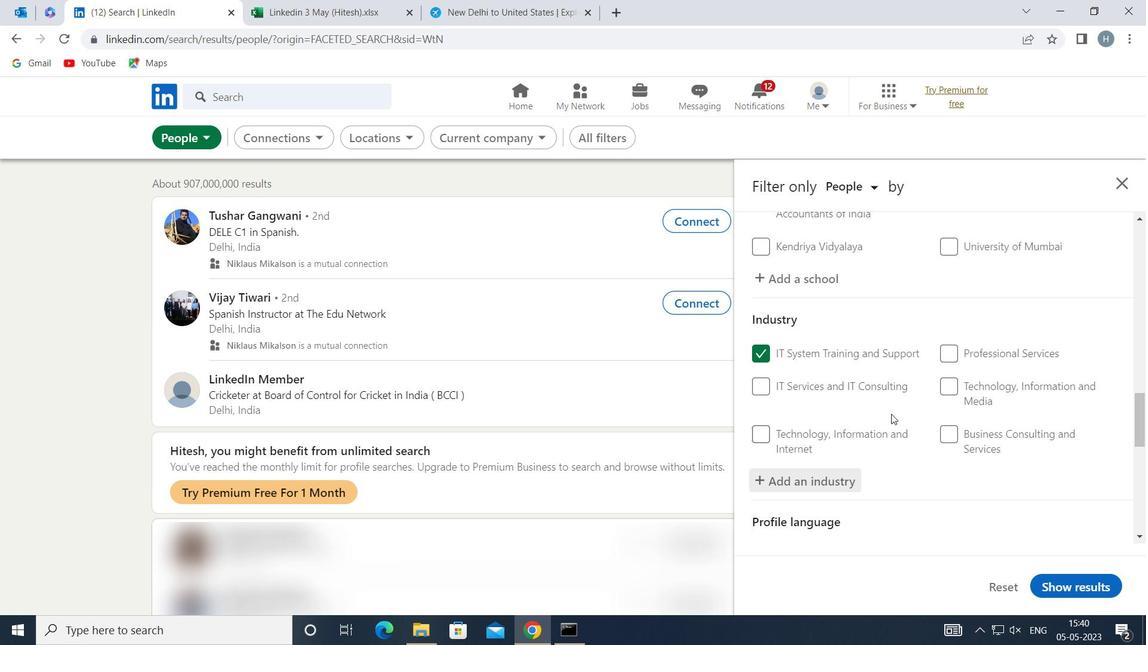 
Action: Mouse moved to (896, 400)
Screenshot: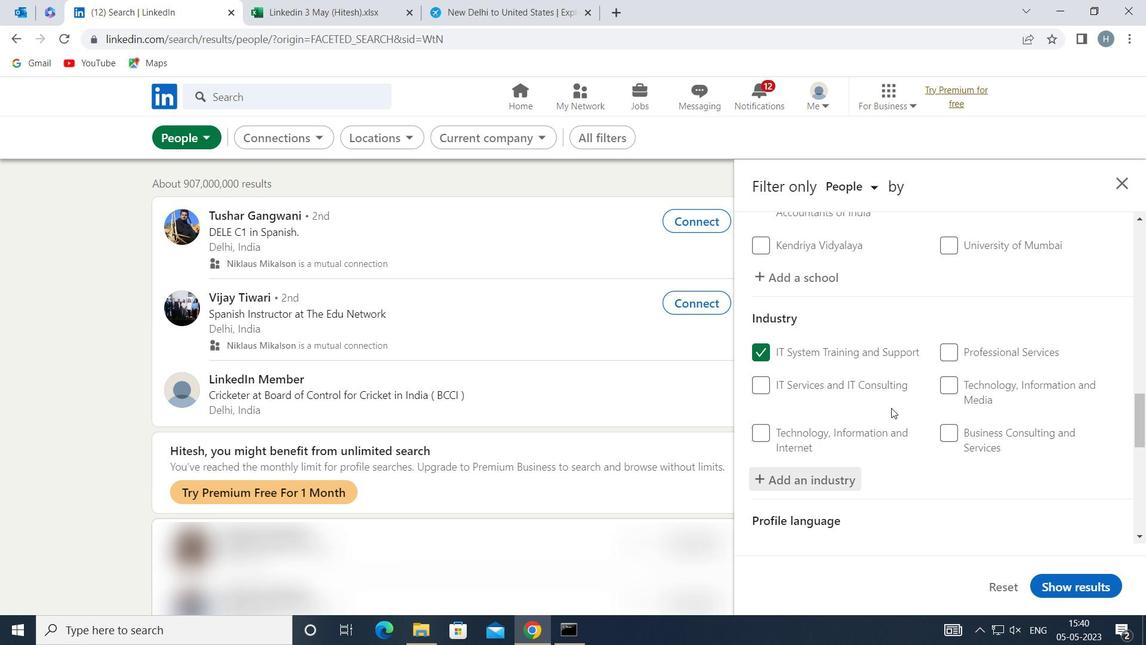 
Action: Mouse scrolled (896, 399) with delta (0, 0)
Screenshot: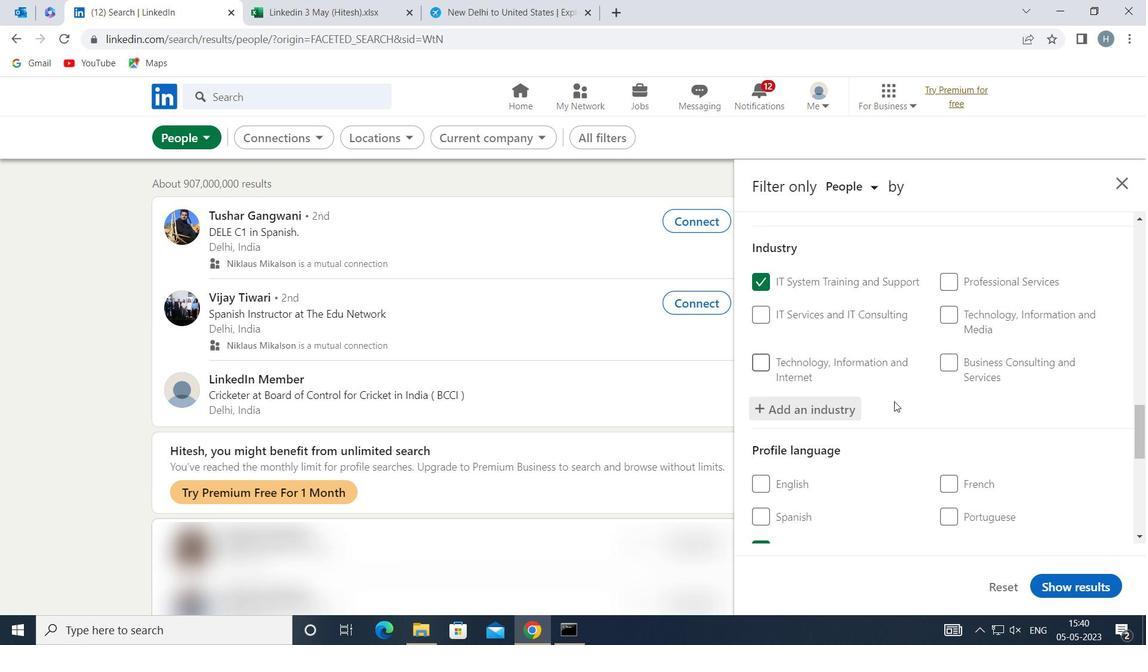 
Action: Mouse scrolled (896, 399) with delta (0, 0)
Screenshot: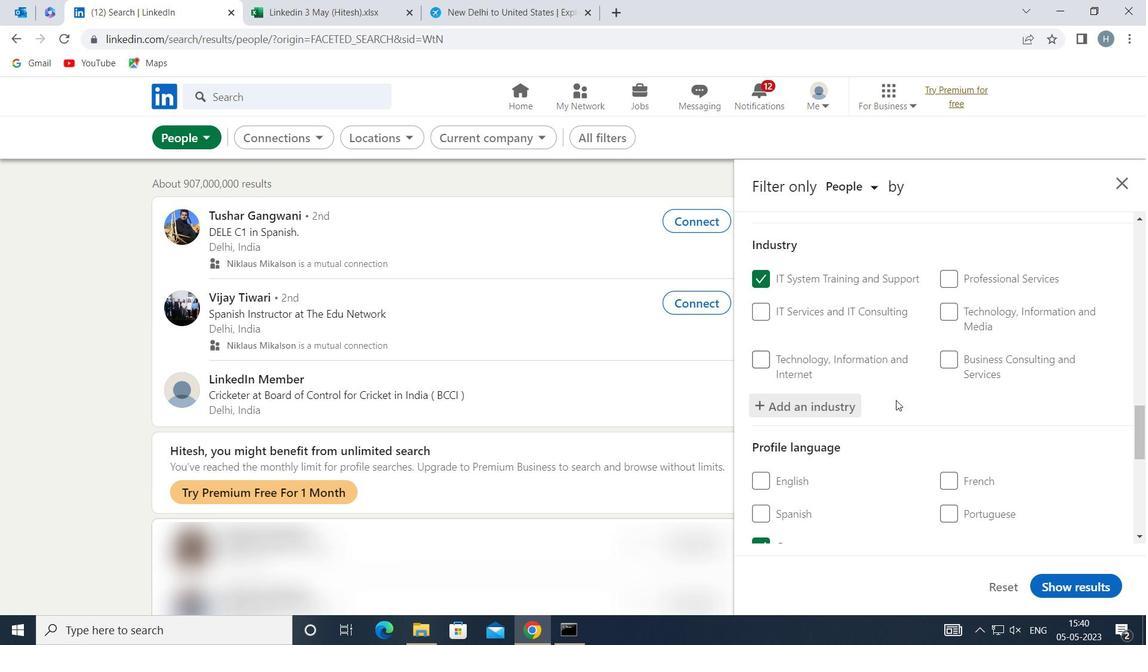 
Action: Mouse moved to (897, 397)
Screenshot: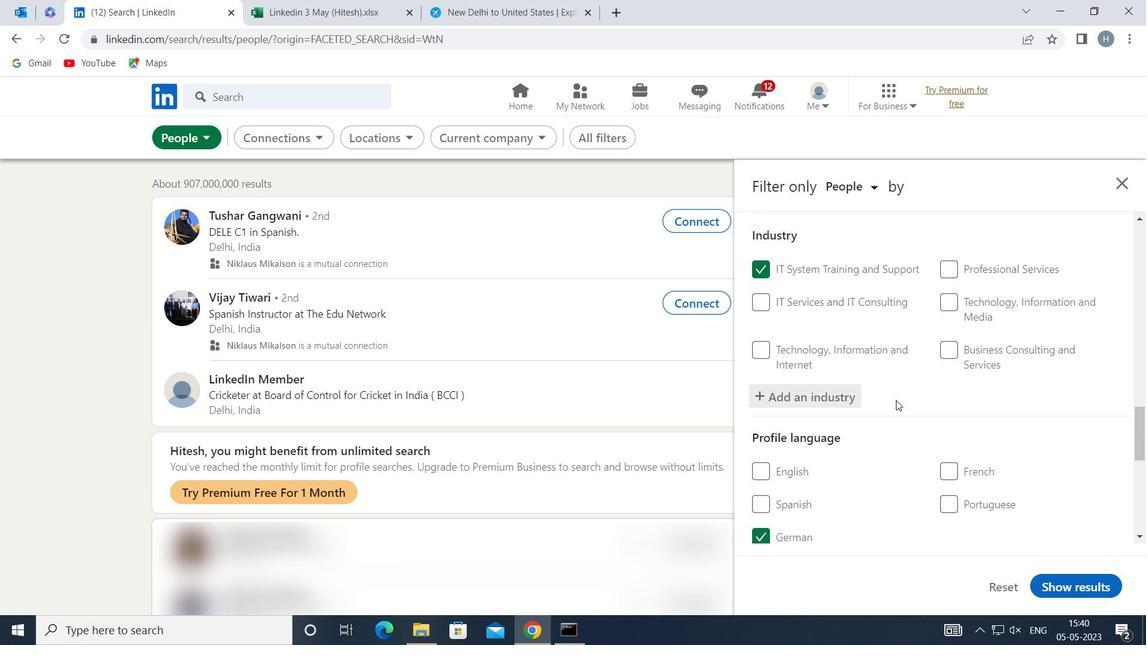 
Action: Mouse scrolled (897, 396) with delta (0, 0)
Screenshot: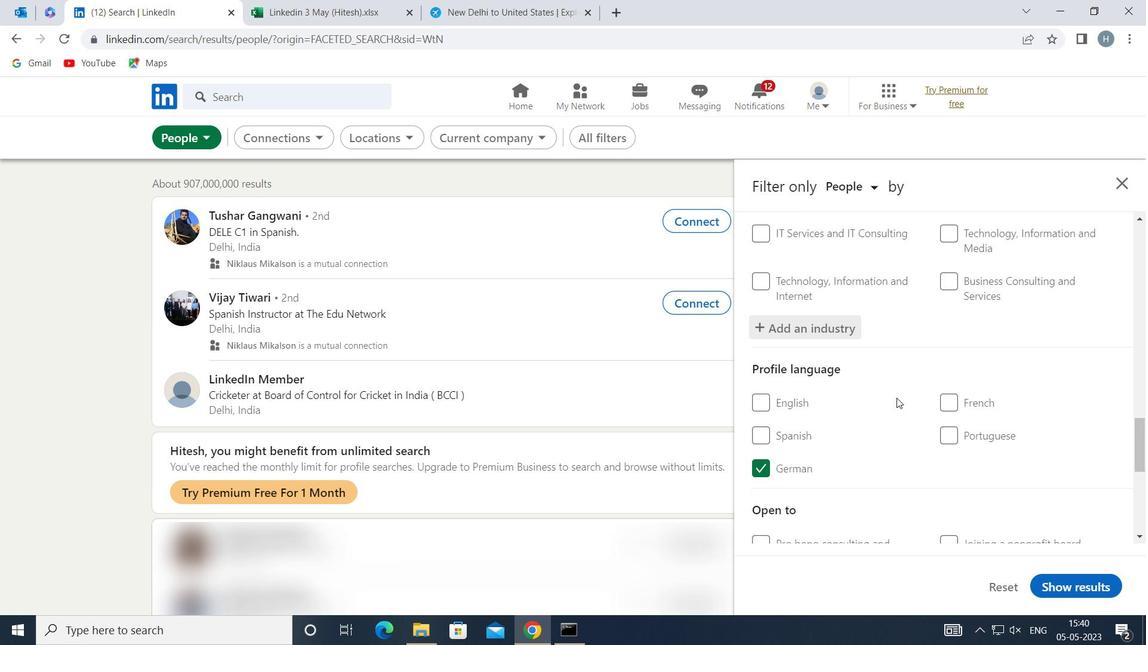 
Action: Mouse moved to (898, 395)
Screenshot: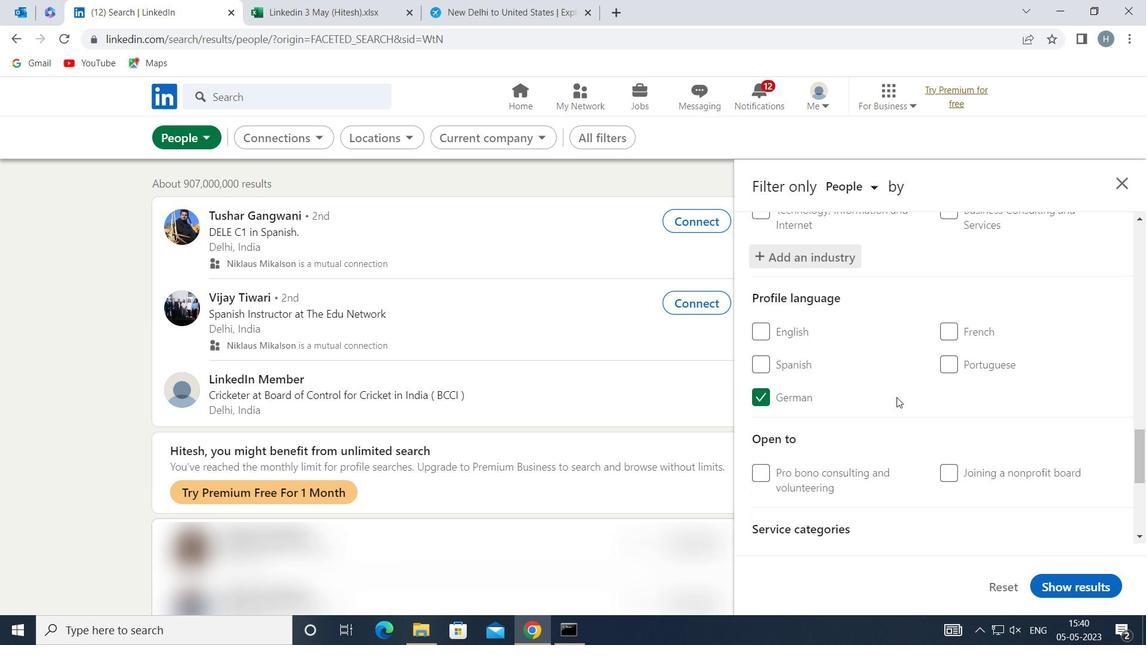 
Action: Mouse scrolled (898, 395) with delta (0, 0)
Screenshot: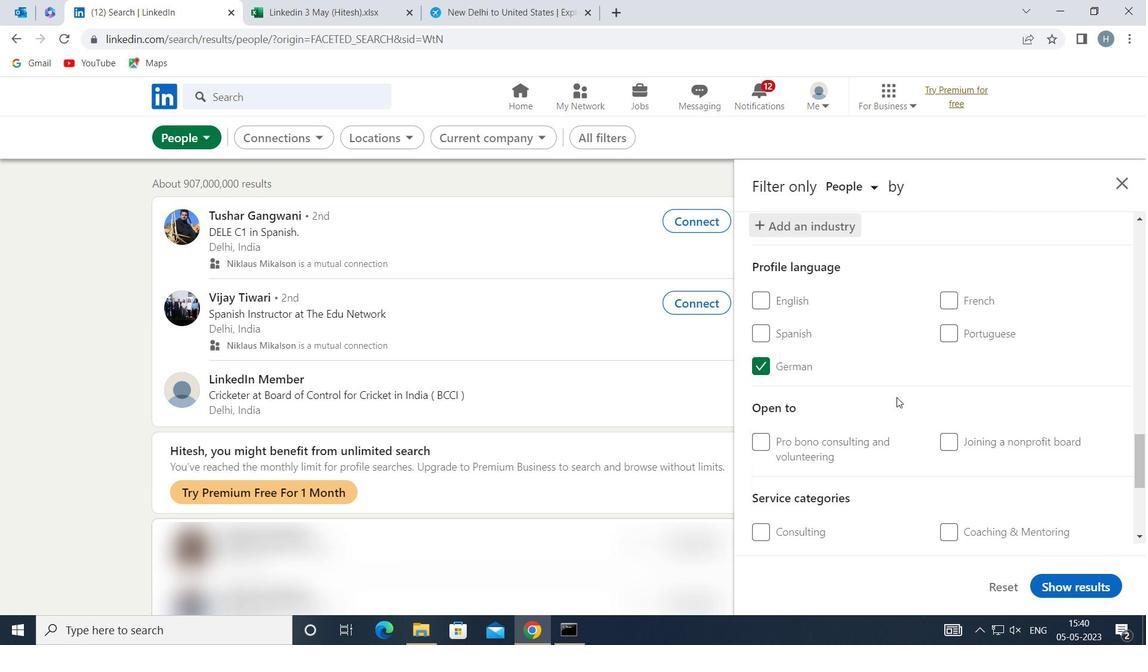 
Action: Mouse moved to (898, 394)
Screenshot: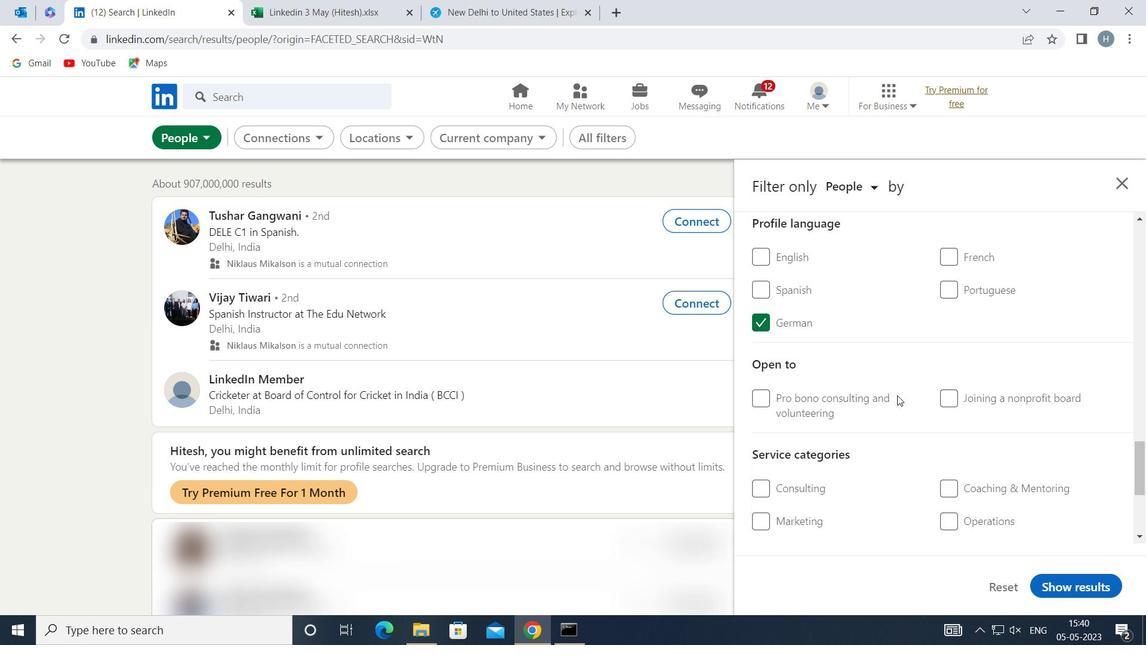 
Action: Mouse scrolled (898, 393) with delta (0, 0)
Screenshot: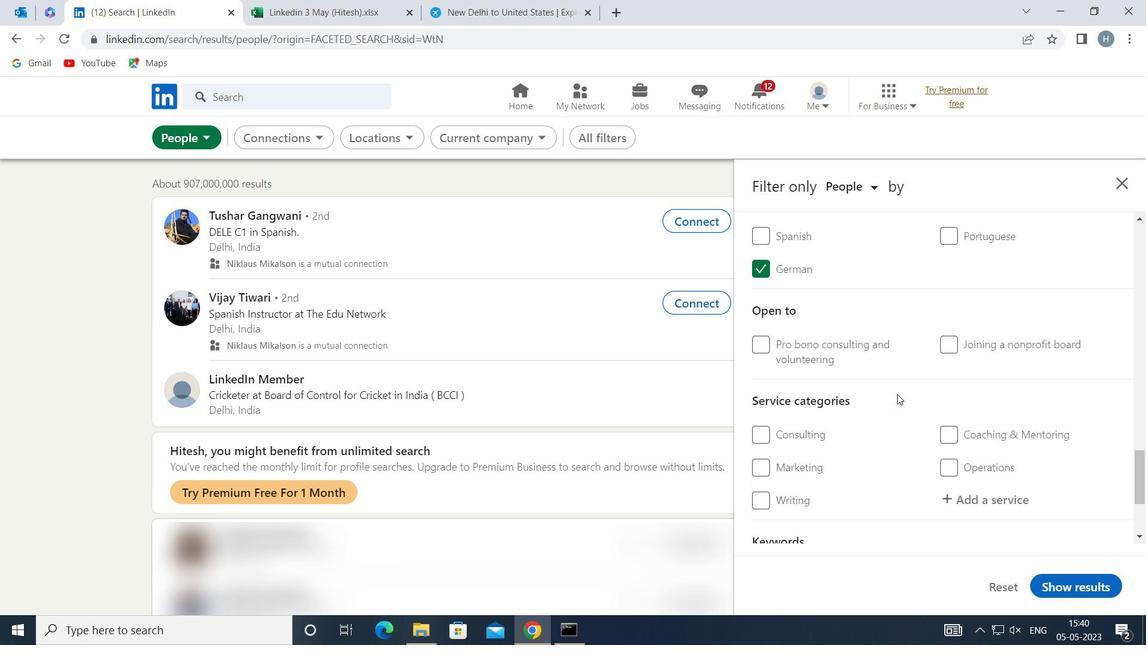 
Action: Mouse moved to (996, 398)
Screenshot: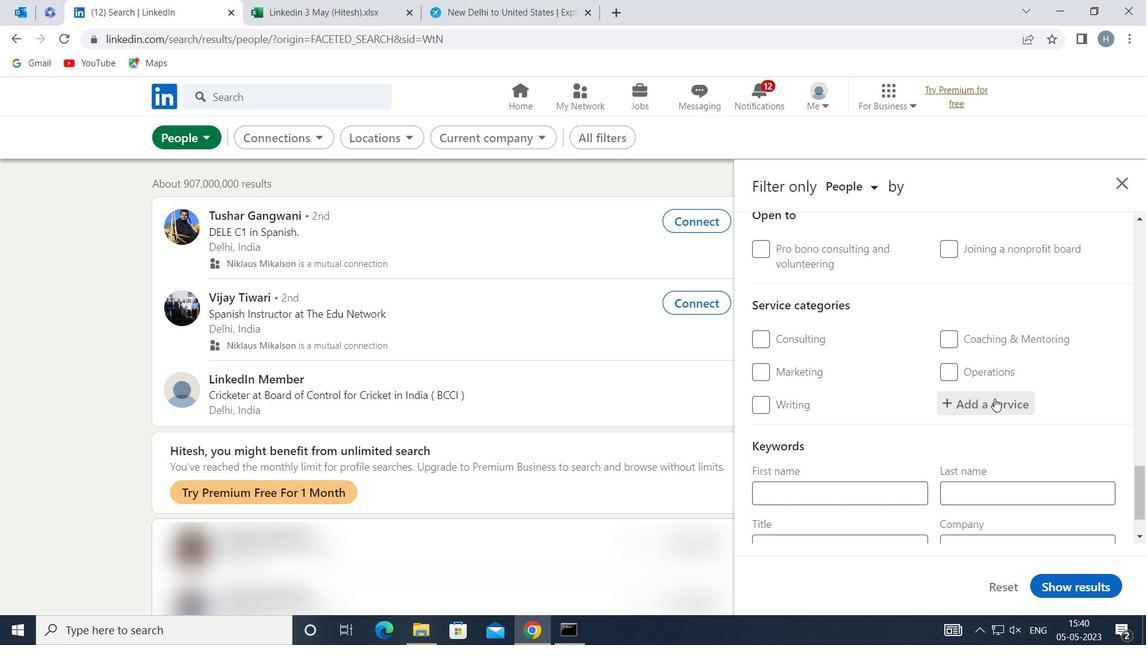 
Action: Mouse pressed left at (996, 398)
Screenshot: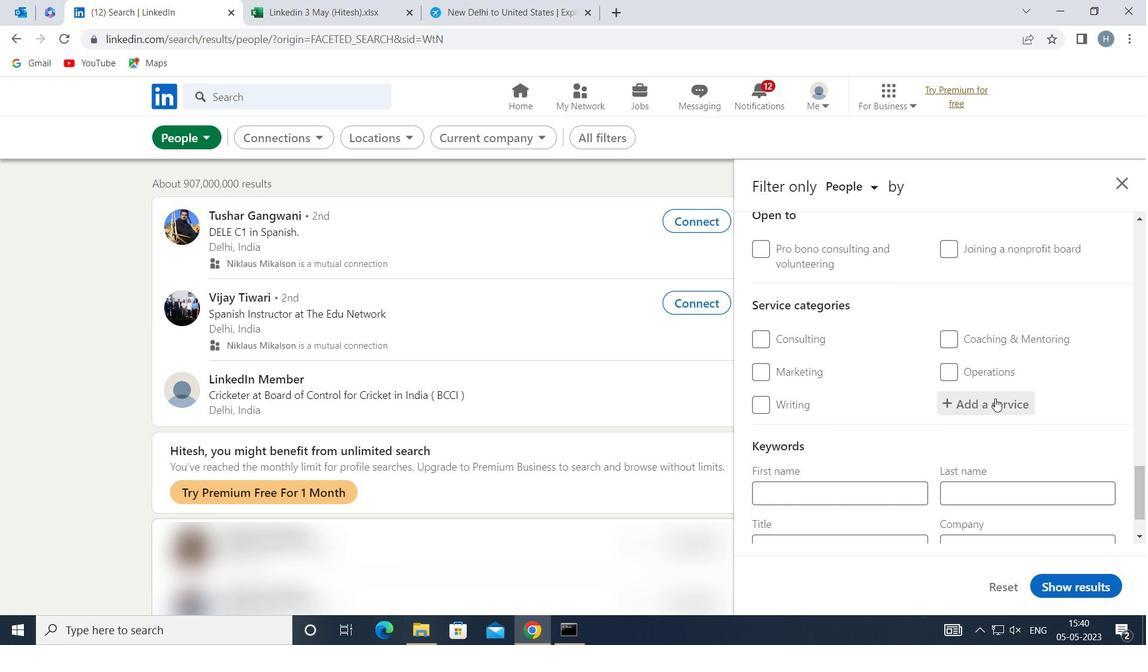
Action: Key pressed <Key.shift>HOME<Key.space><Key.shift>NET
Screenshot: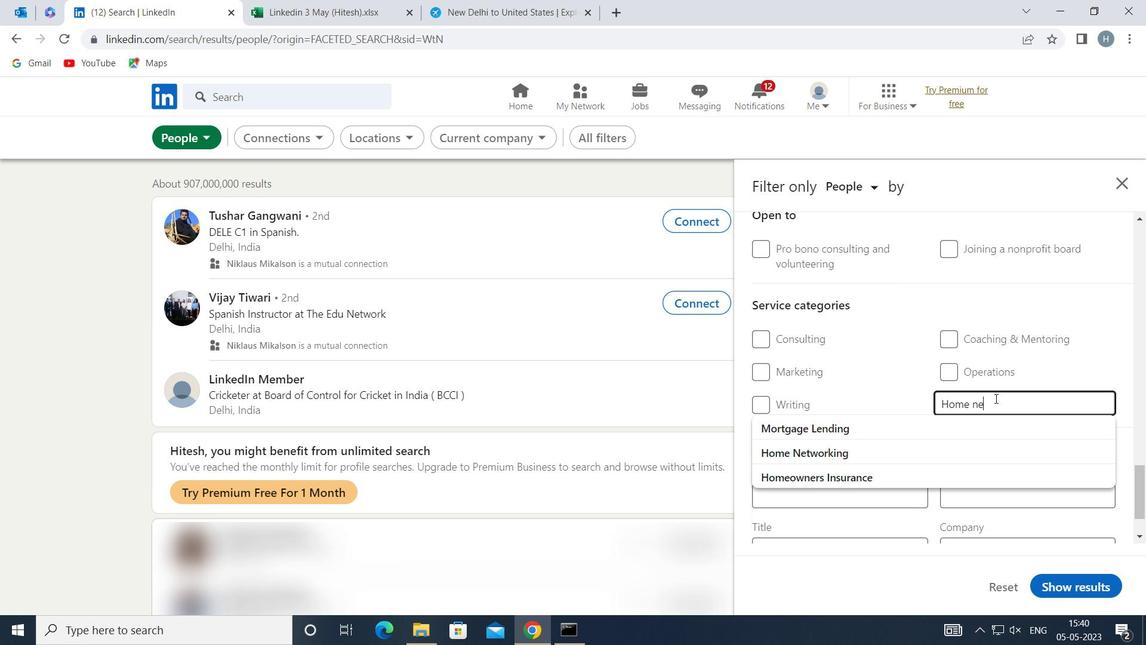 
Action: Mouse moved to (906, 423)
Screenshot: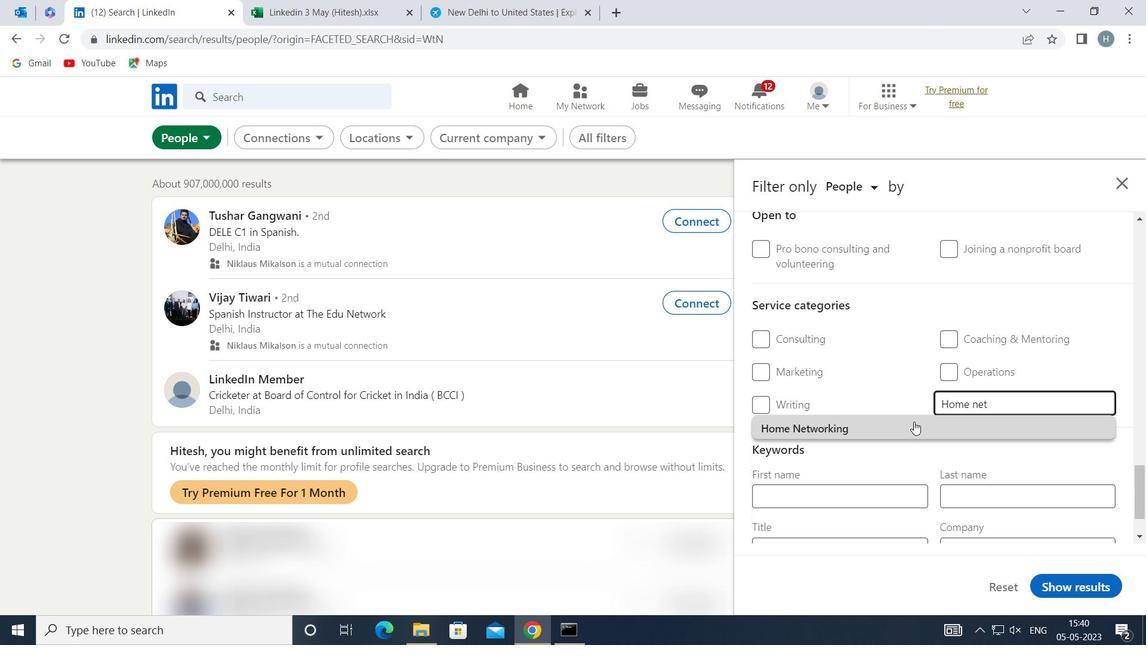 
Action: Mouse pressed left at (906, 423)
Screenshot: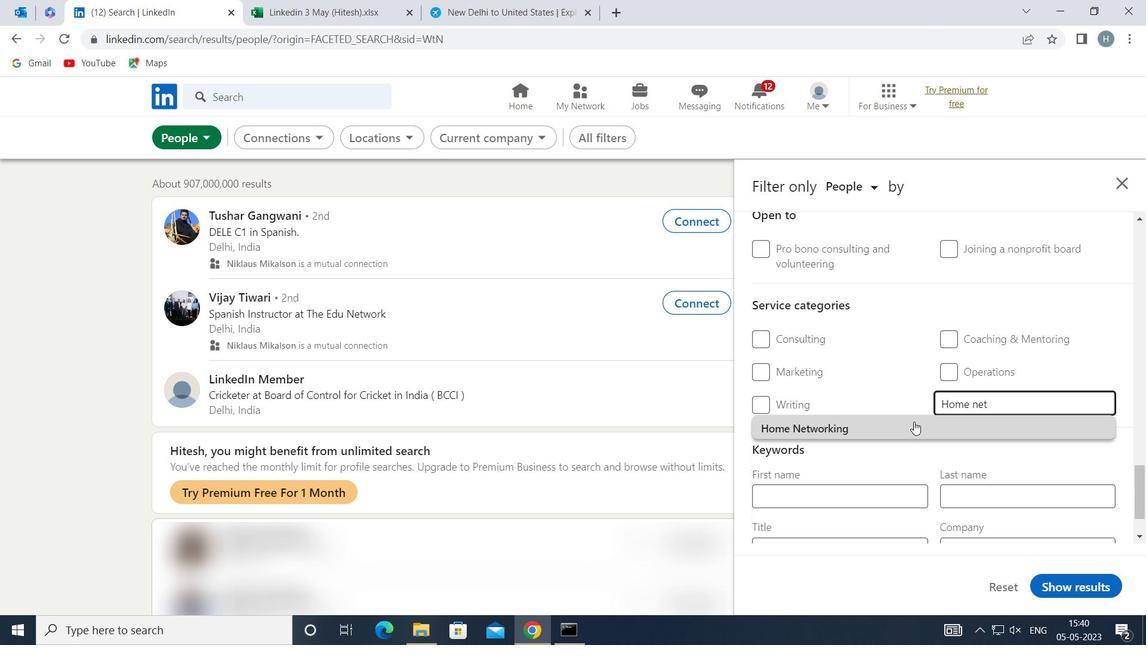 
Action: Mouse moved to (906, 412)
Screenshot: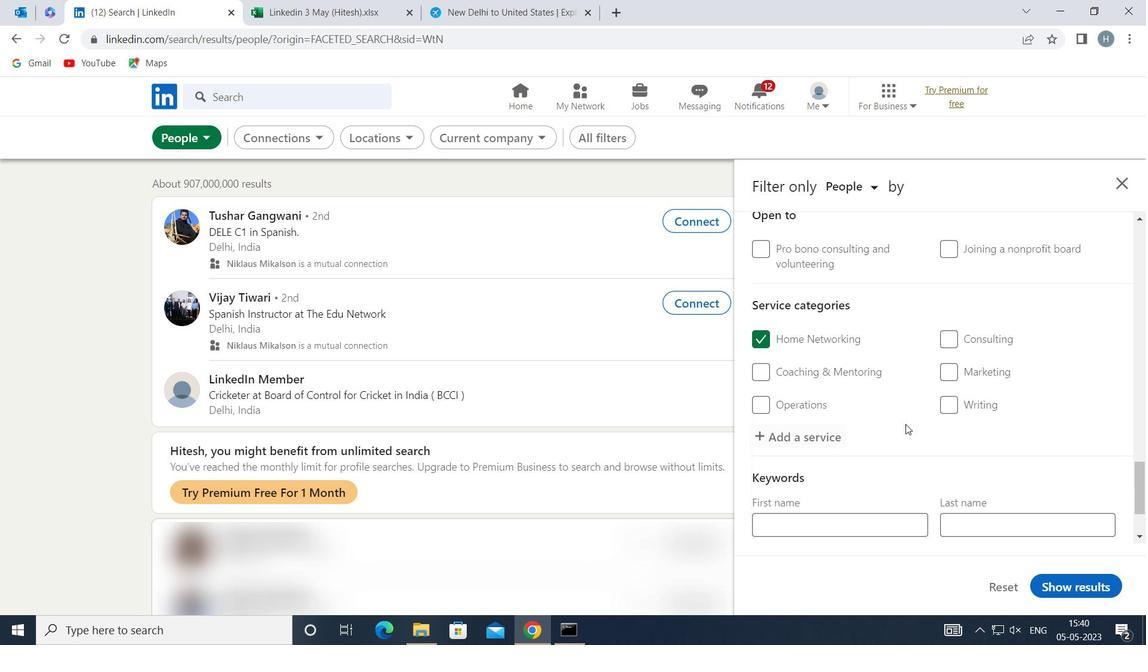 
Action: Mouse scrolled (906, 411) with delta (0, 0)
Screenshot: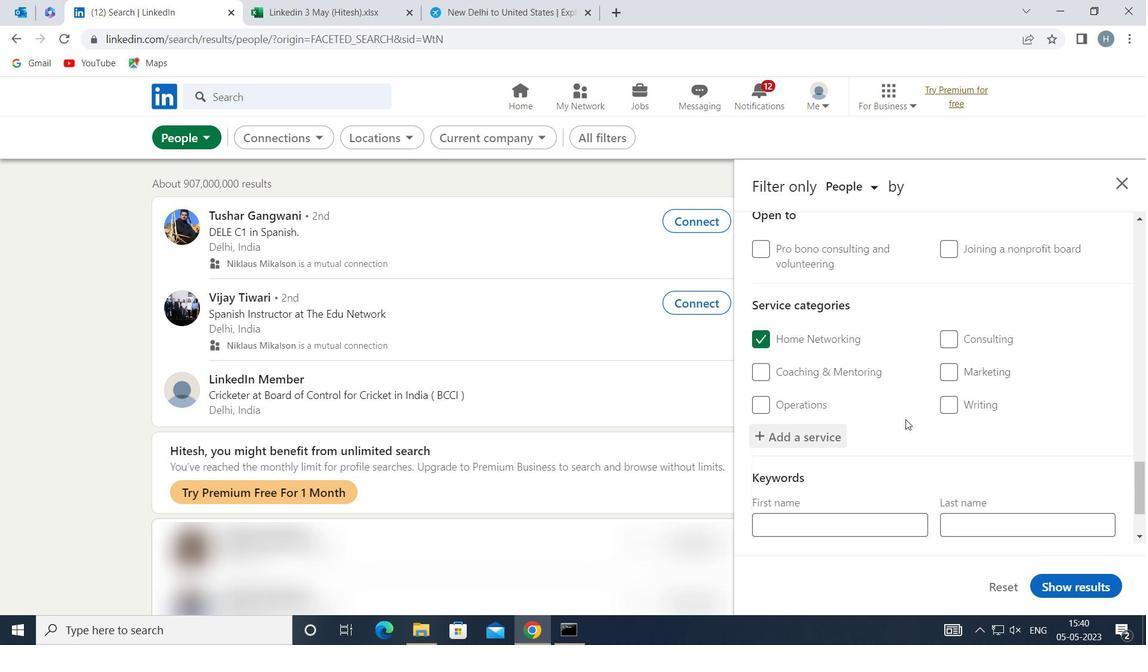 
Action: Mouse moved to (906, 411)
Screenshot: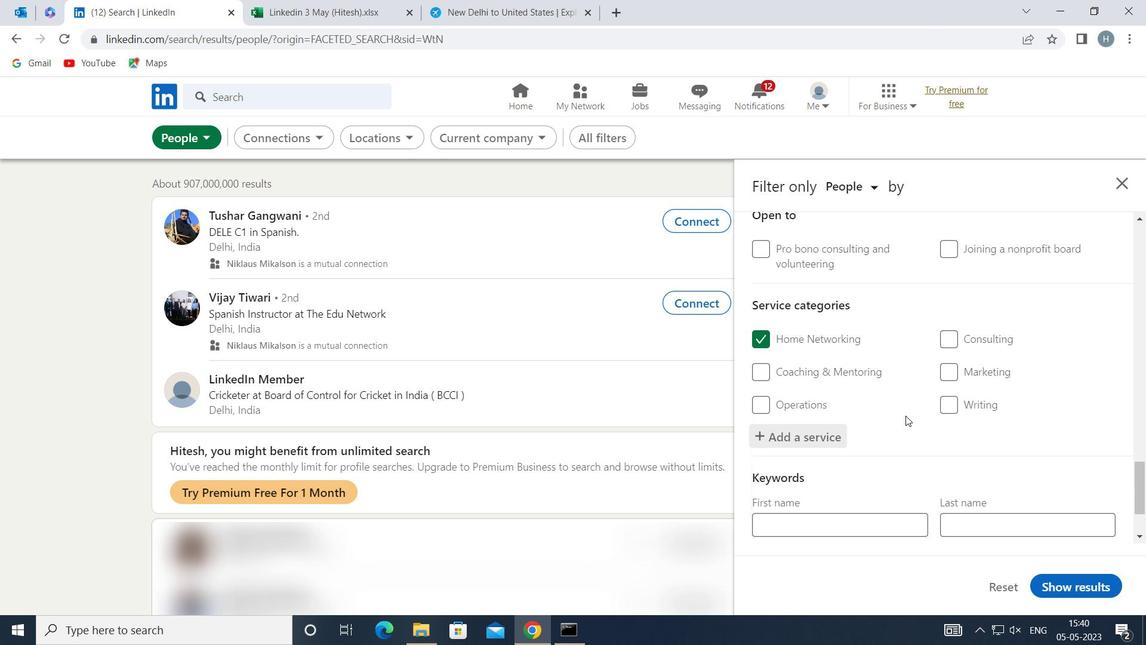 
Action: Mouse scrolled (906, 410) with delta (0, 0)
Screenshot: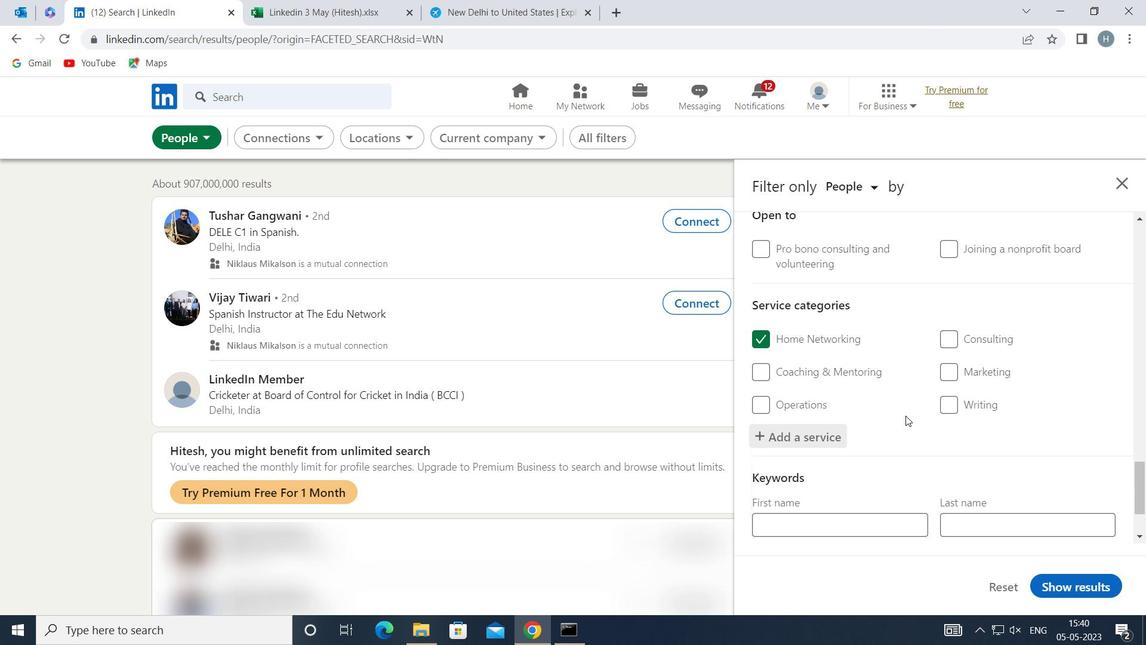 
Action: Mouse moved to (906, 403)
Screenshot: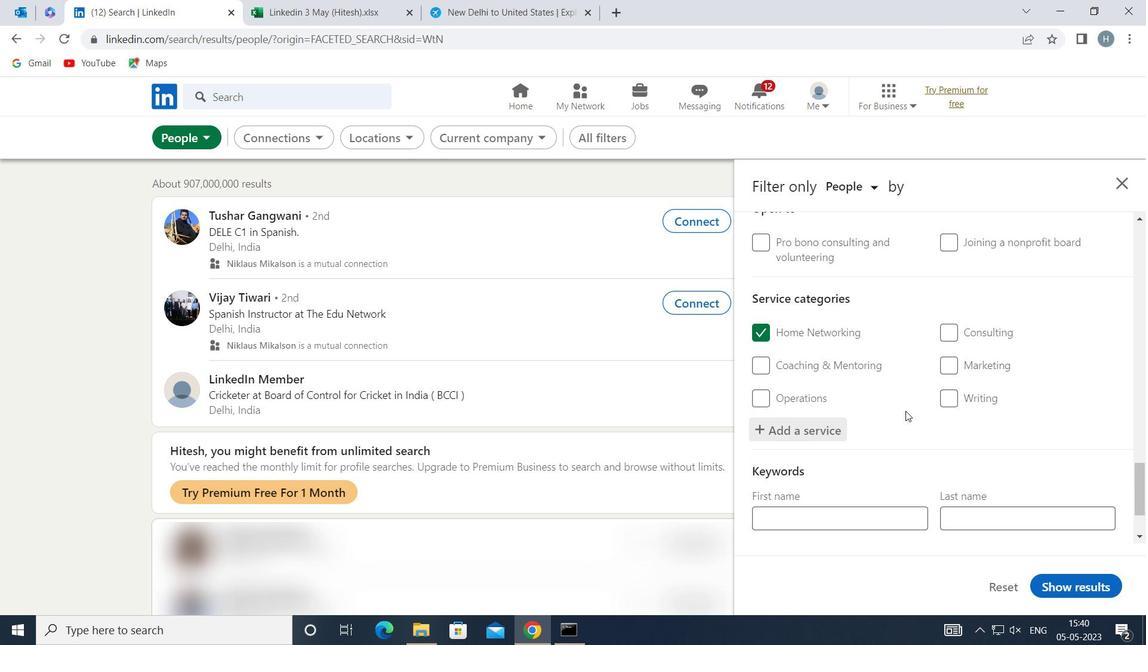 
Action: Mouse scrolled (906, 403) with delta (0, 0)
Screenshot: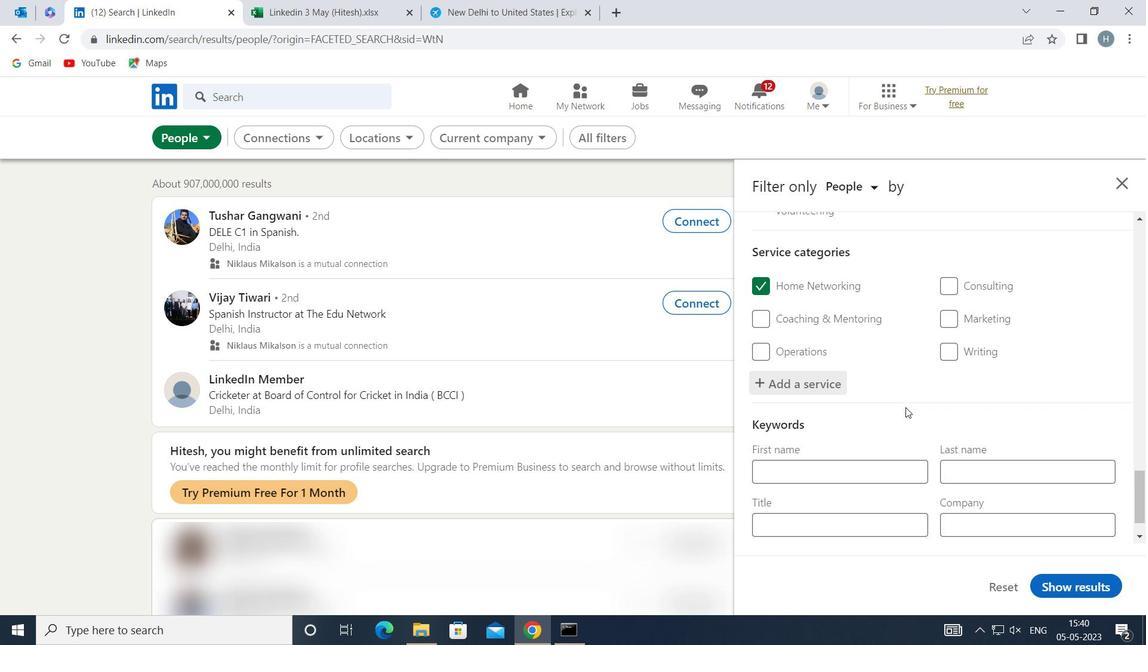 
Action: Mouse scrolled (906, 403) with delta (0, 0)
Screenshot: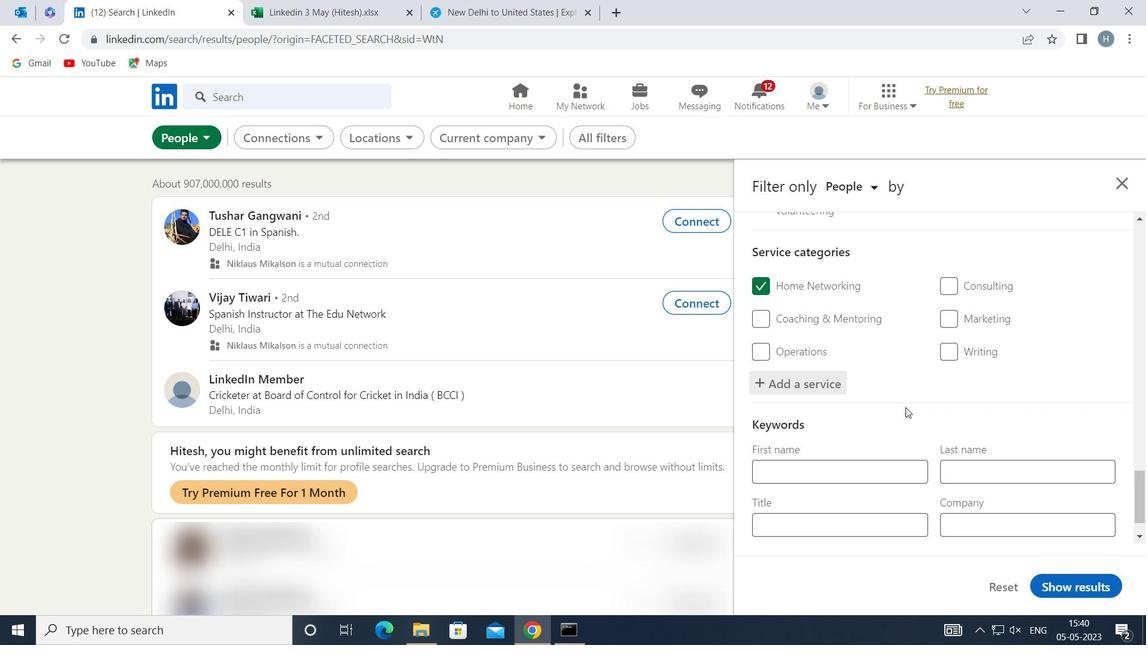 
Action: Mouse scrolled (906, 403) with delta (0, 0)
Screenshot: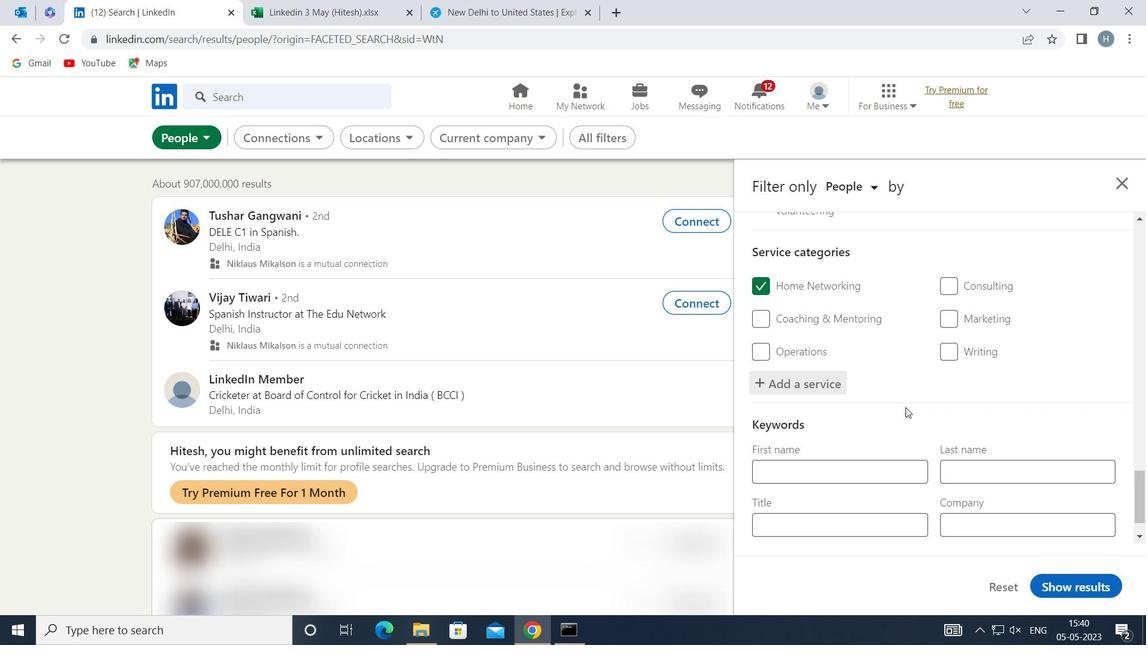 
Action: Mouse scrolled (906, 403) with delta (0, 0)
Screenshot: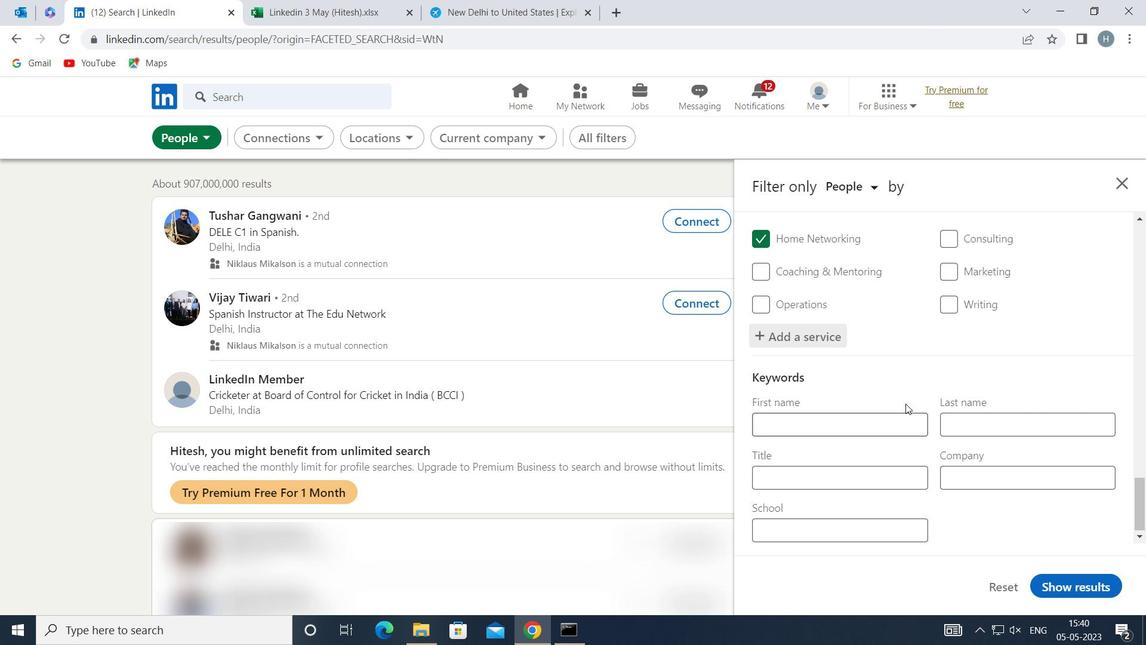 
Action: Mouse moved to (893, 472)
Screenshot: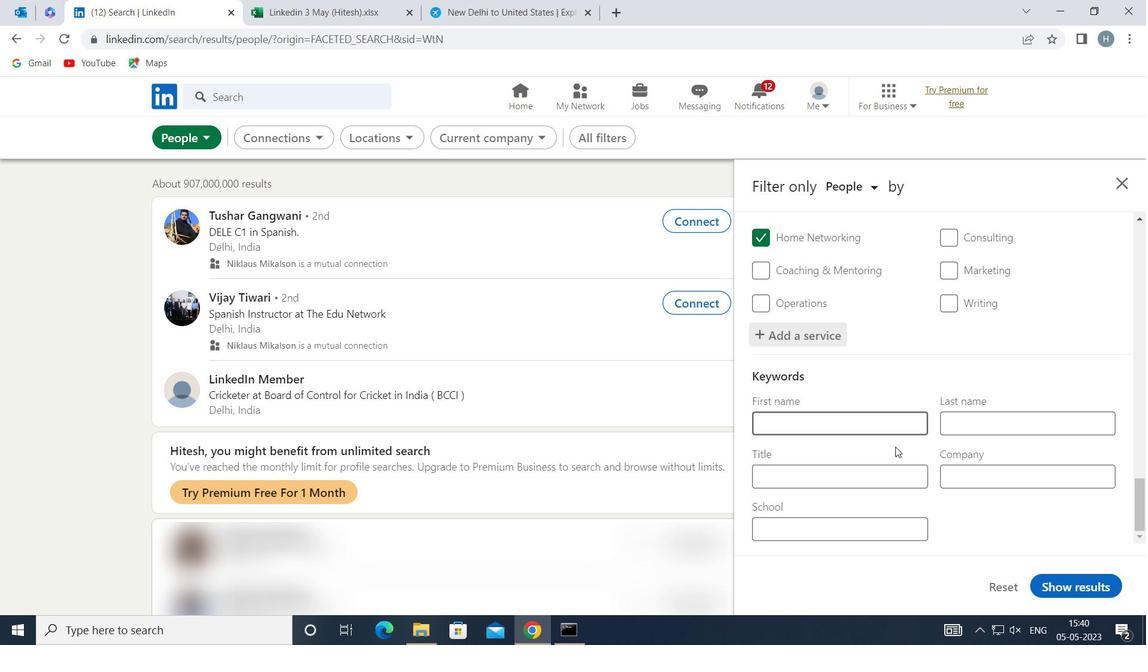 
Action: Mouse pressed left at (893, 472)
Screenshot: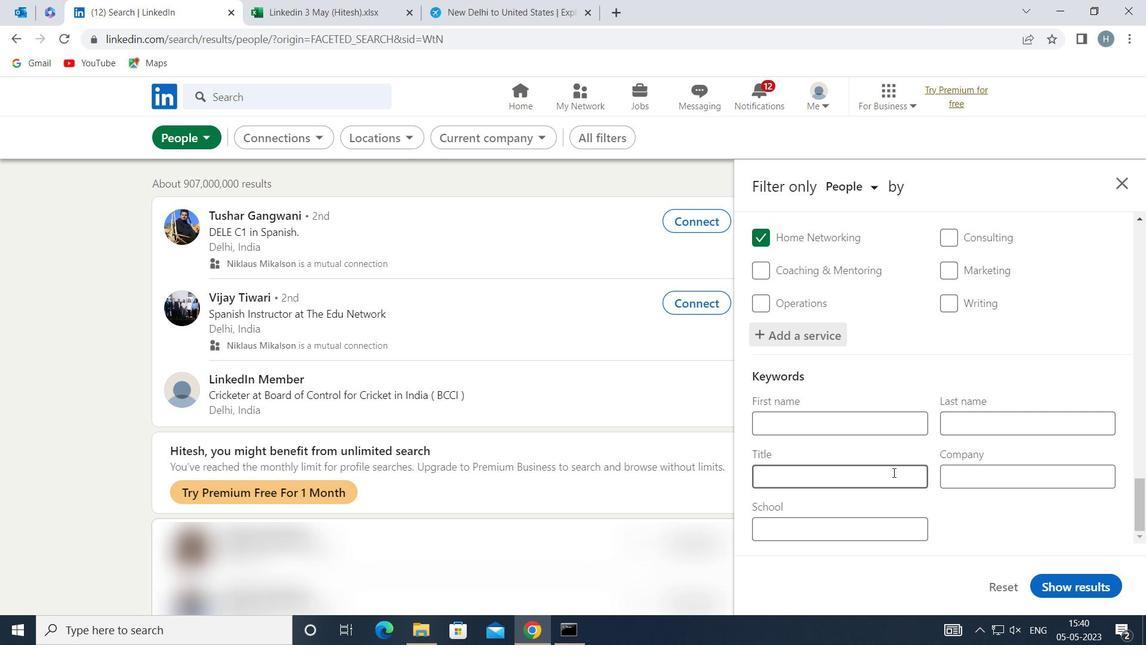 
Action: Mouse moved to (889, 473)
Screenshot: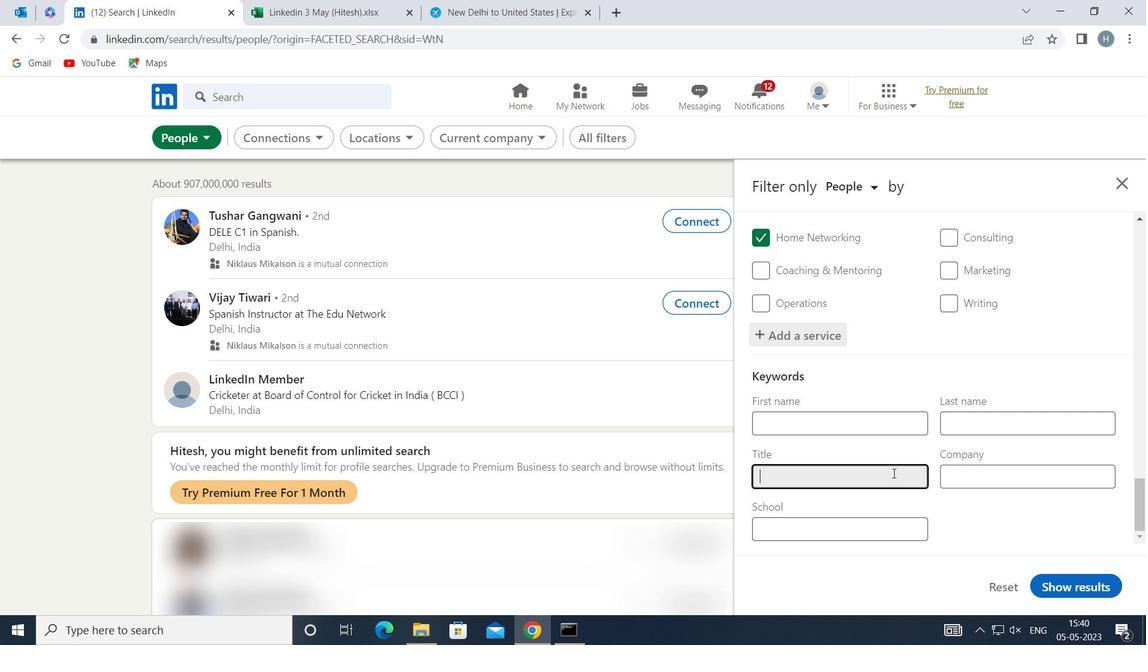 
Action: Key pressed <Key.shift>GRANT<Key.space><Key.shift>WRITER
Screenshot: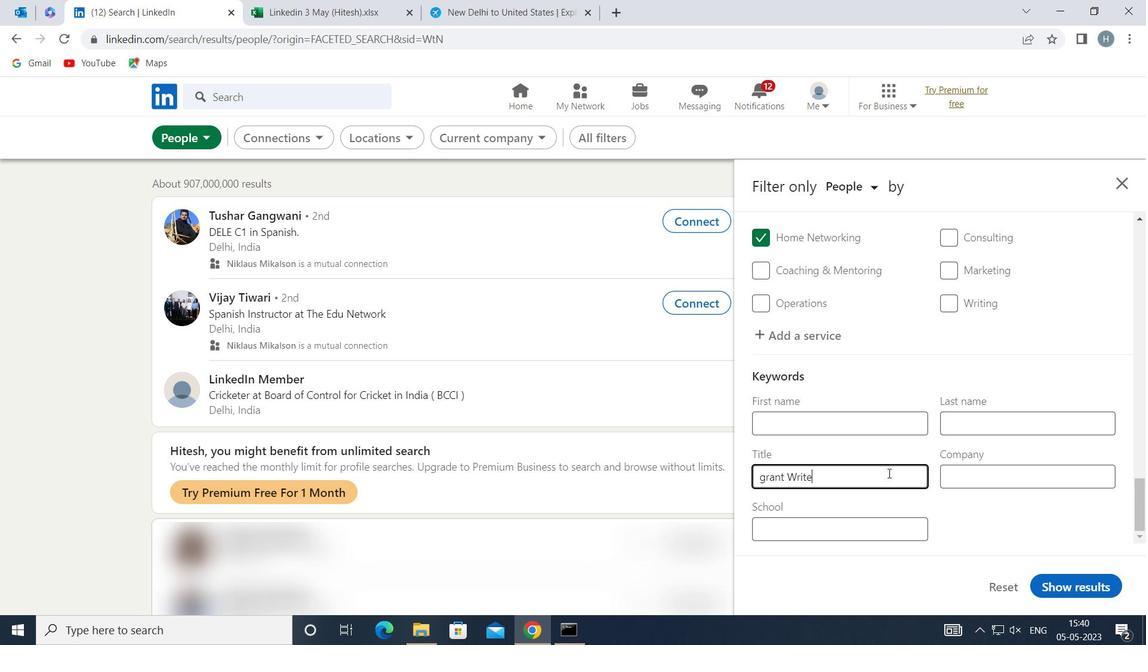
Action: Mouse moved to (1087, 587)
Screenshot: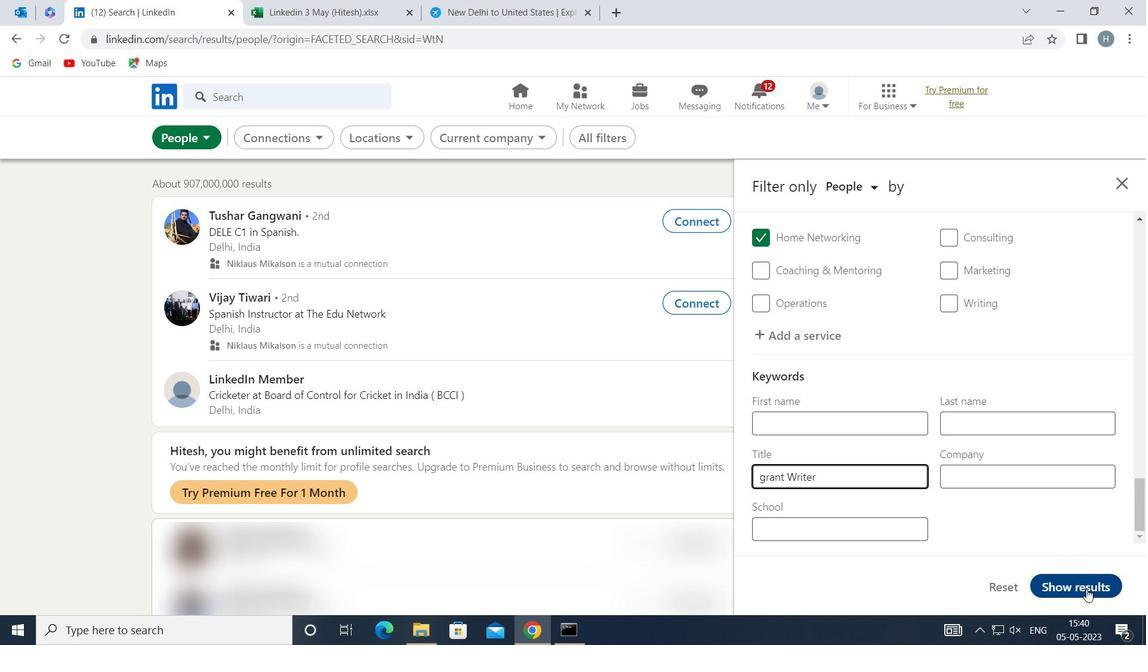 
Action: Mouse pressed left at (1087, 587)
Screenshot: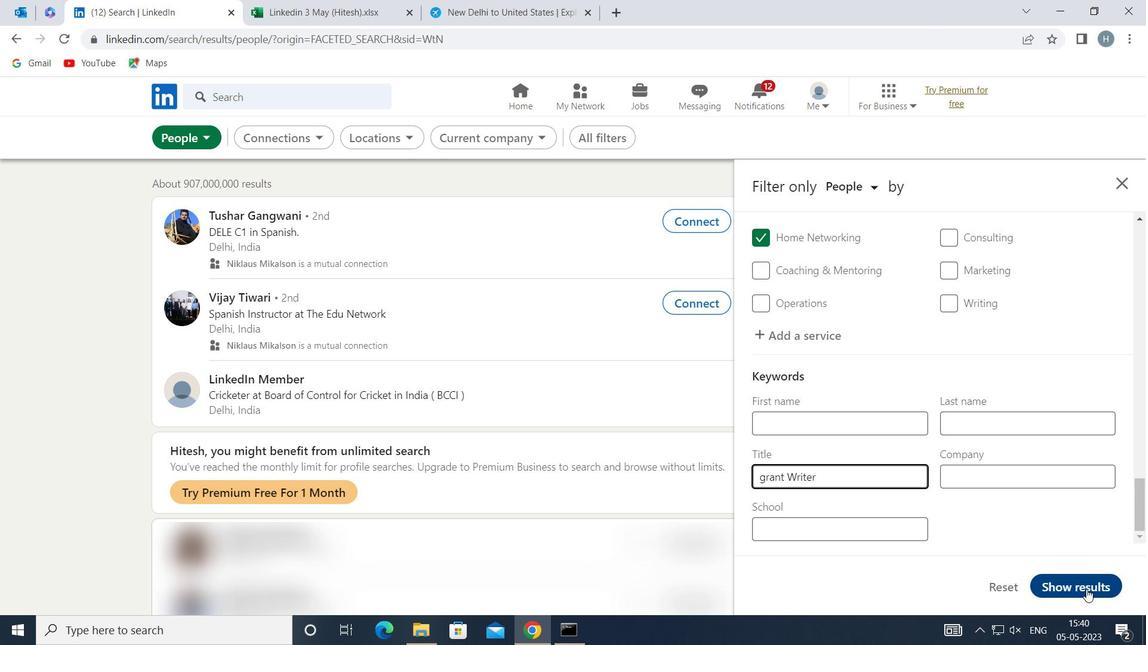 
Action: Mouse moved to (973, 530)
Screenshot: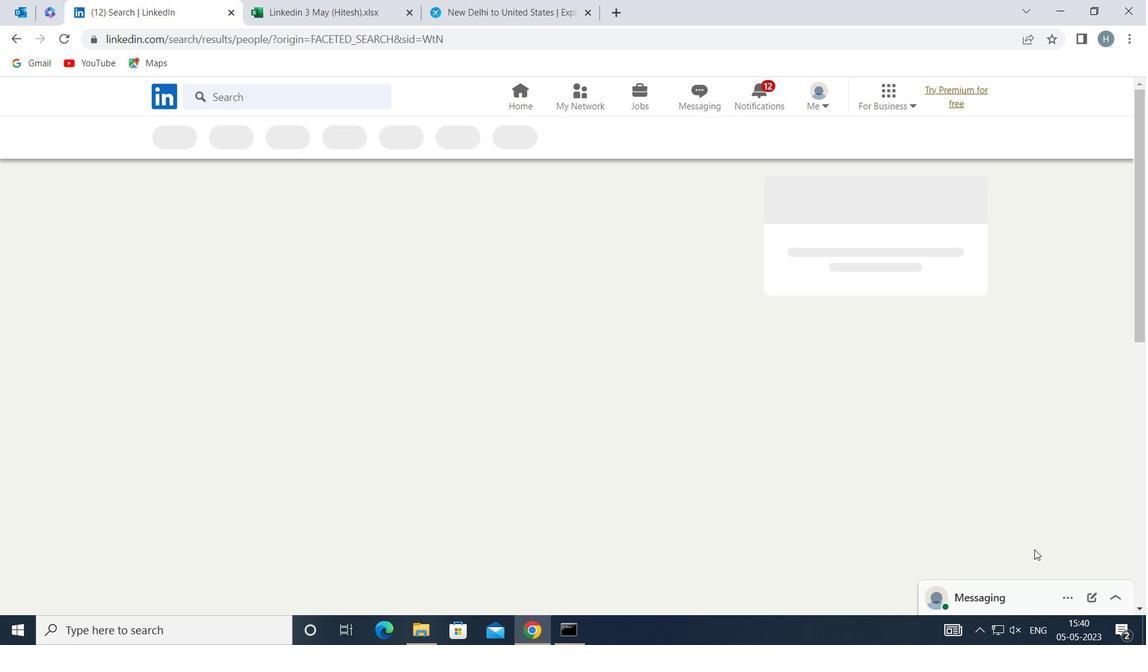 
